 Task: Search for waterfalls in the Columbia River Gorge between Portland, Oregon, and Hood River, Oregon.
Action: Mouse moved to (291, 167)
Screenshot: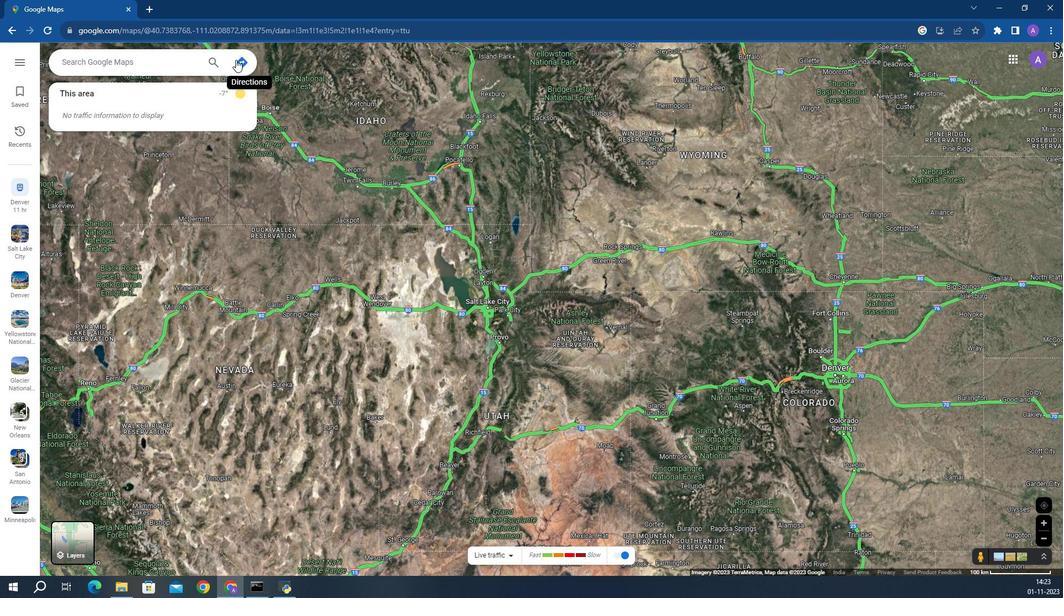 
Action: Mouse pressed left at (291, 167)
Screenshot: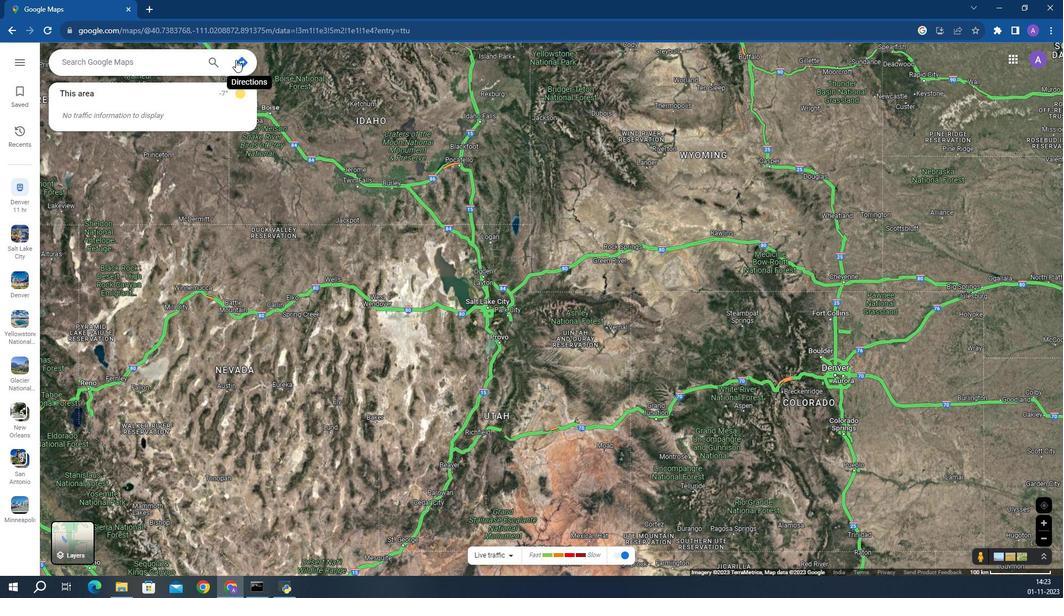
Action: Mouse moved to (255, 188)
Screenshot: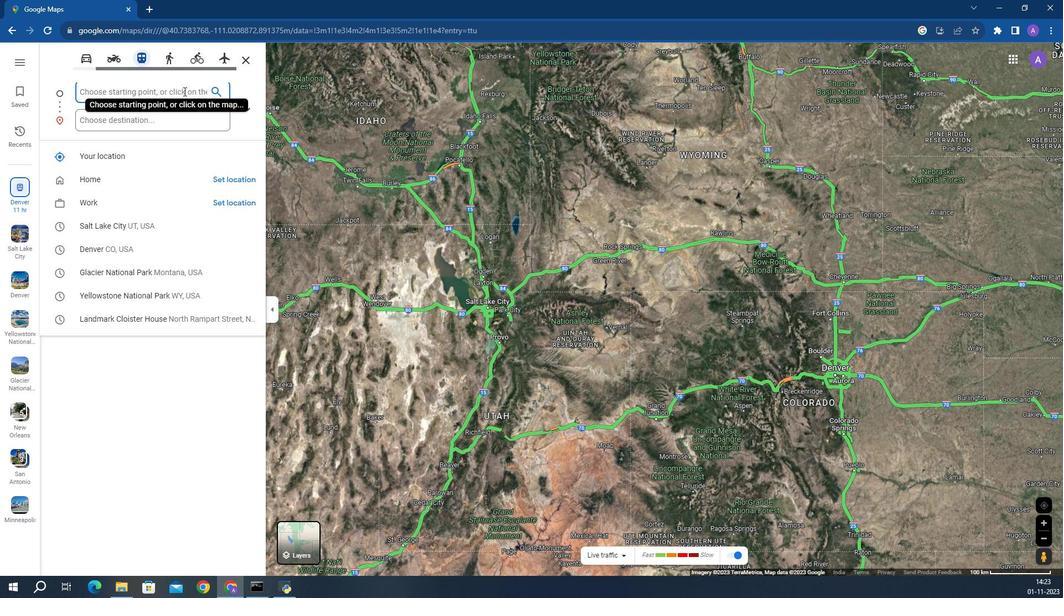 
Action: Mouse pressed left at (255, 188)
Screenshot: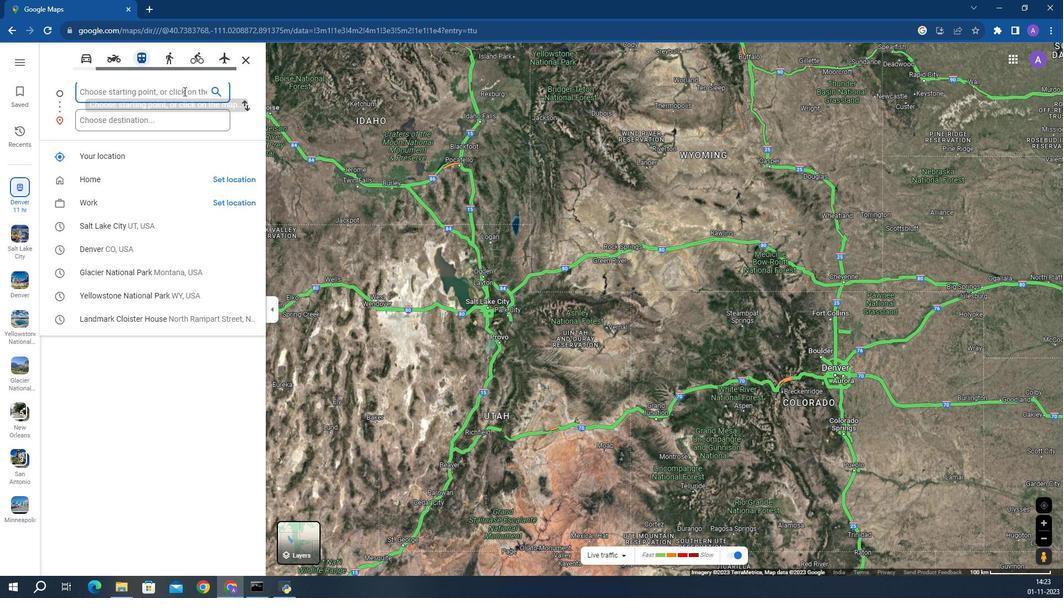 
Action: Key pressed <Key.caps_lock>P<Key.caps_lock>ortland,<Key.space><Key.caps_lock>O<Key.caps_lock>regon
Screenshot: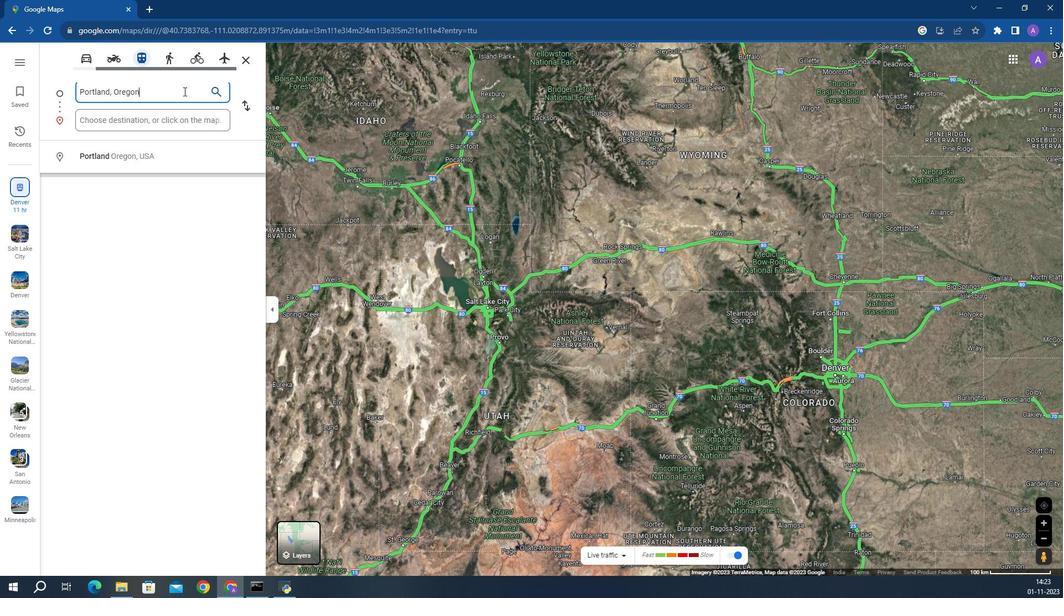 
Action: Mouse moved to (250, 206)
Screenshot: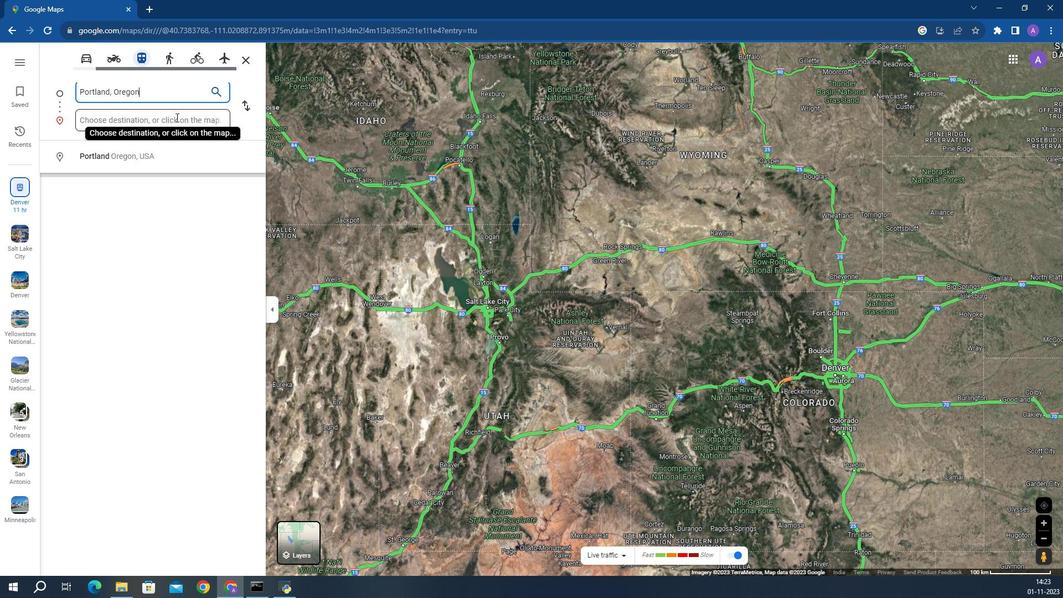 
Action: Mouse pressed left at (250, 206)
Screenshot: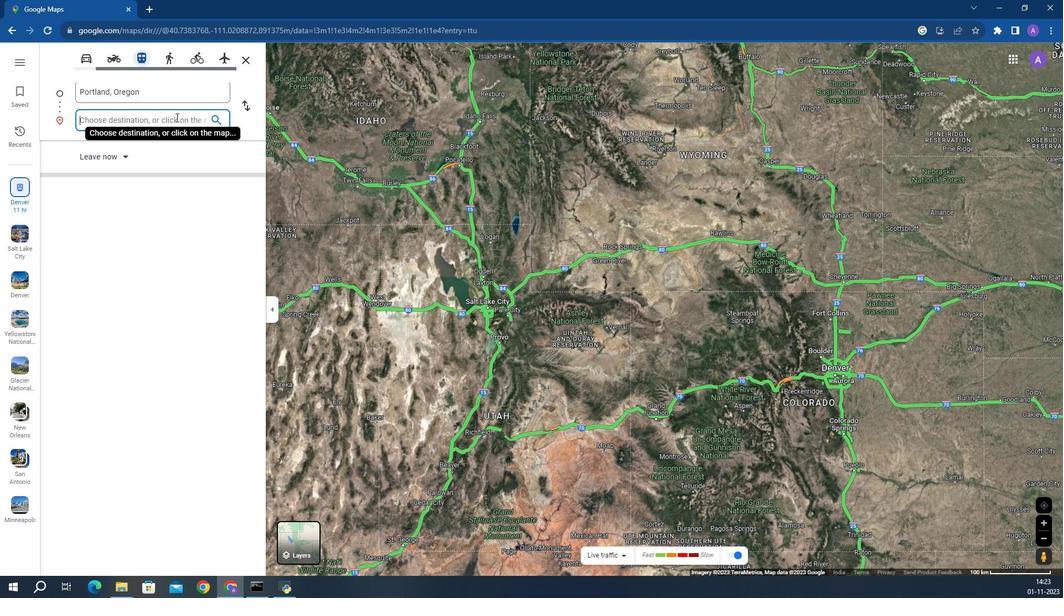
Action: Key pressed <Key.caps_lock>H<Key.caps_lock>ooo<Key.backspace>d<Key.space><Key.caps_lock>R<Key.caps_lock>iver,<Key.space><Key.caps_lock>O<Key.caps_lock>regon<Key.enter>
Screenshot: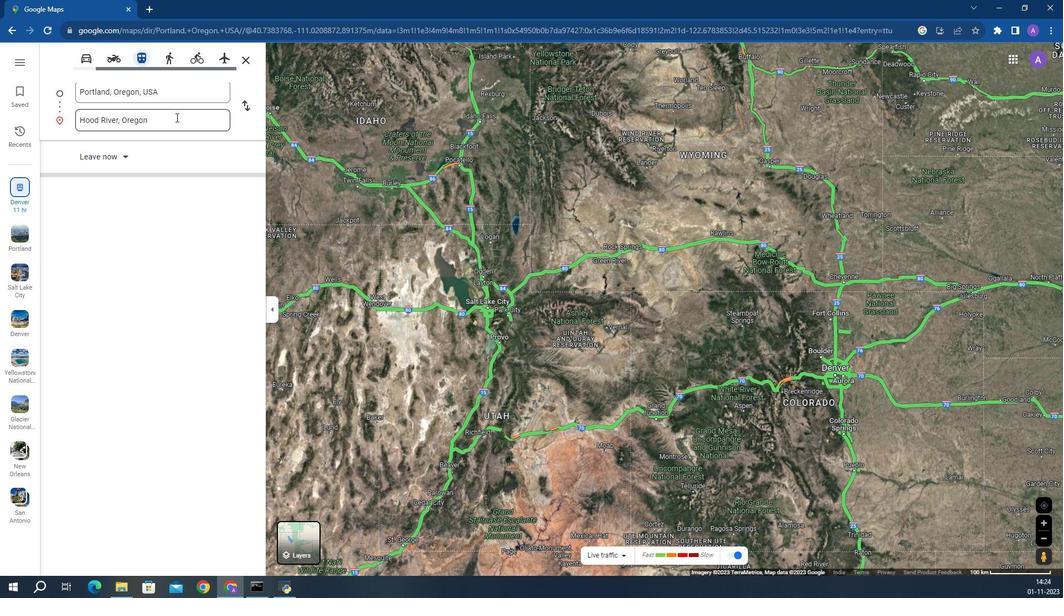 
Action: Mouse moved to (187, 171)
Screenshot: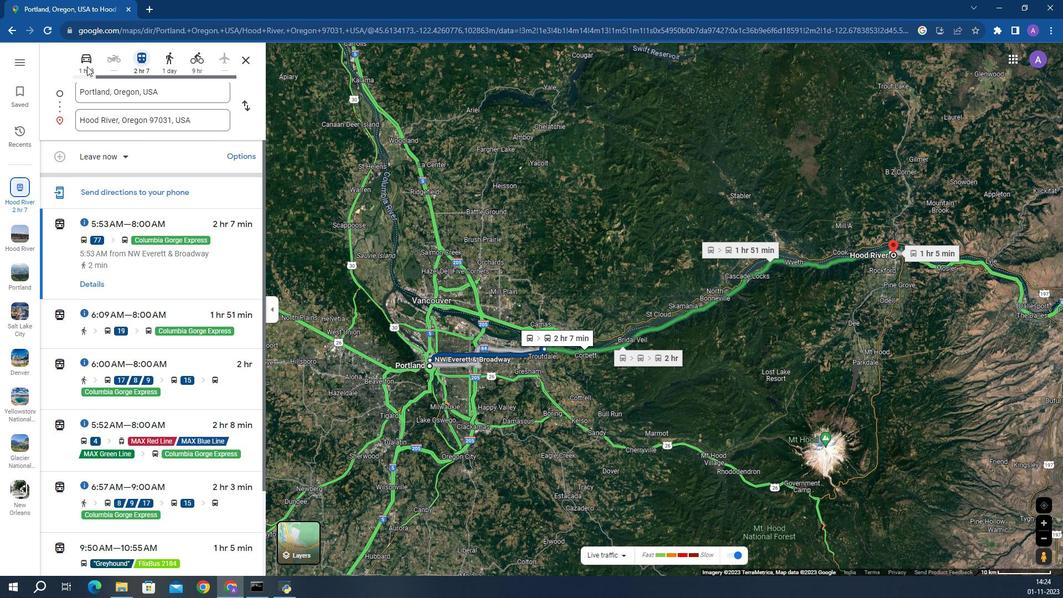 
Action: Mouse pressed left at (187, 171)
Screenshot: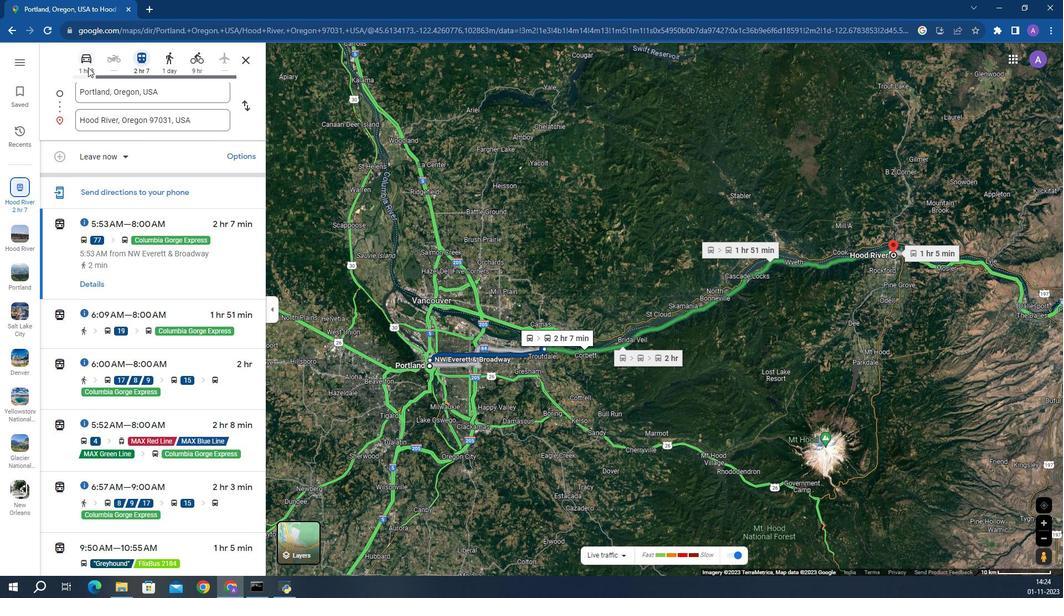 
Action: Mouse moved to (495, 171)
Screenshot: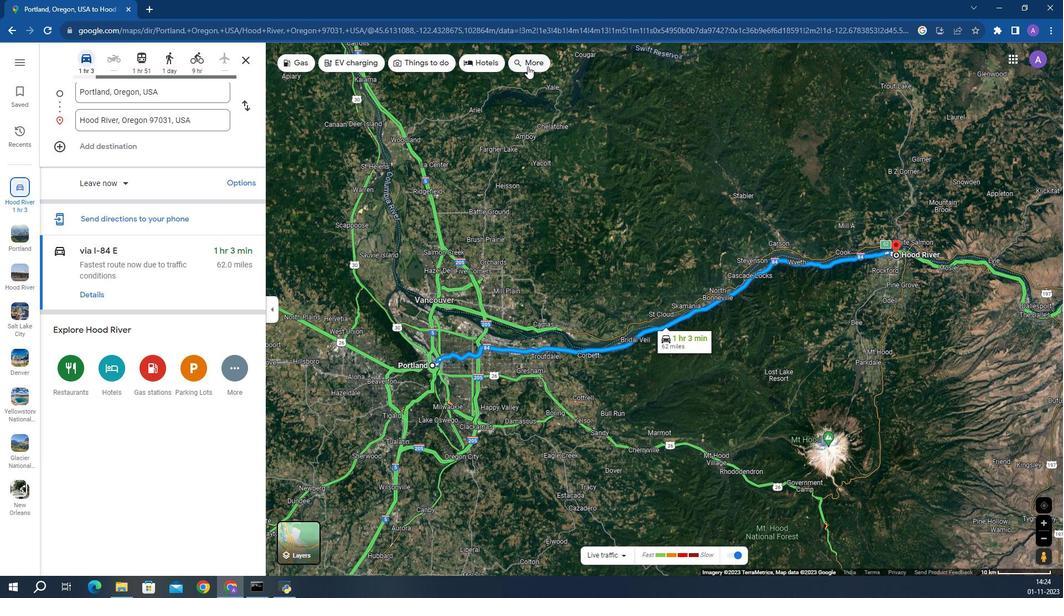 
Action: Mouse pressed left at (495, 171)
Screenshot: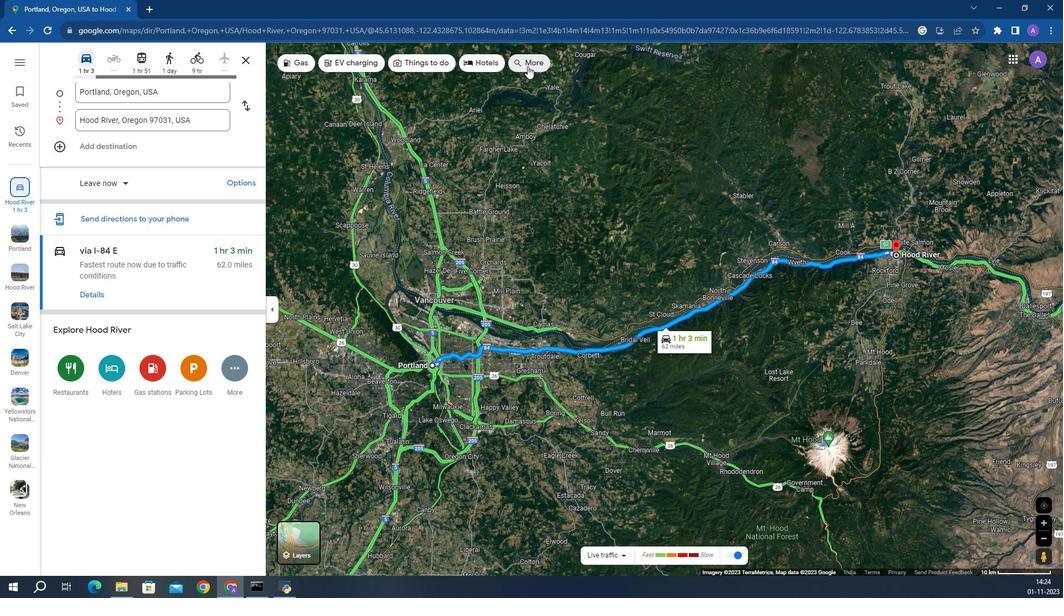 
Action: Mouse moved to (246, 165)
Screenshot: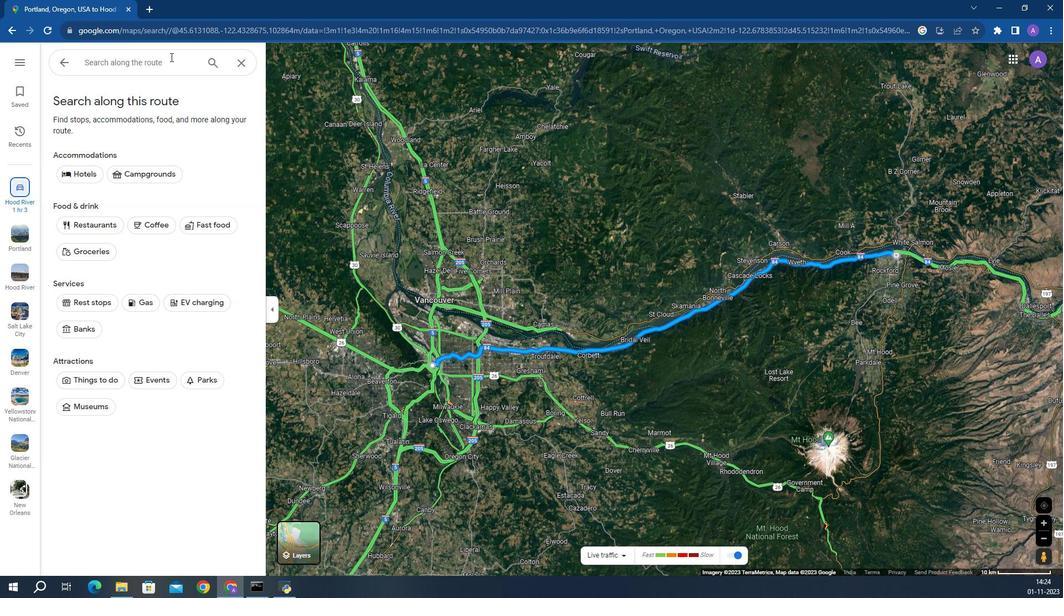 
Action: Mouse pressed left at (246, 165)
Screenshot: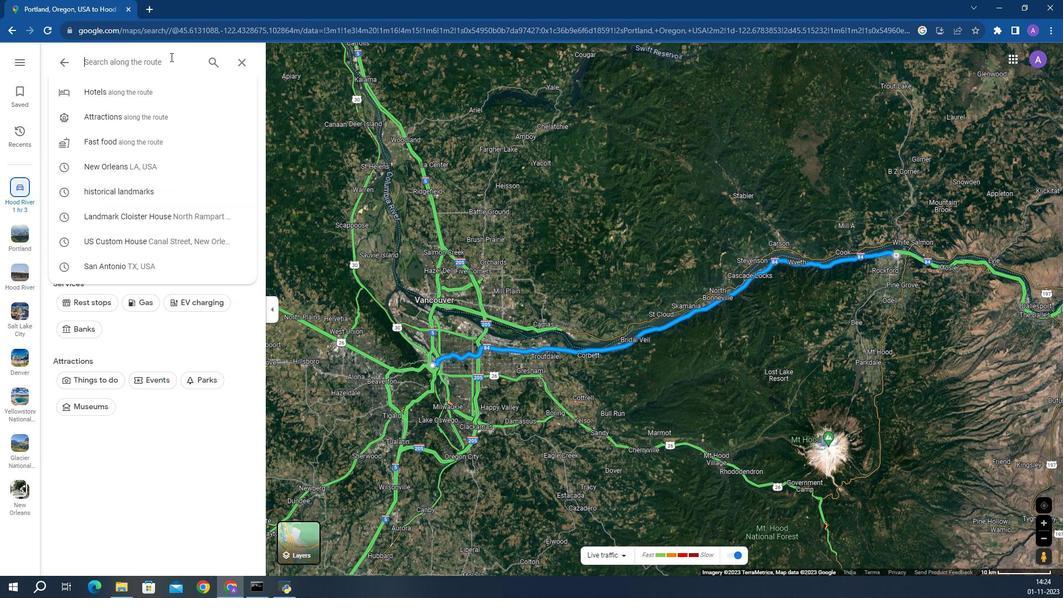 
Action: Mouse moved to (247, 163)
Screenshot: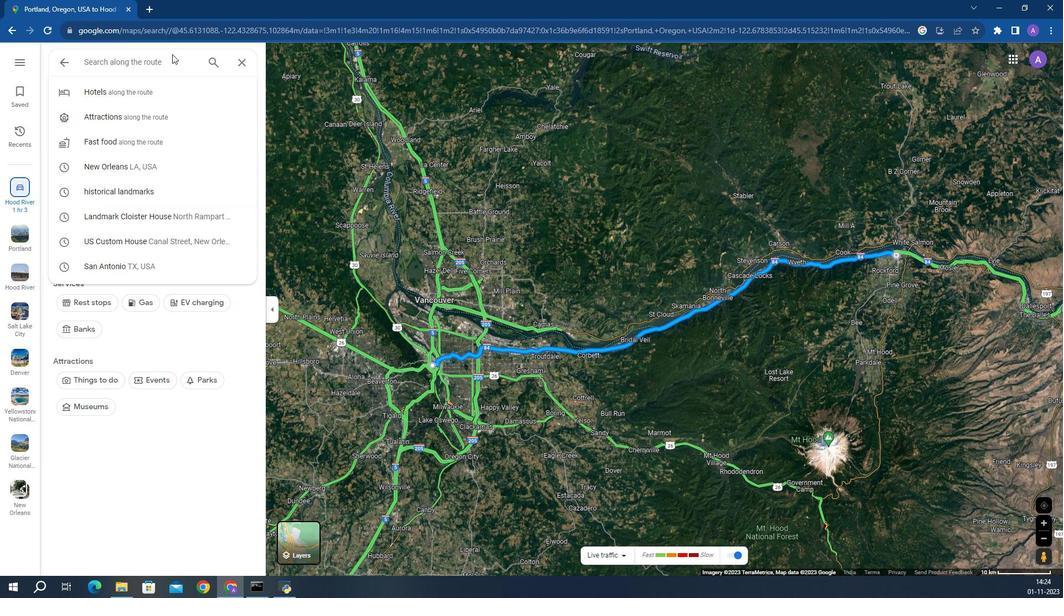 
Action: Key pressed waterfalls<Key.enter>
Screenshot: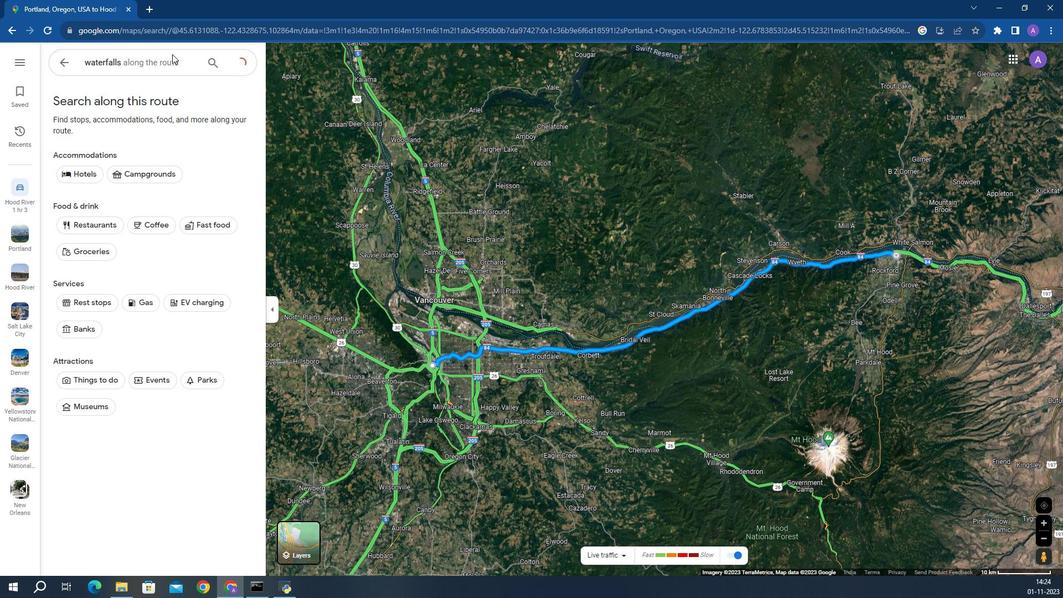 
Action: Mouse moved to (547, 341)
Screenshot: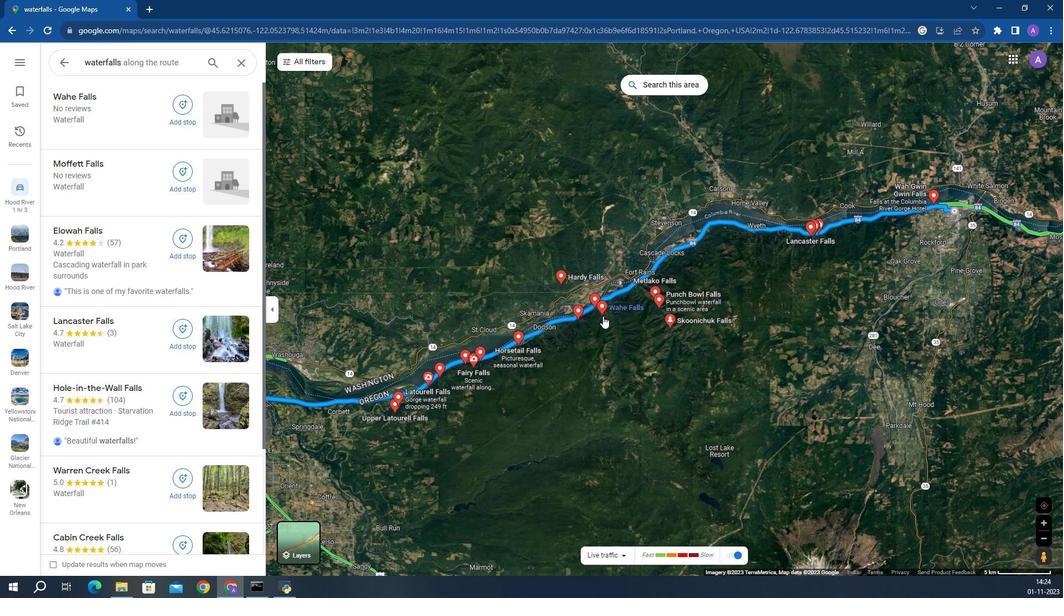 
Action: Mouse pressed left at (547, 341)
Screenshot: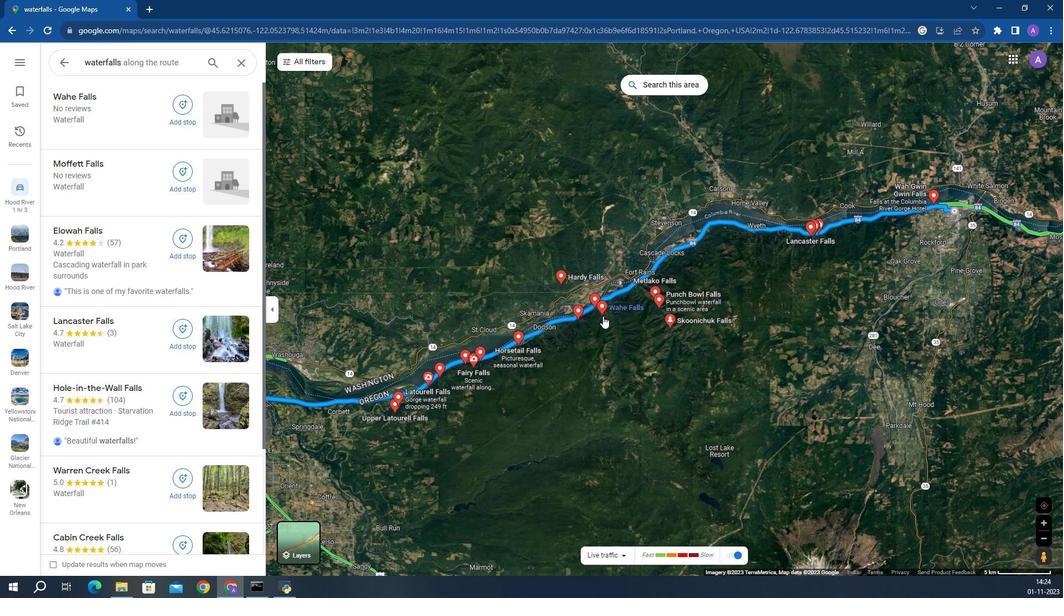 
Action: Mouse moved to (465, 188)
Screenshot: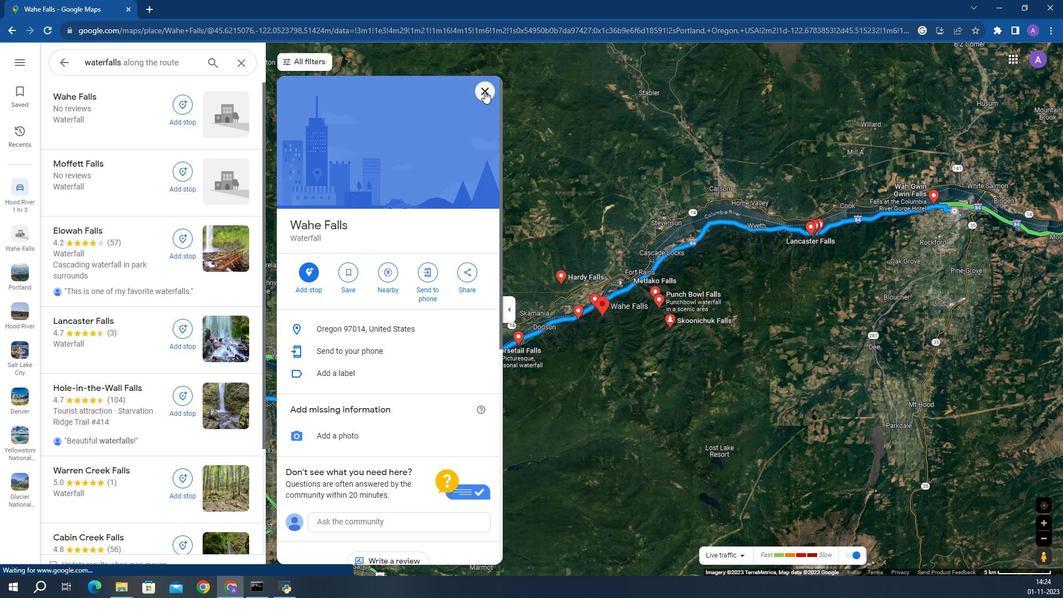 
Action: Mouse pressed left at (465, 188)
Screenshot: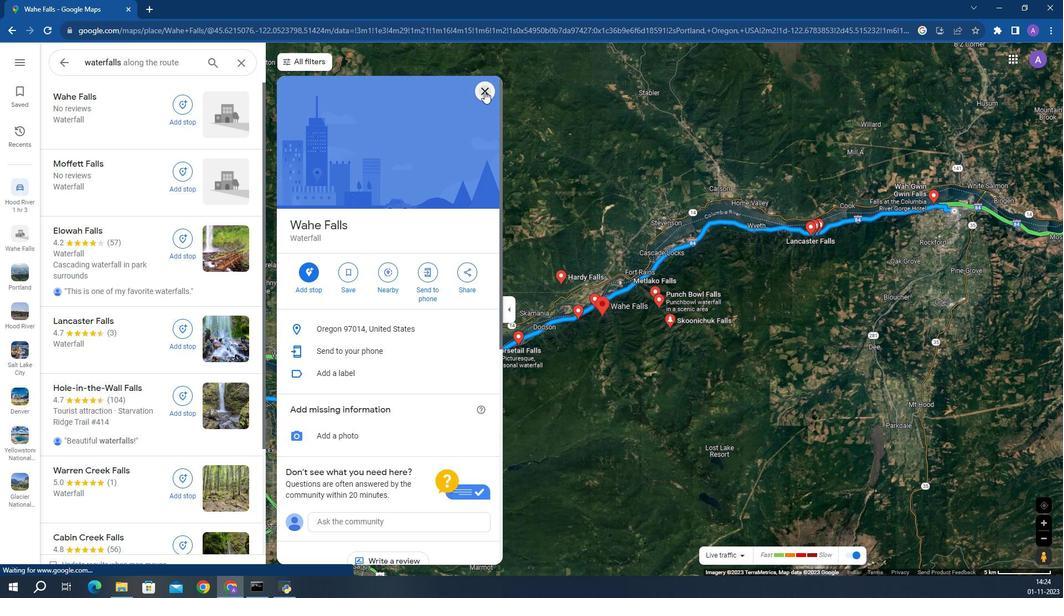 
Action: Mouse moved to (530, 338)
Screenshot: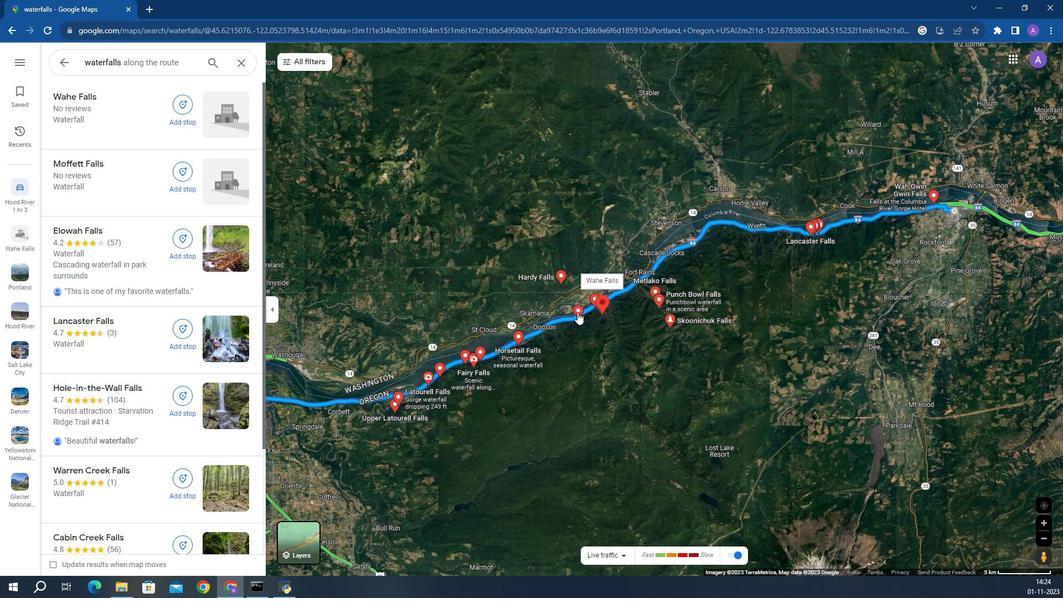 
Action: Mouse pressed left at (530, 338)
Screenshot: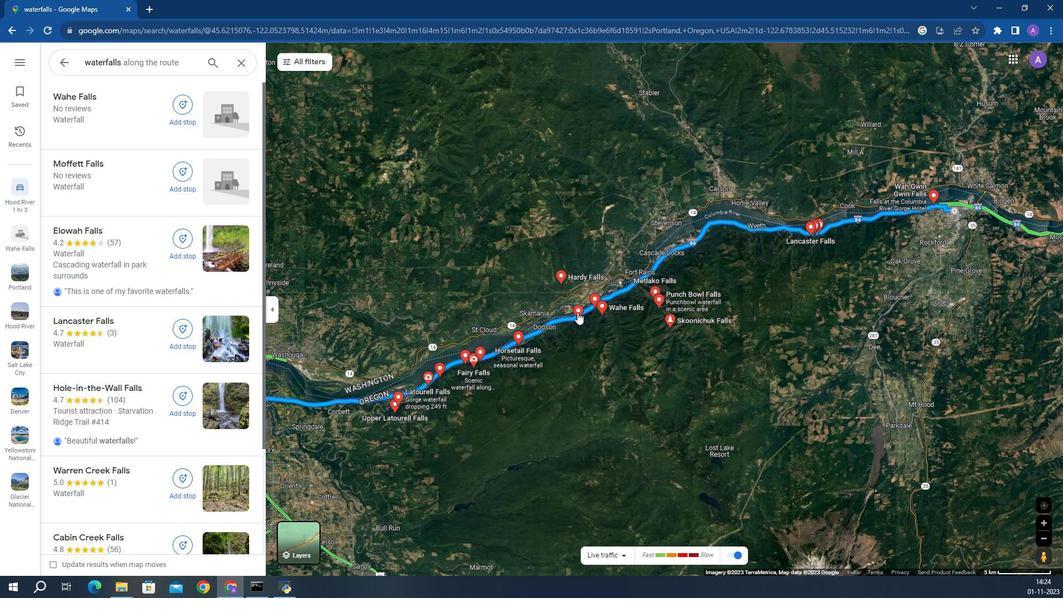 
Action: Mouse moved to (440, 312)
Screenshot: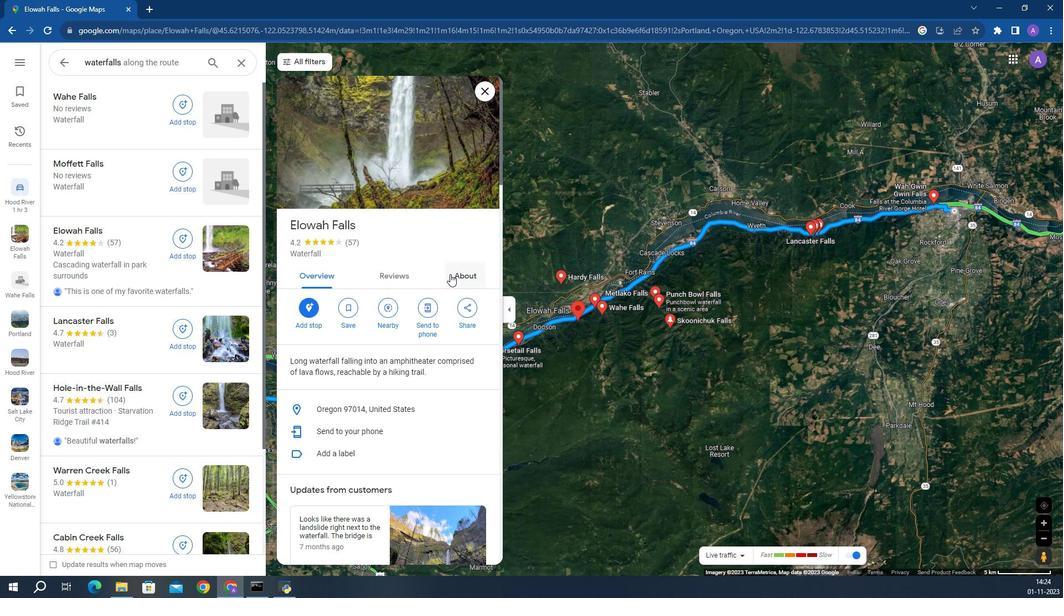 
Action: Mouse scrolled (440, 312) with delta (0, 0)
Screenshot: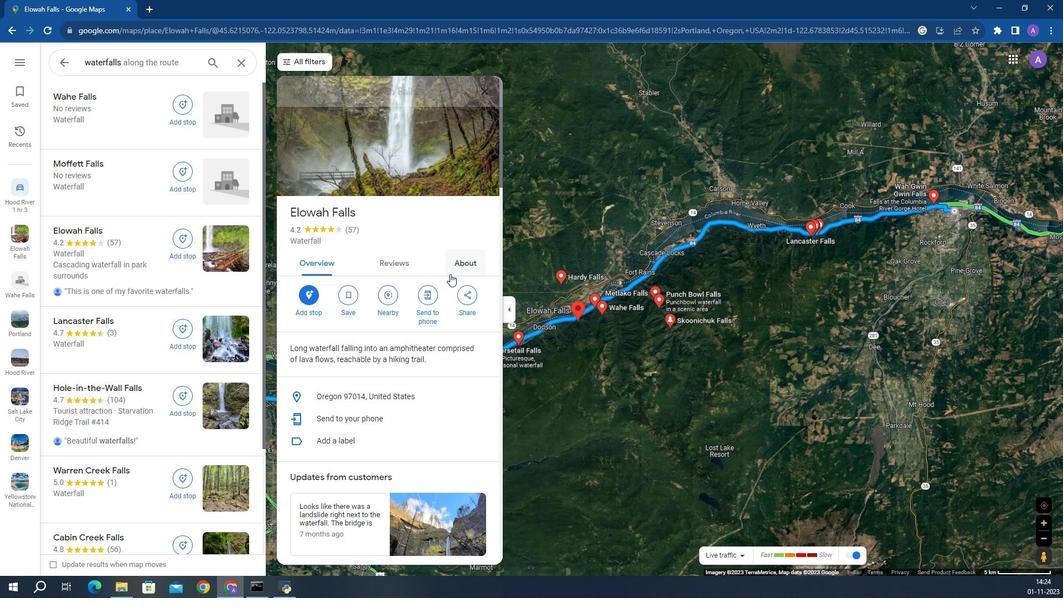 
Action: Mouse scrolled (440, 312) with delta (0, 0)
Screenshot: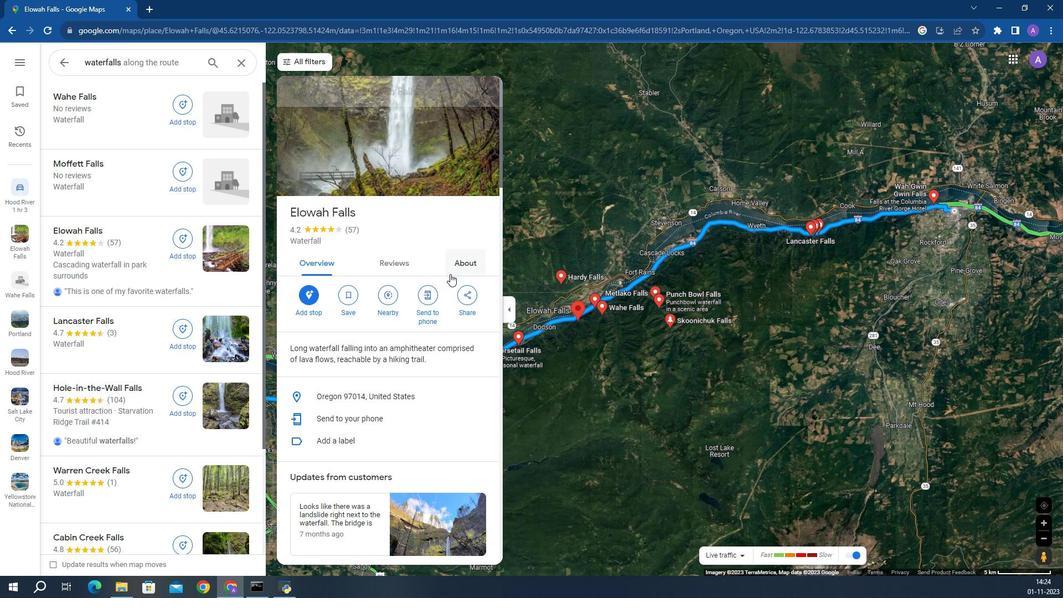 
Action: Mouse scrolled (440, 312) with delta (0, 0)
Screenshot: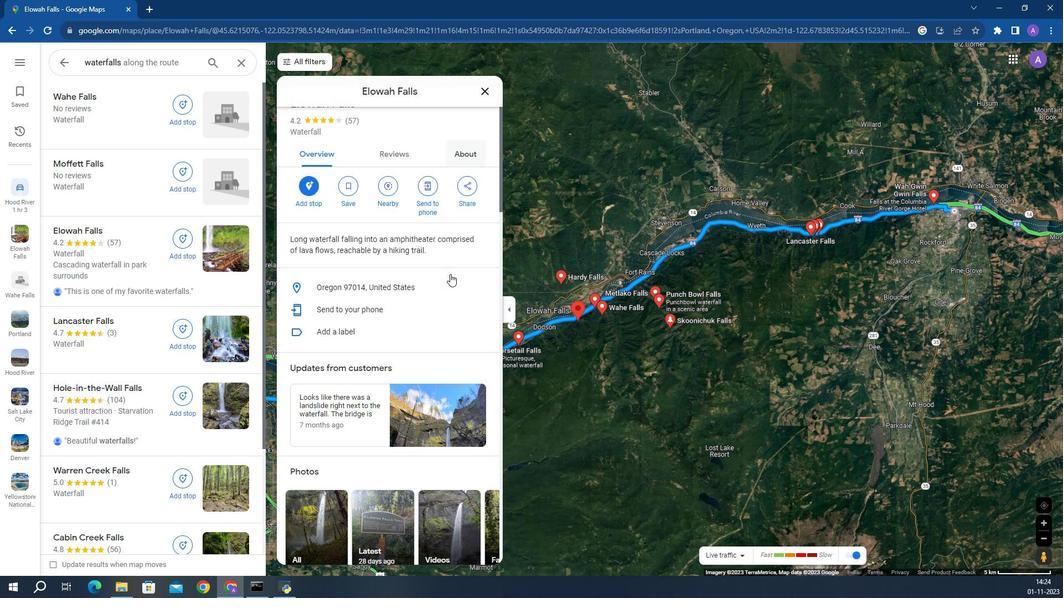 
Action: Mouse scrolled (440, 312) with delta (0, 0)
Screenshot: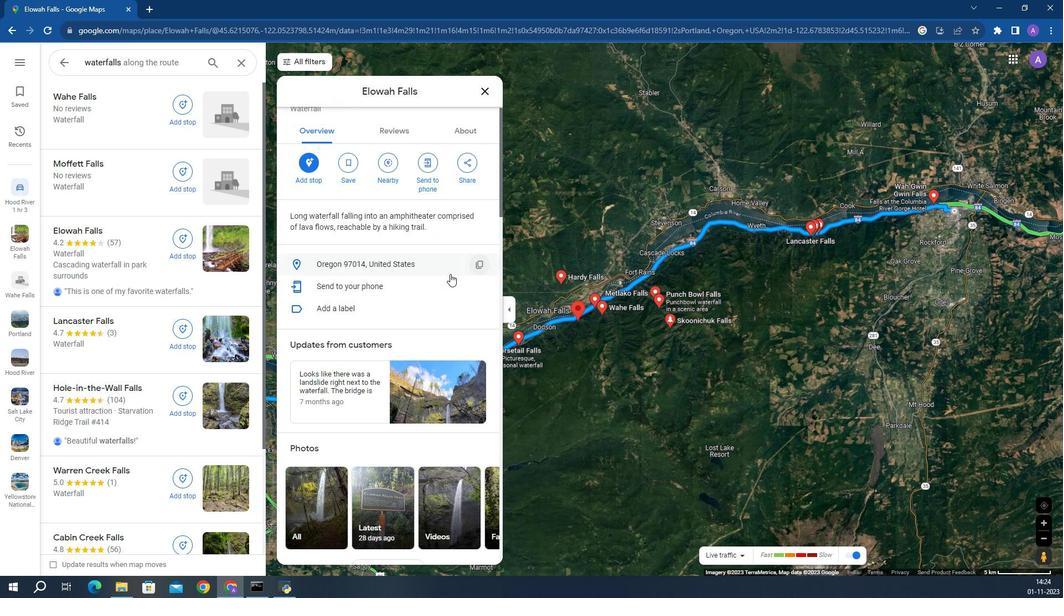 
Action: Mouse scrolled (440, 312) with delta (0, 0)
Screenshot: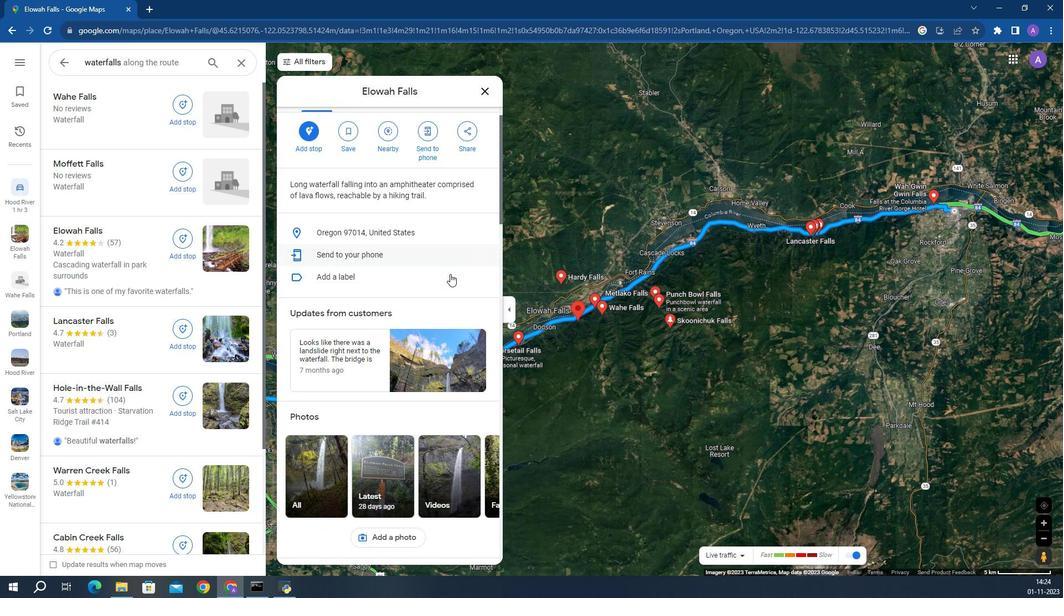 
Action: Mouse scrolled (440, 312) with delta (0, 0)
Screenshot: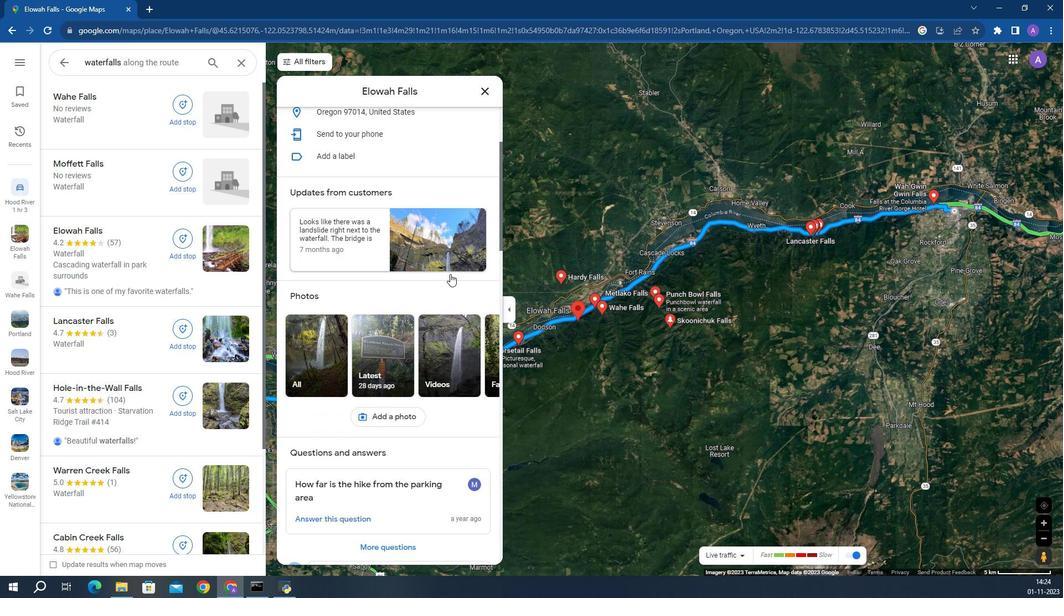 
Action: Mouse scrolled (440, 312) with delta (0, 0)
Screenshot: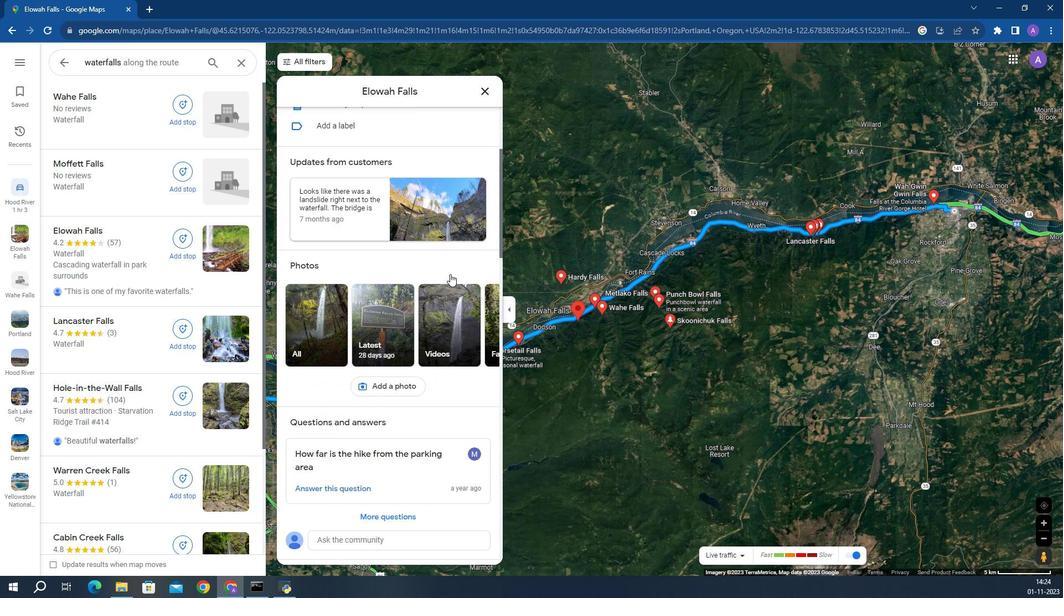
Action: Mouse scrolled (440, 312) with delta (0, 0)
Screenshot: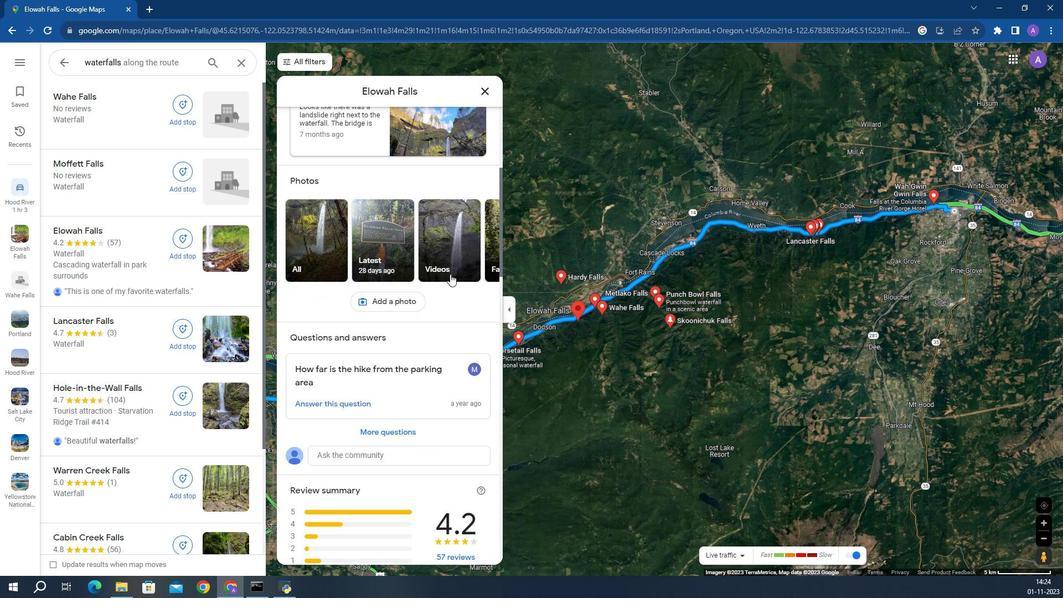 
Action: Mouse scrolled (440, 312) with delta (0, 0)
Screenshot: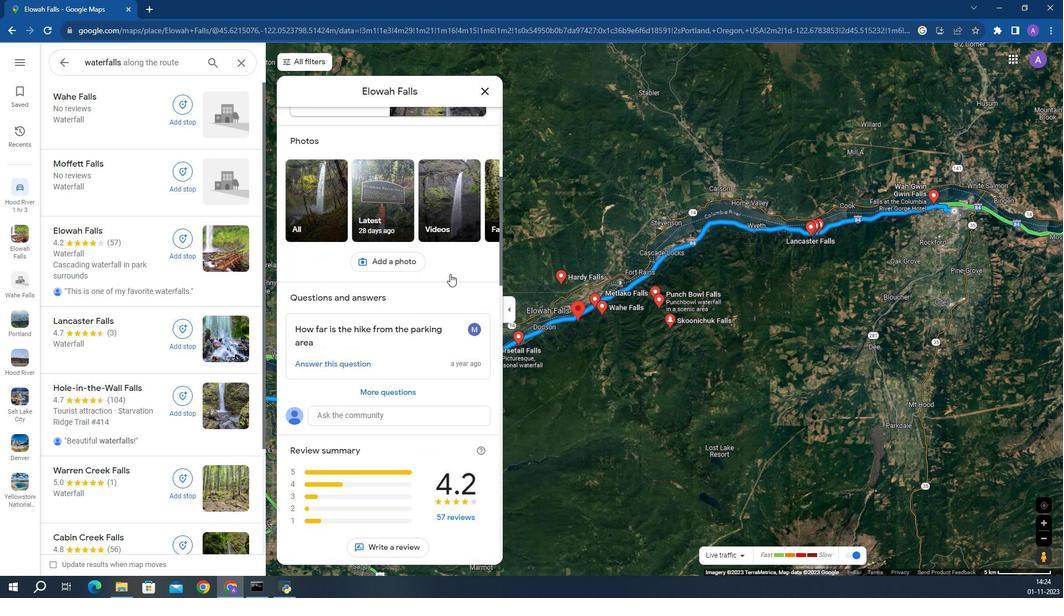 
Action: Mouse scrolled (440, 312) with delta (0, 0)
Screenshot: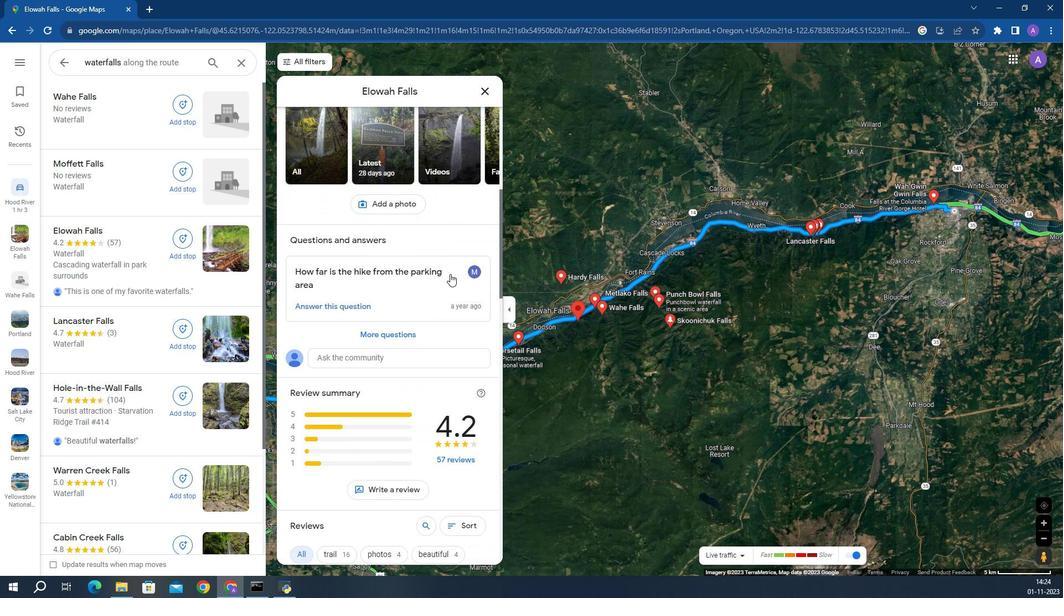 
Action: Mouse scrolled (440, 312) with delta (0, 0)
Screenshot: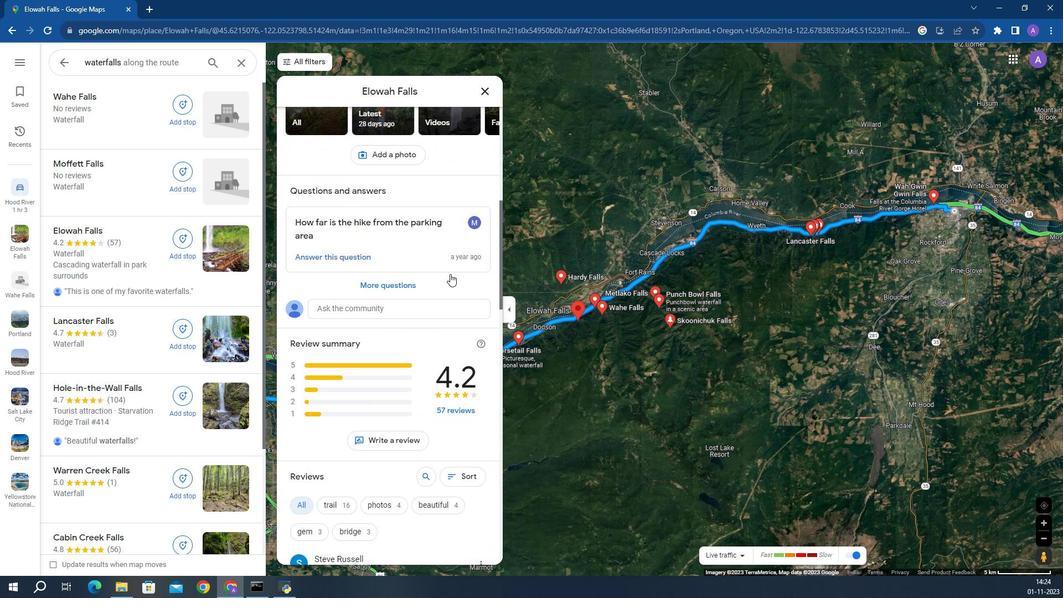 
Action: Mouse scrolled (440, 312) with delta (0, 0)
Screenshot: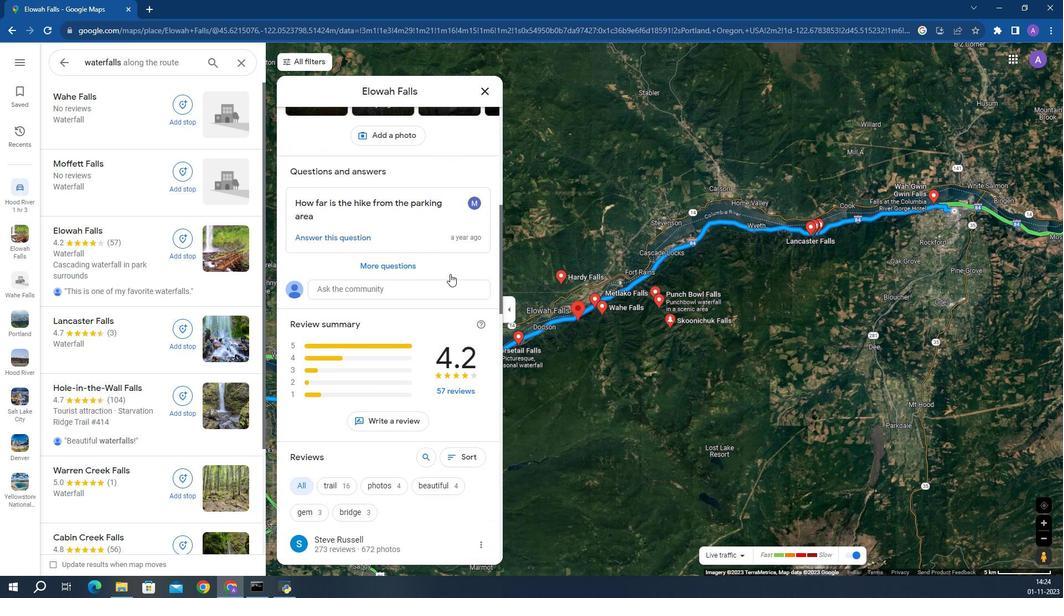 
Action: Mouse scrolled (440, 312) with delta (0, 0)
Screenshot: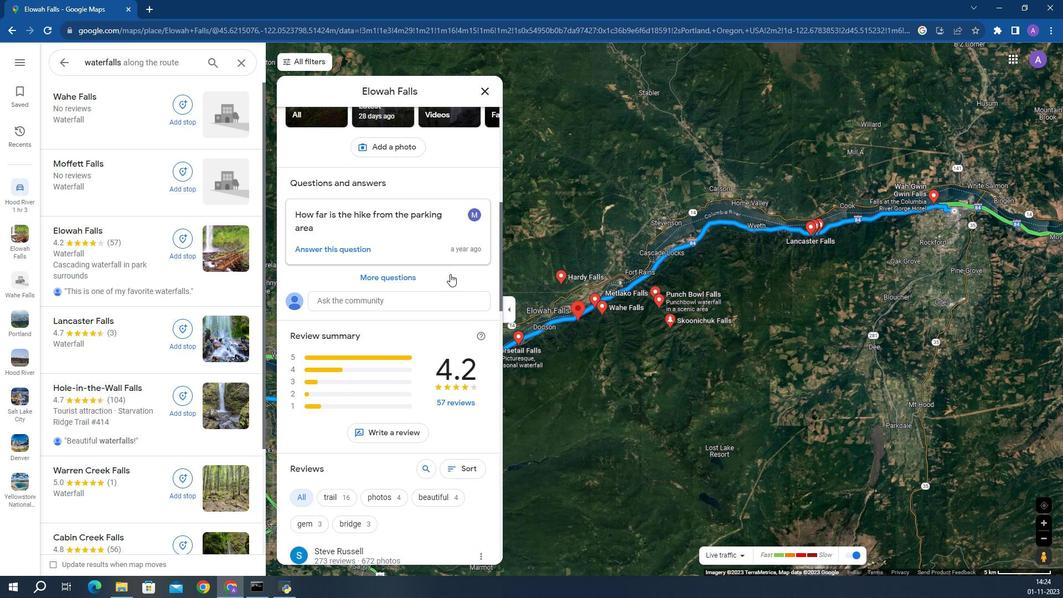 
Action: Mouse scrolled (440, 312) with delta (0, 0)
Screenshot: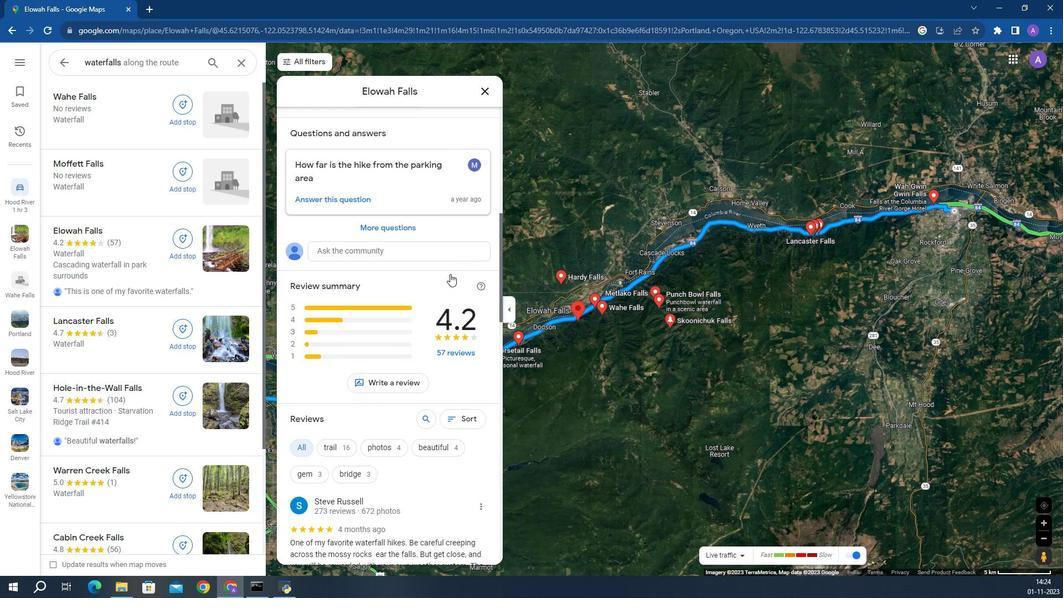 
Action: Mouse scrolled (440, 312) with delta (0, 0)
Screenshot: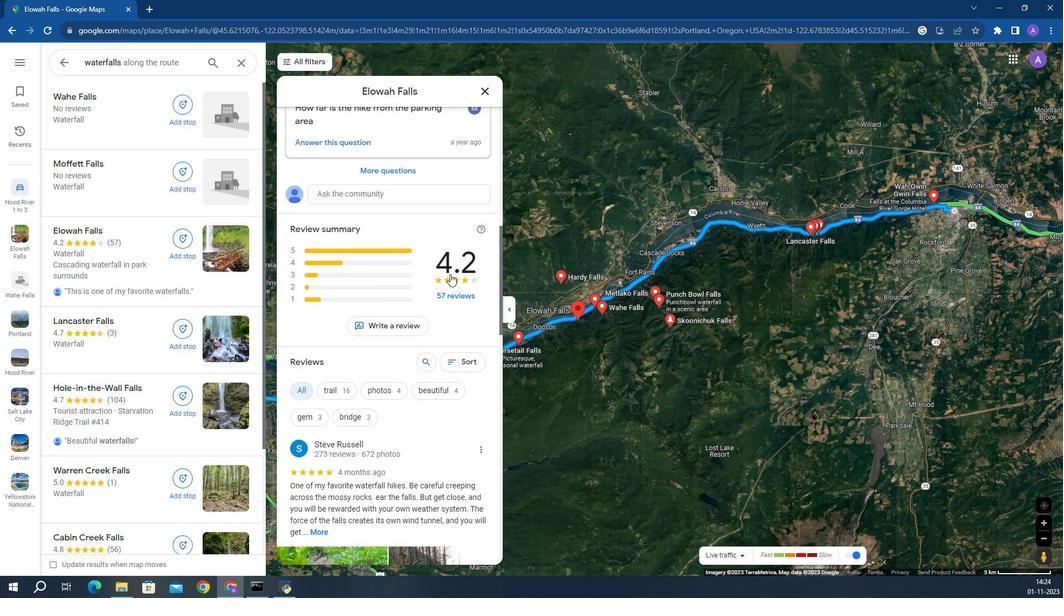 
Action: Mouse scrolled (440, 312) with delta (0, 0)
Screenshot: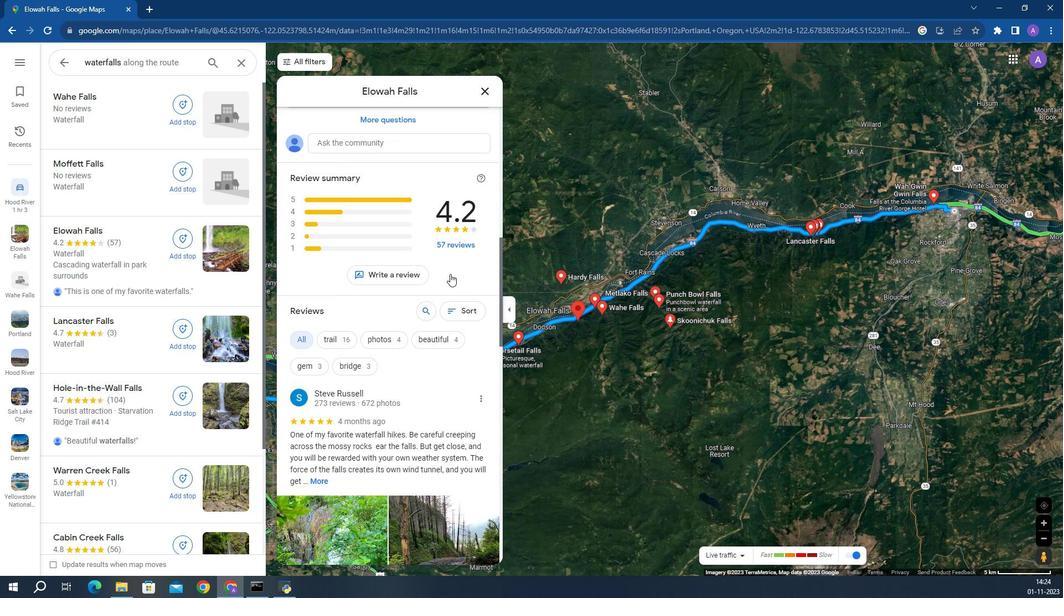 
Action: Mouse moved to (440, 312)
Screenshot: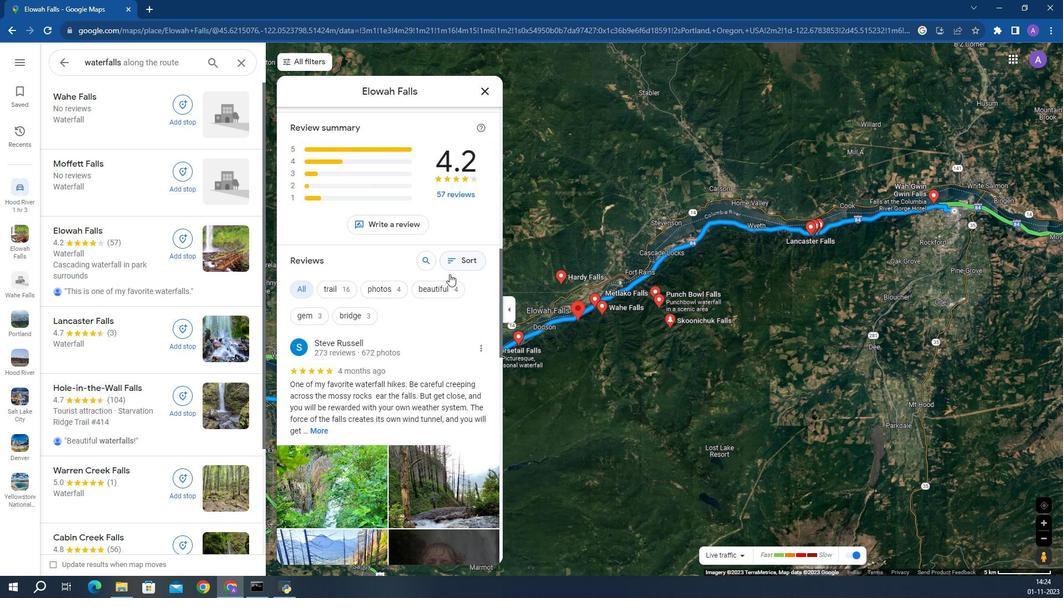 
Action: Mouse scrolled (440, 312) with delta (0, 0)
Screenshot: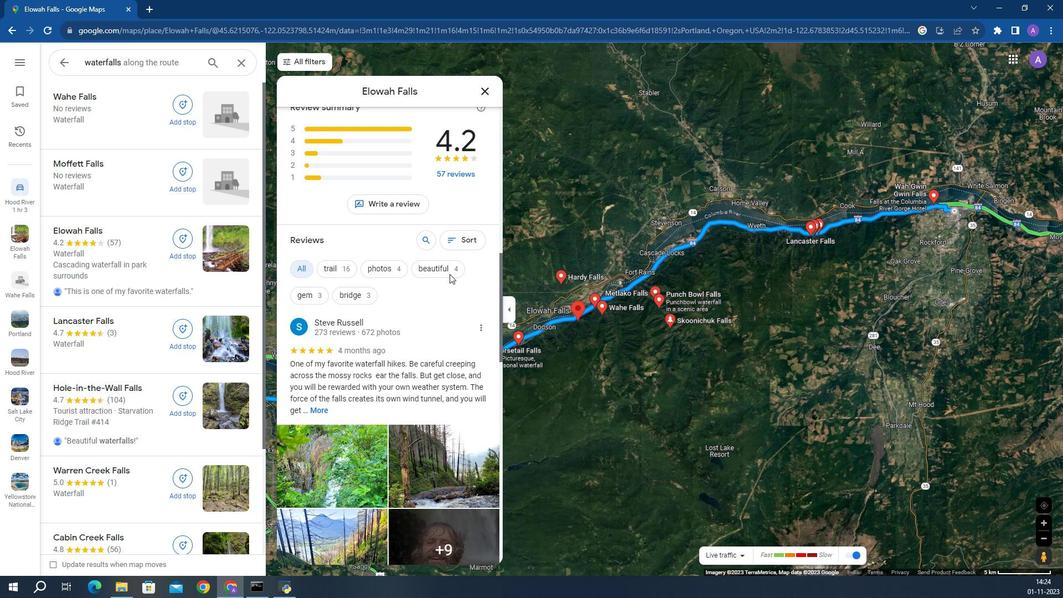 
Action: Mouse scrolled (440, 312) with delta (0, 0)
Screenshot: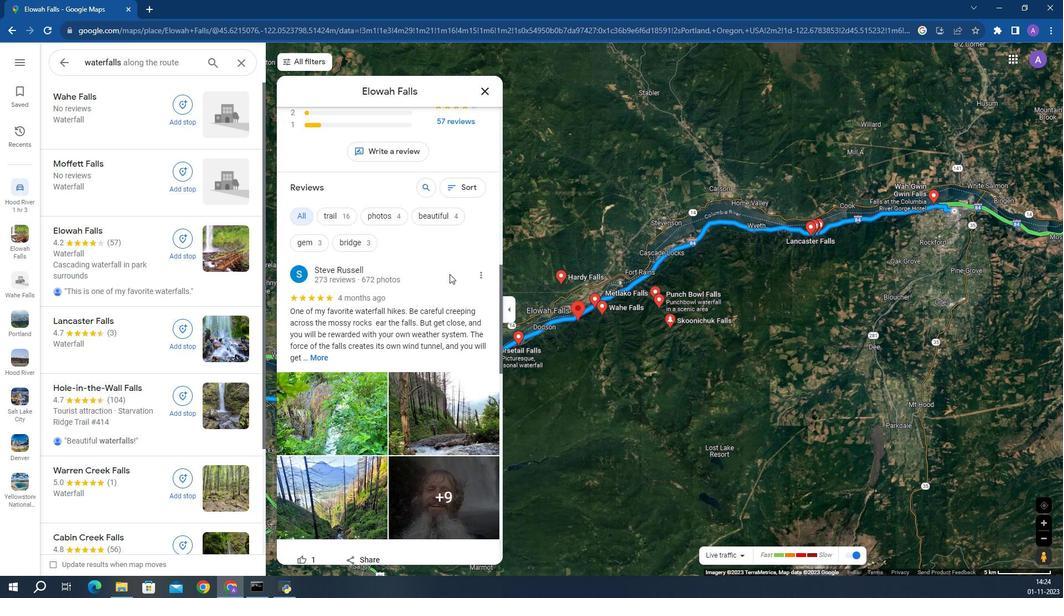 
Action: Mouse scrolled (440, 312) with delta (0, 0)
Screenshot: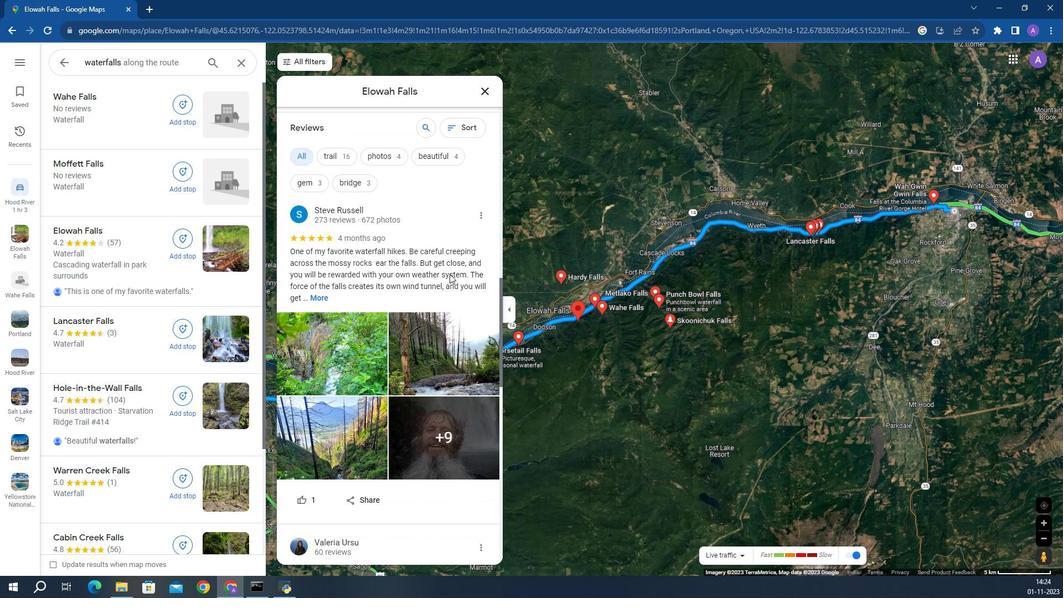 
Action: Mouse scrolled (440, 312) with delta (0, 0)
Screenshot: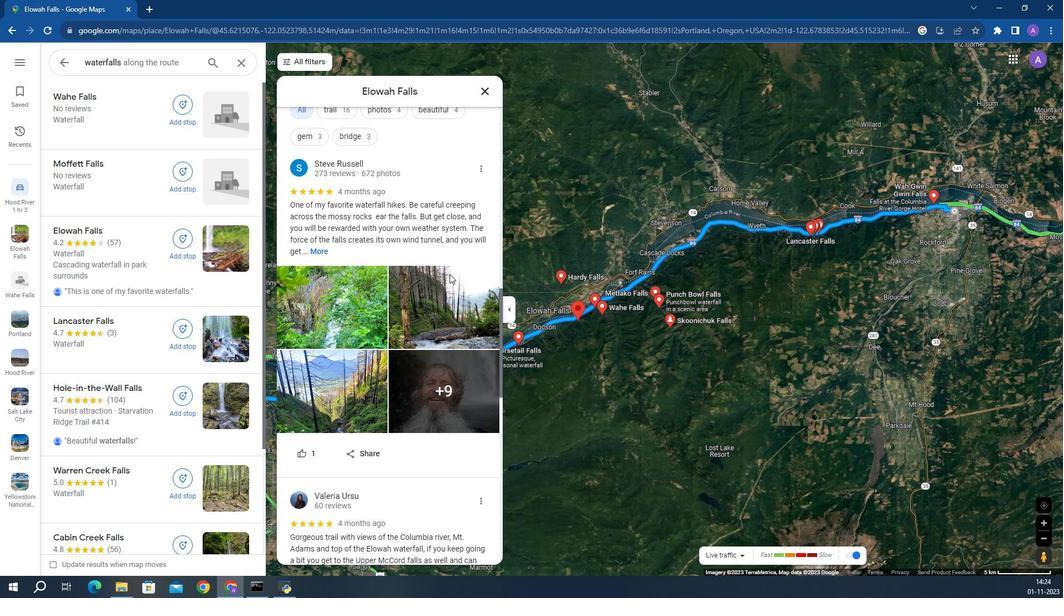 
Action: Mouse scrolled (440, 312) with delta (0, 0)
Screenshot: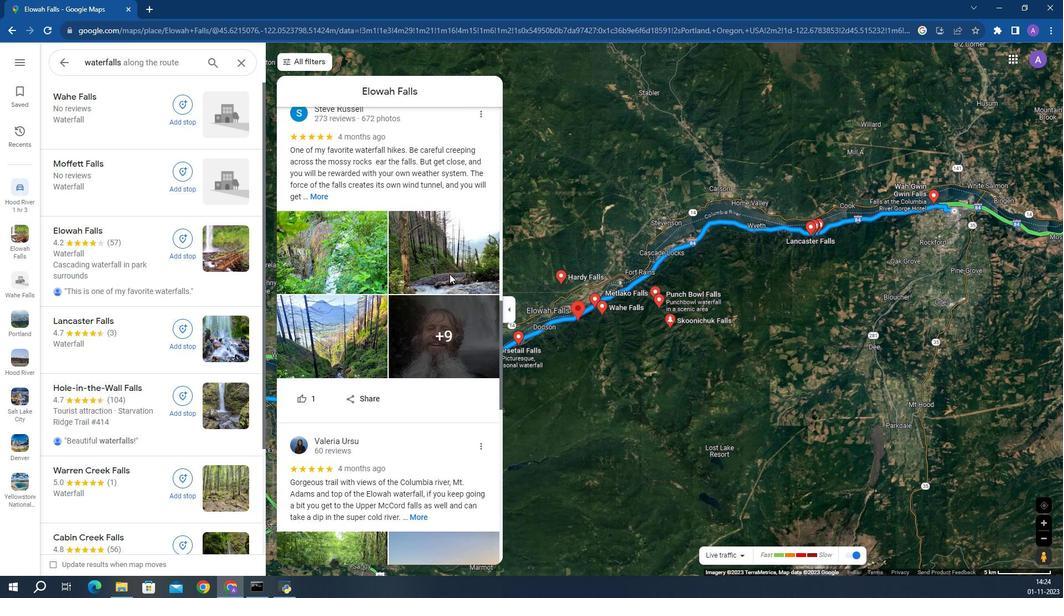 
Action: Mouse scrolled (440, 312) with delta (0, 0)
Screenshot: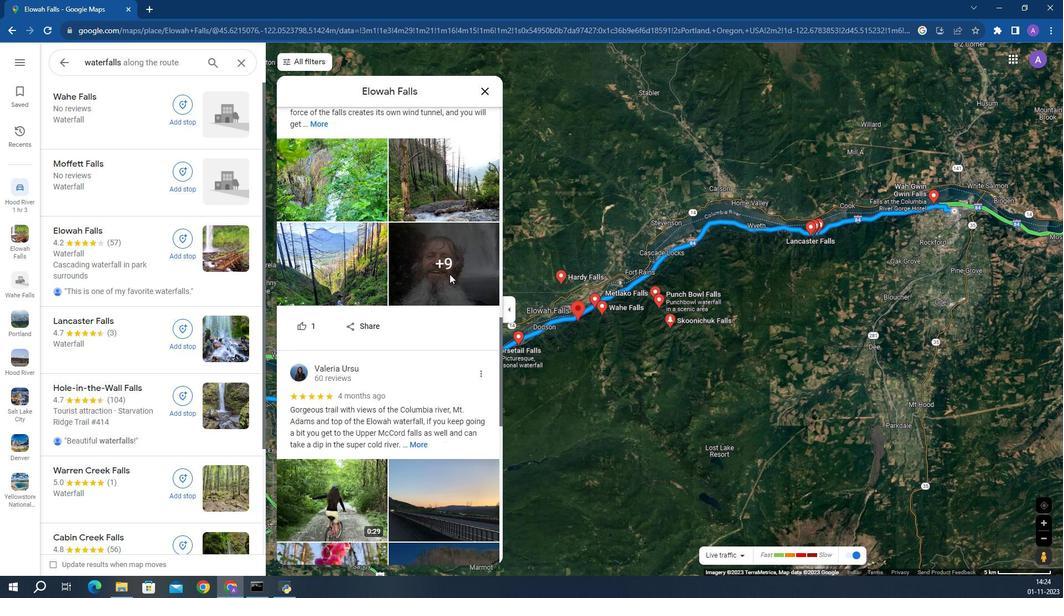 
Action: Mouse scrolled (440, 312) with delta (0, 0)
Screenshot: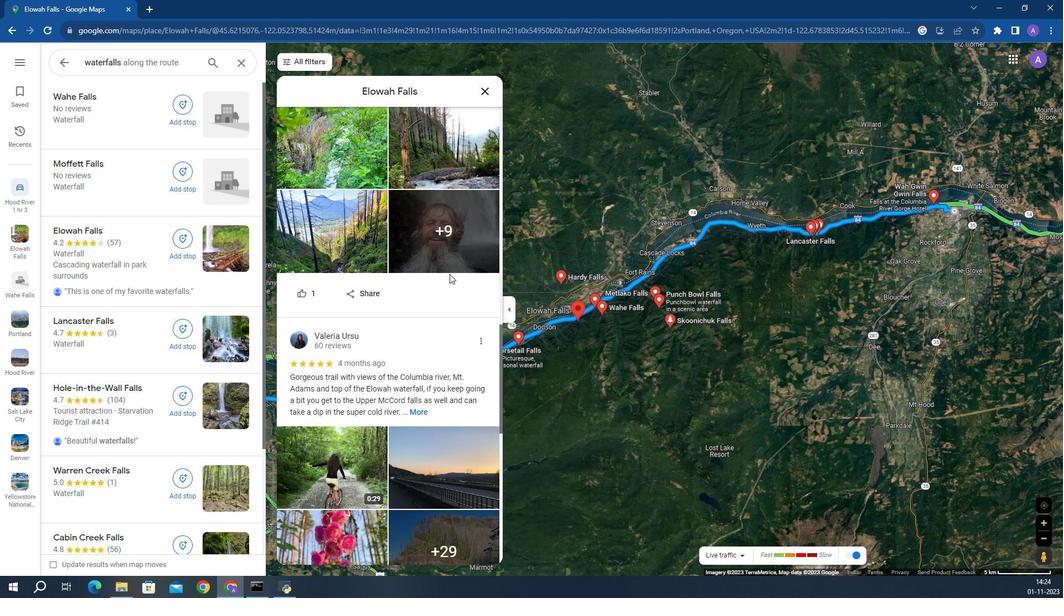 
Action: Mouse scrolled (440, 312) with delta (0, 0)
Screenshot: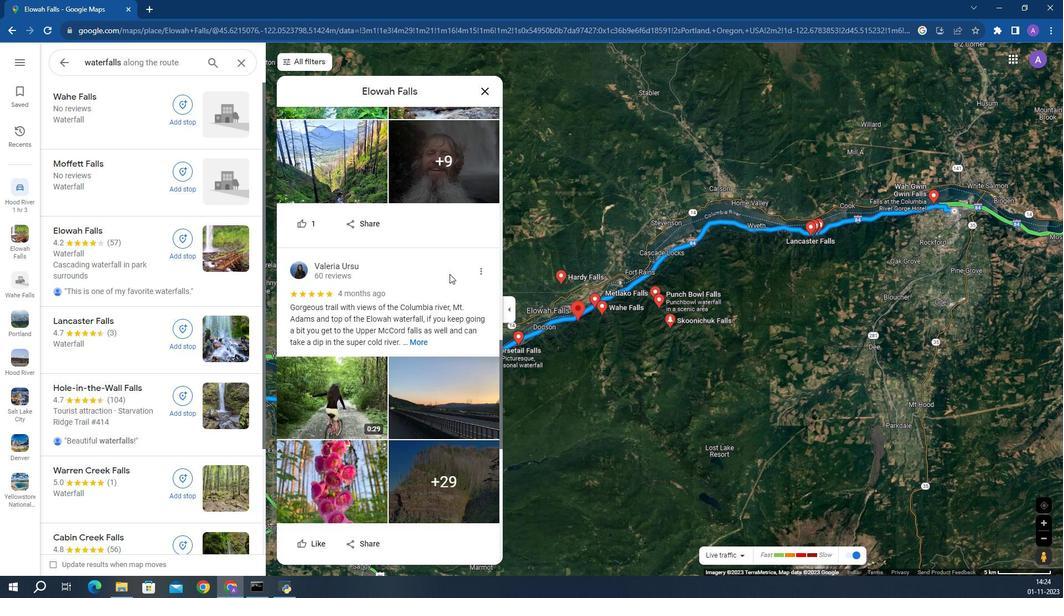 
Action: Mouse scrolled (440, 312) with delta (0, 0)
Screenshot: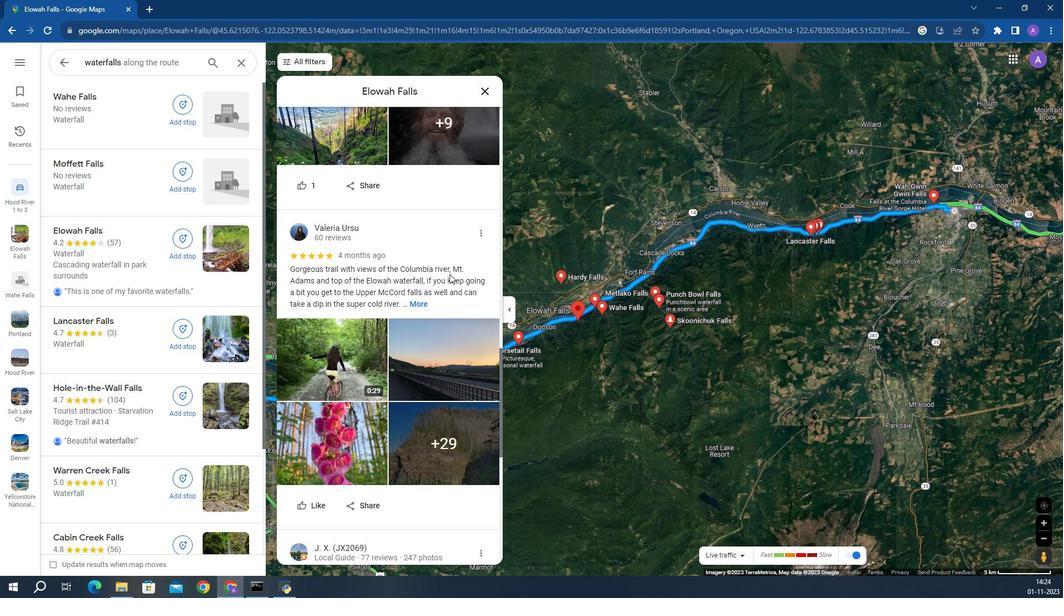 
Action: Mouse scrolled (440, 312) with delta (0, 0)
Screenshot: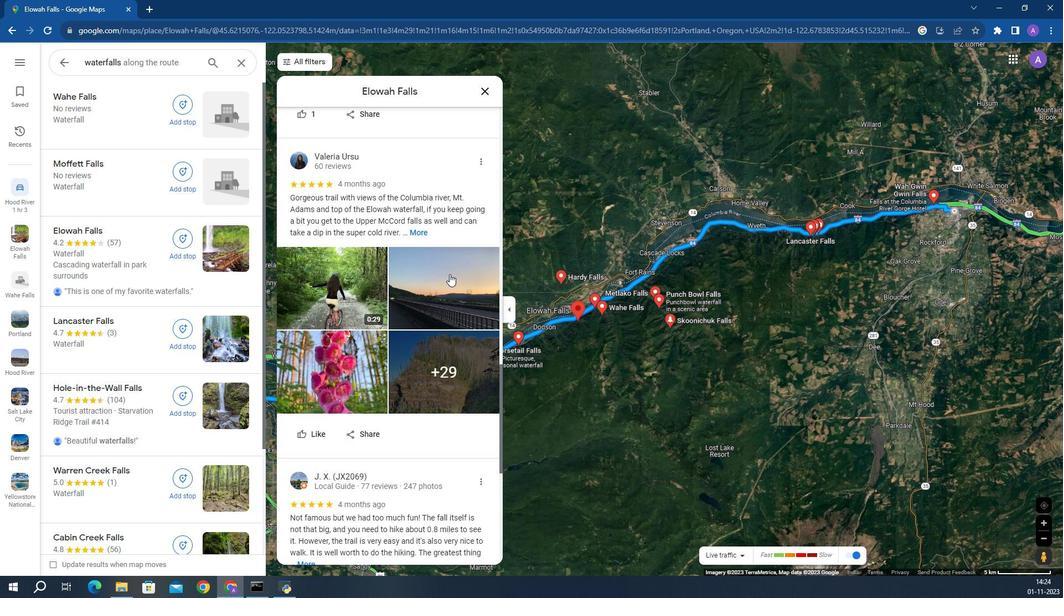 
Action: Mouse scrolled (440, 312) with delta (0, 0)
Screenshot: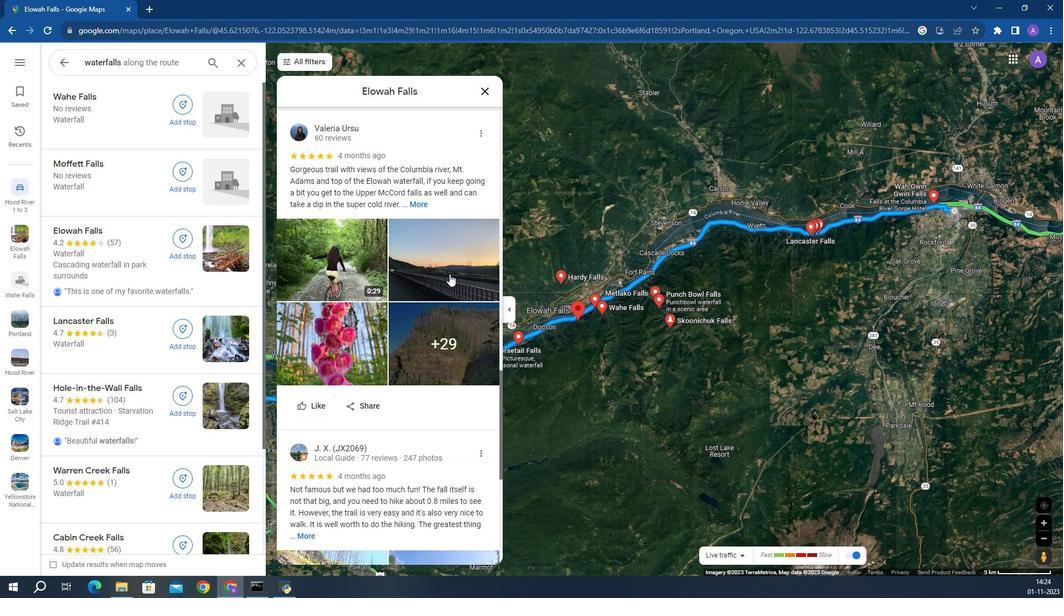 
Action: Mouse scrolled (440, 312) with delta (0, 0)
Screenshot: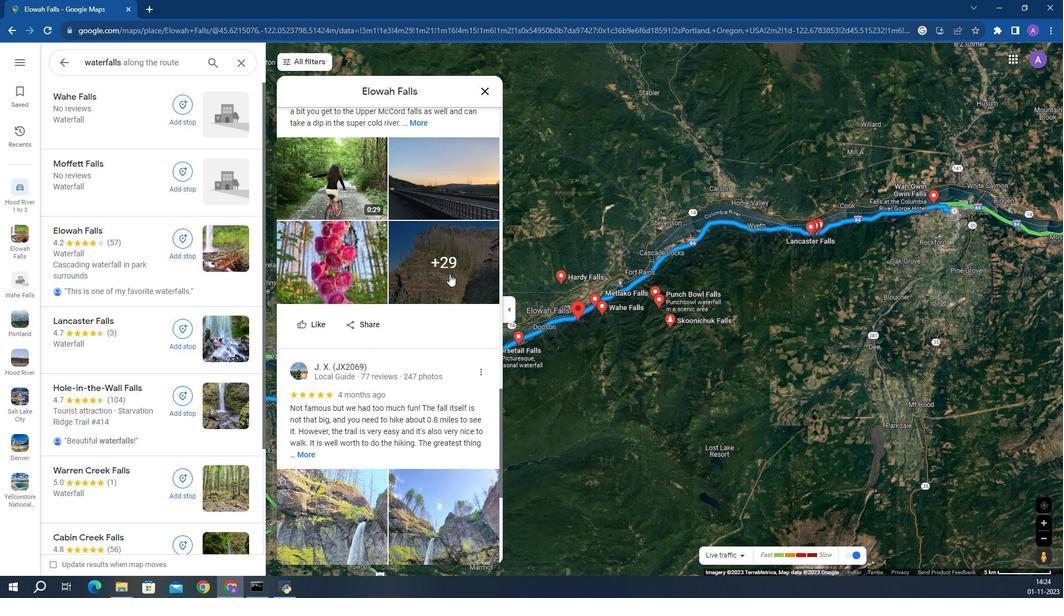
Action: Mouse scrolled (440, 312) with delta (0, 0)
Screenshot: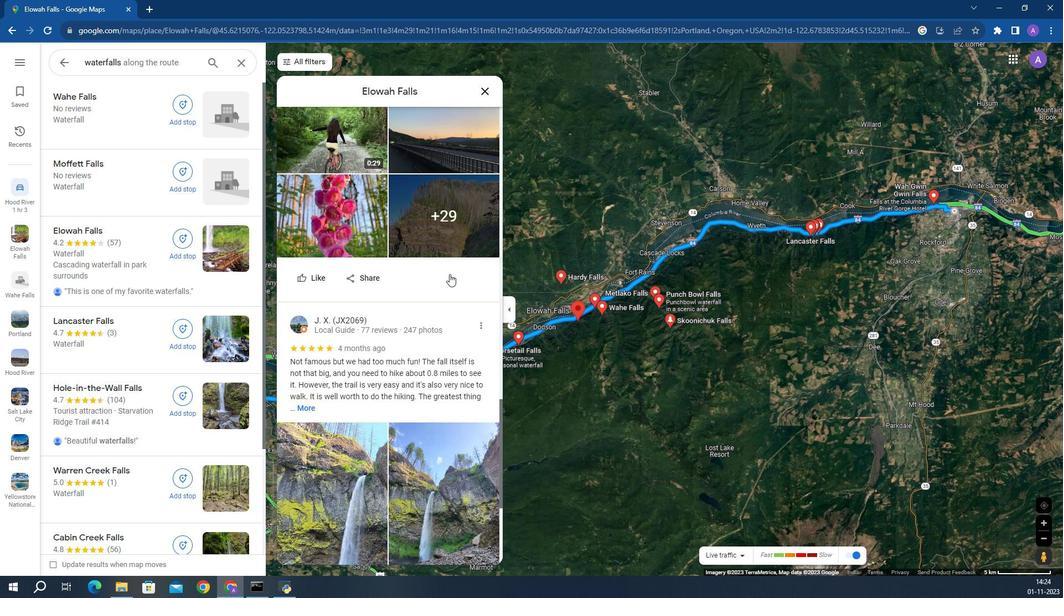 
Action: Mouse moved to (463, 192)
Screenshot: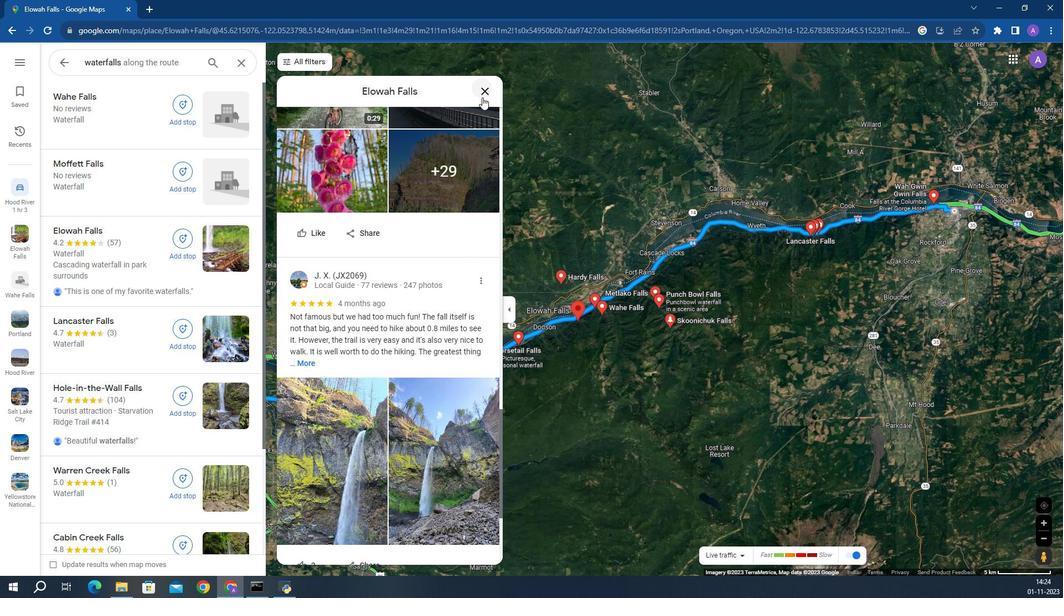 
Action: Mouse pressed left at (463, 192)
Screenshot: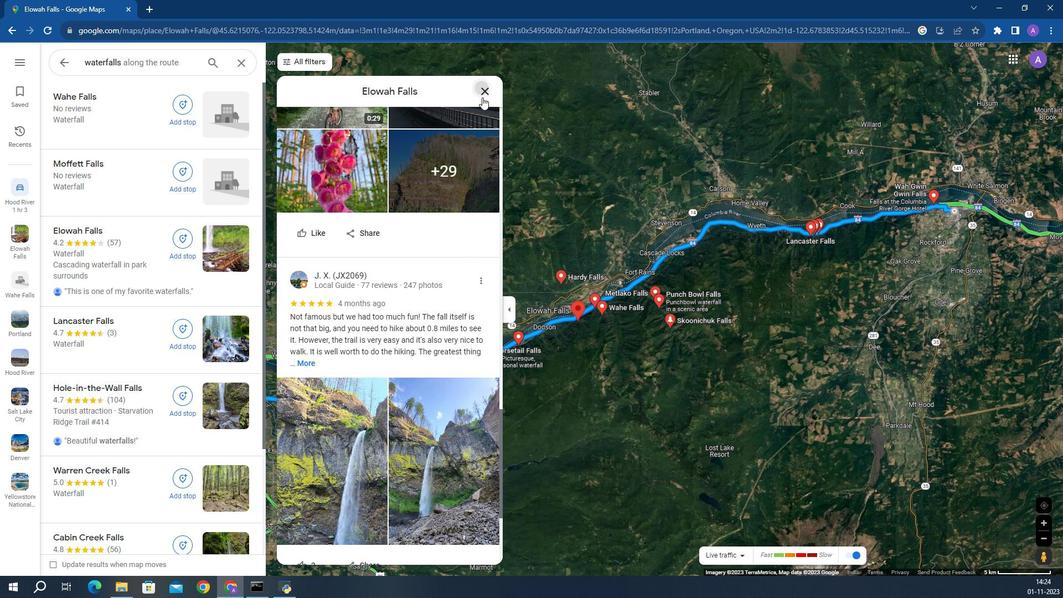
Action: Mouse moved to (691, 281)
Screenshot: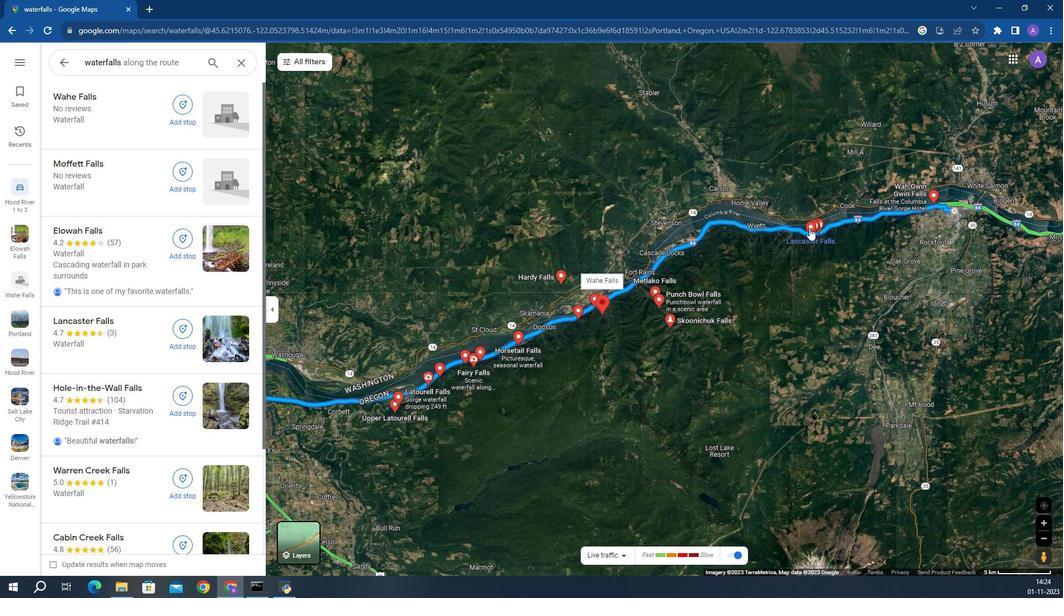 
Action: Mouse pressed left at (691, 281)
Screenshot: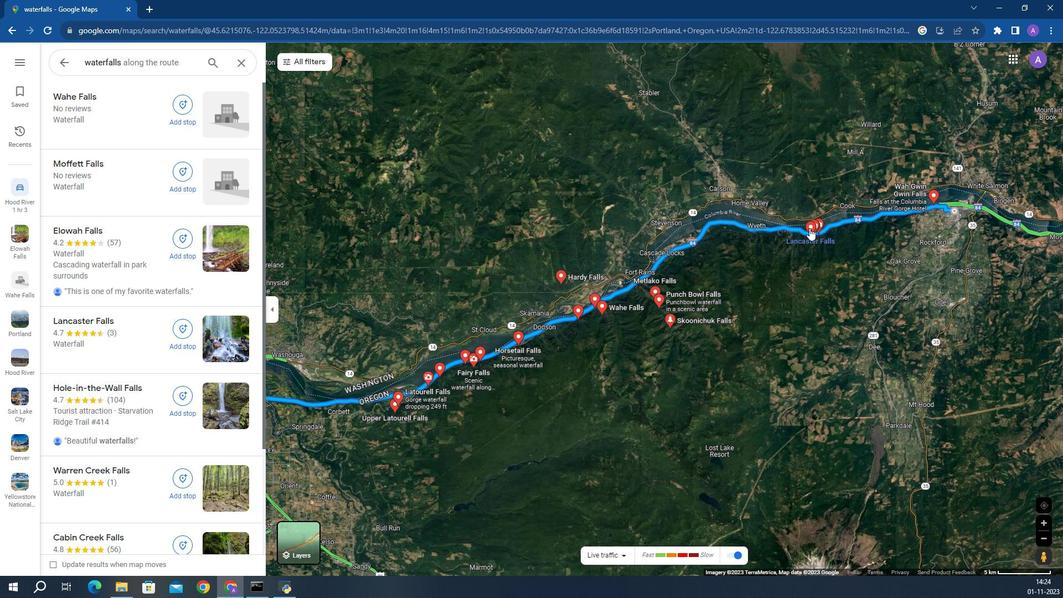 
Action: Mouse moved to (428, 340)
Screenshot: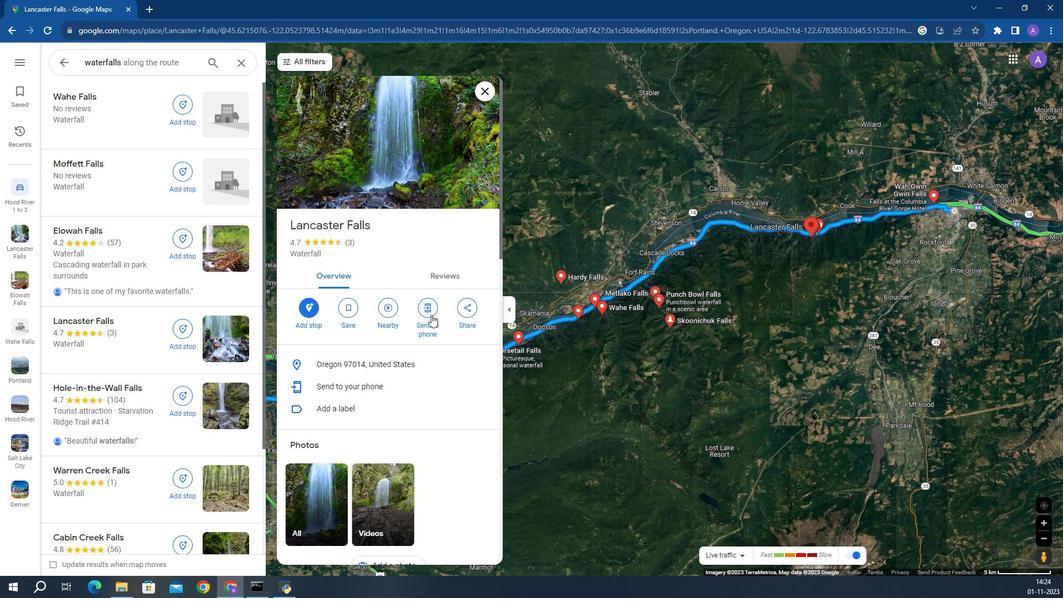 
Action: Mouse scrolled (428, 340) with delta (0, 0)
Screenshot: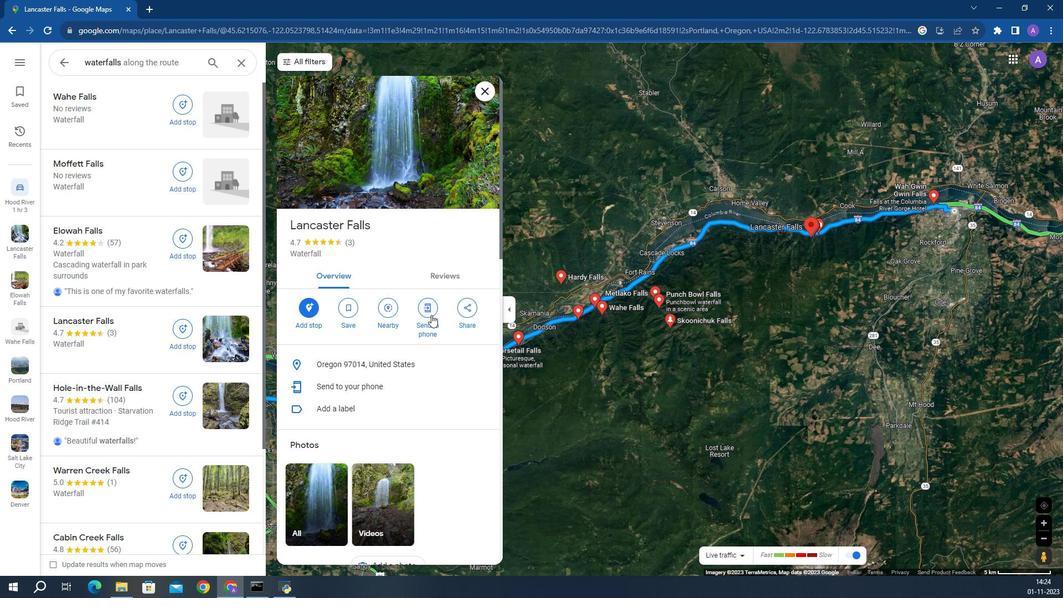 
Action: Mouse scrolled (428, 340) with delta (0, 0)
Screenshot: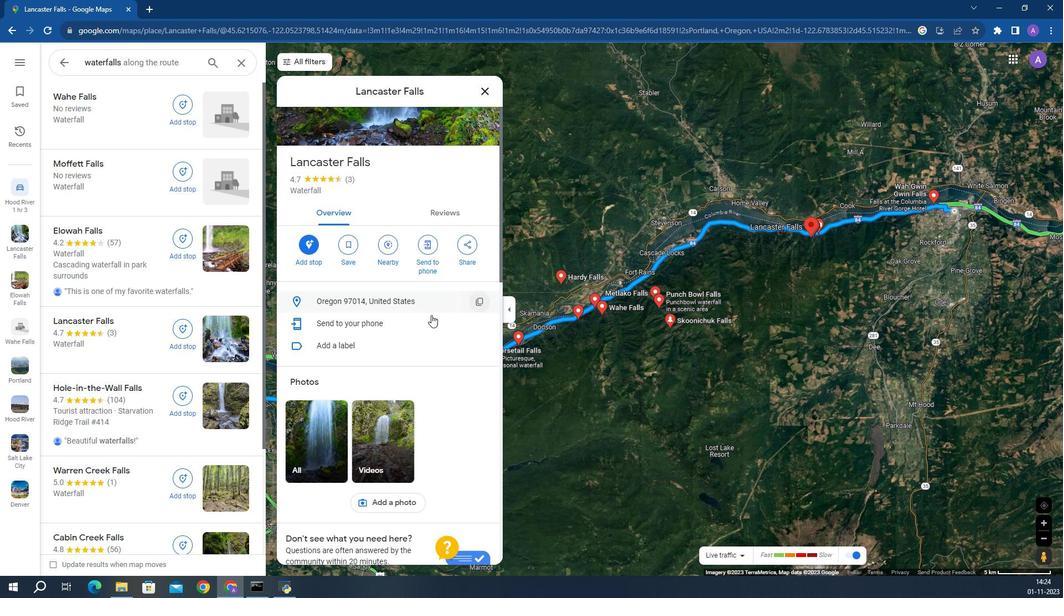 
Action: Mouse scrolled (428, 340) with delta (0, 0)
Screenshot: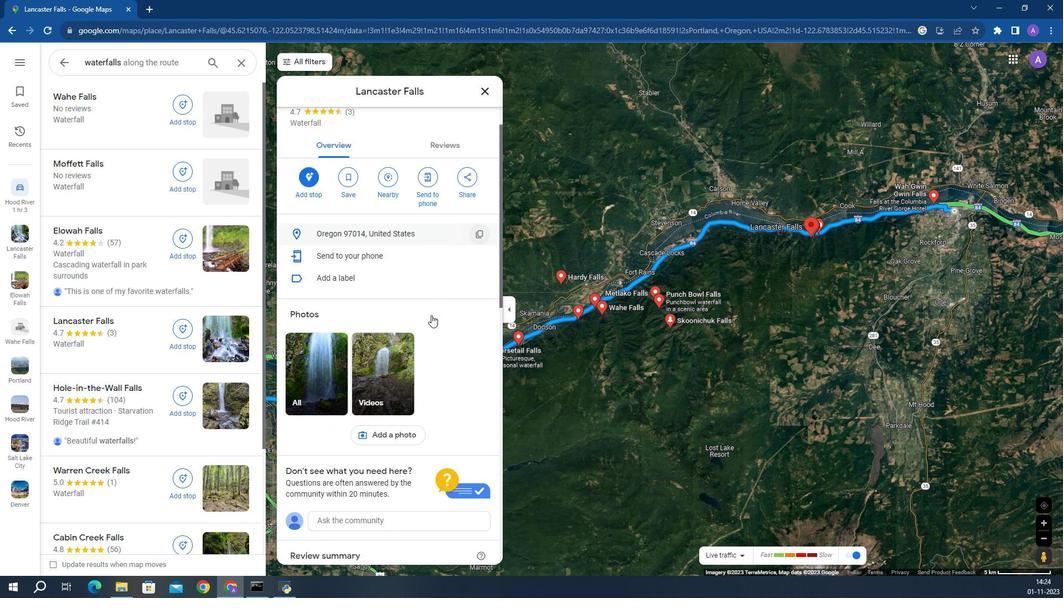 
Action: Mouse scrolled (428, 340) with delta (0, 0)
Screenshot: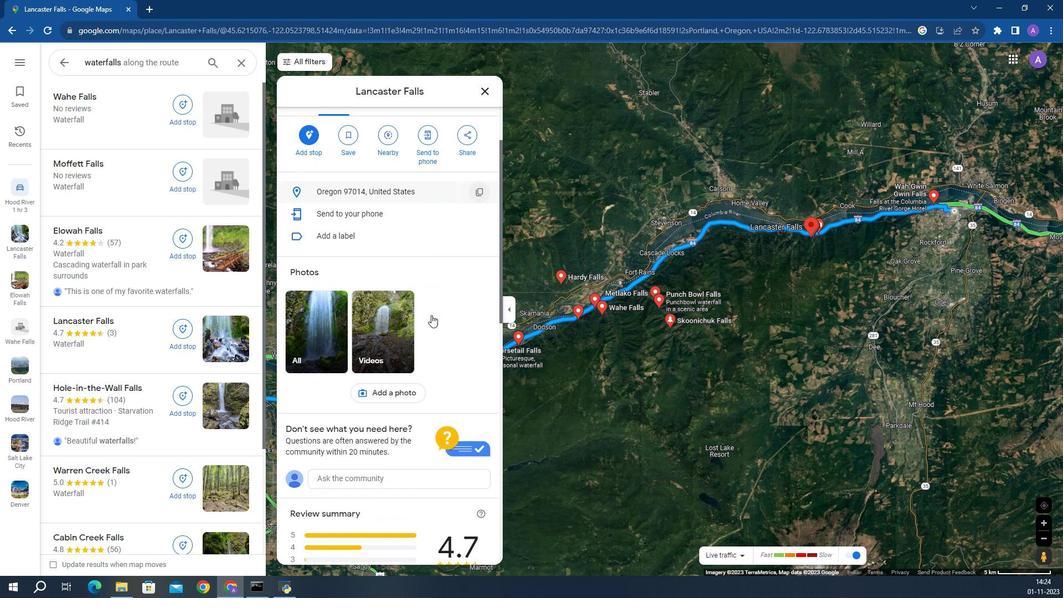 
Action: Mouse scrolled (428, 340) with delta (0, 0)
Screenshot: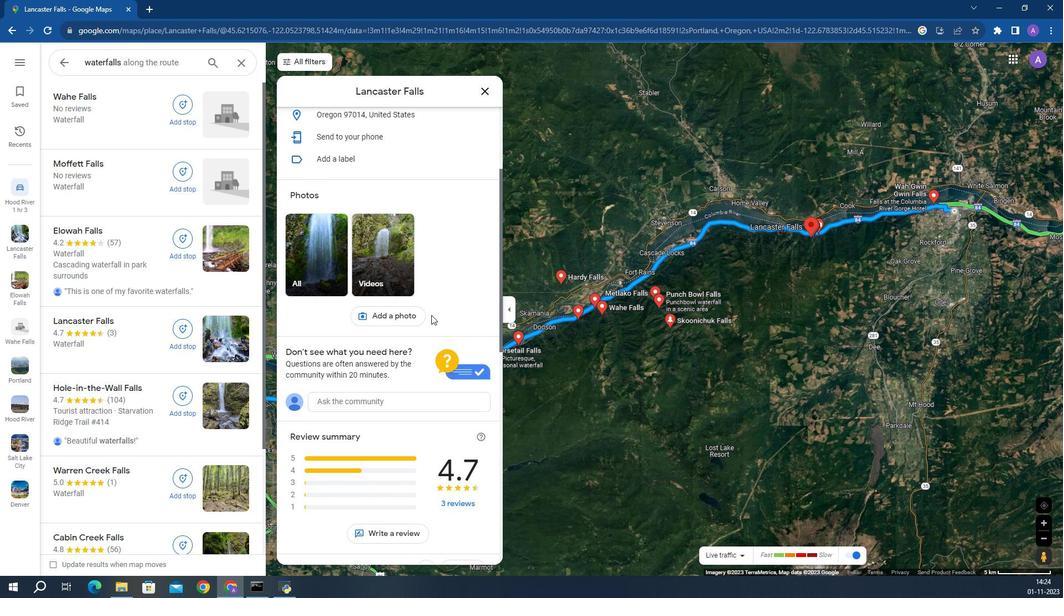 
Action: Mouse scrolled (428, 340) with delta (0, 0)
Screenshot: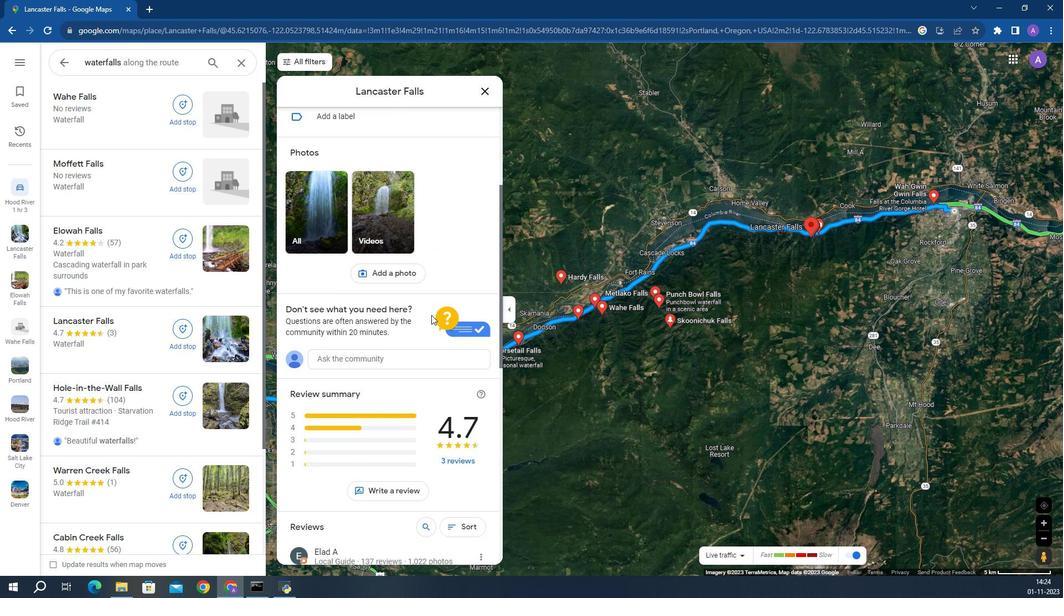 
Action: Mouse scrolled (428, 340) with delta (0, 0)
Screenshot: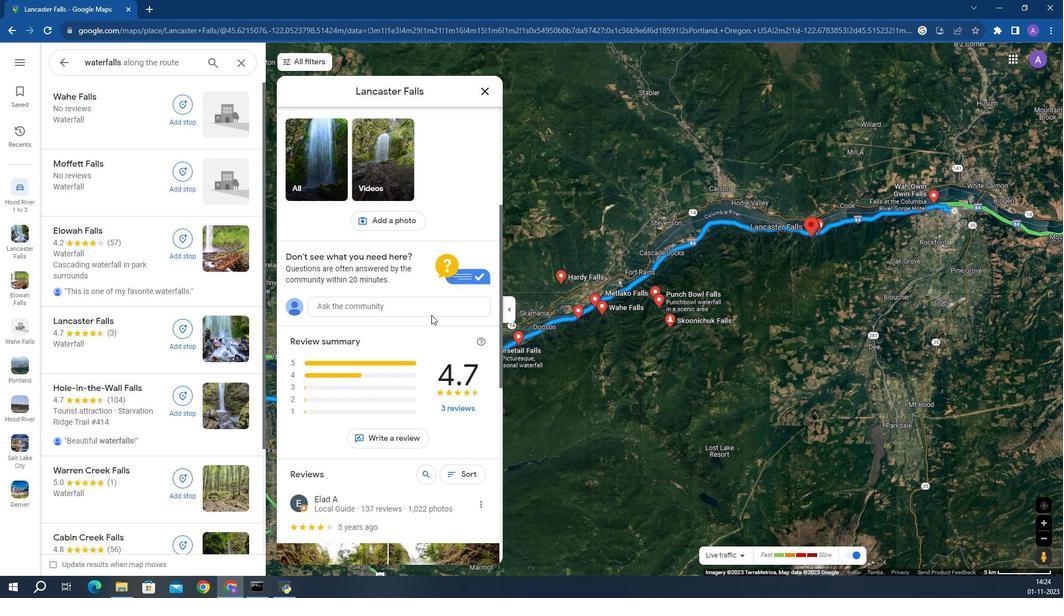 
Action: Mouse scrolled (428, 340) with delta (0, 0)
Screenshot: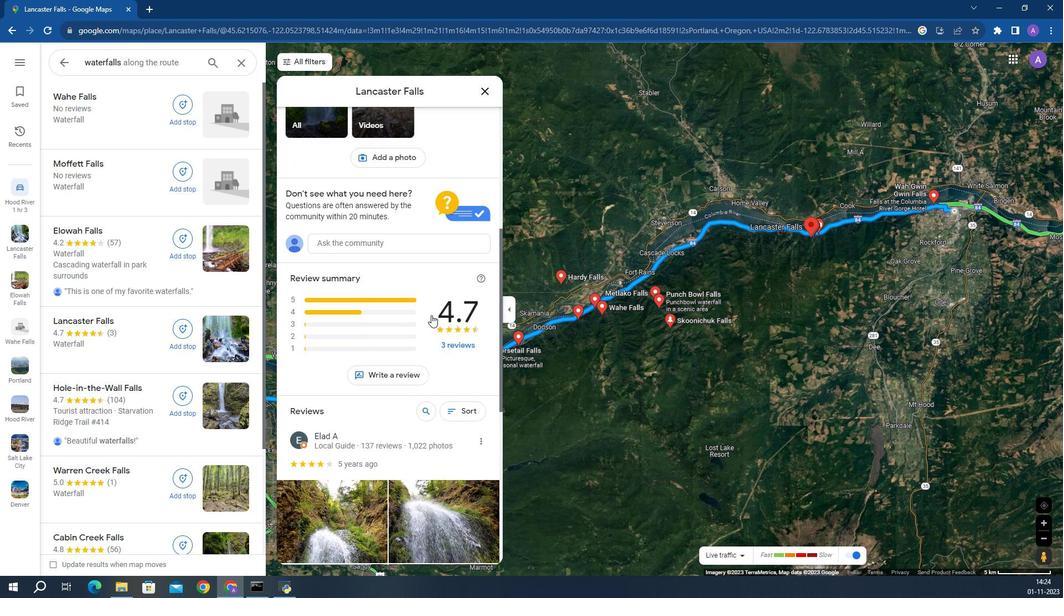 
Action: Mouse scrolled (428, 340) with delta (0, 0)
Screenshot: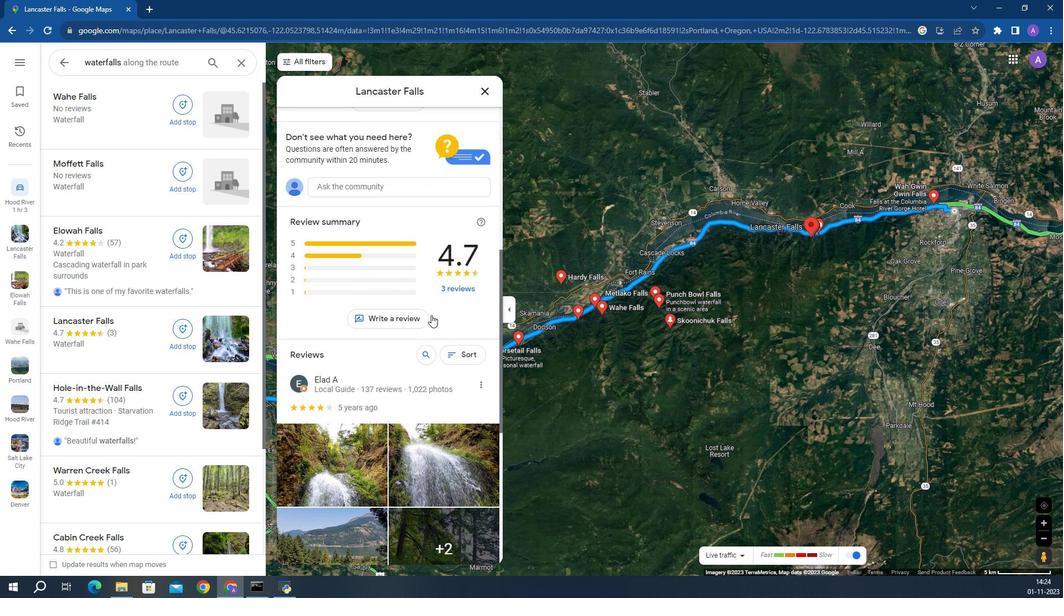 
Action: Mouse scrolled (428, 340) with delta (0, 0)
Screenshot: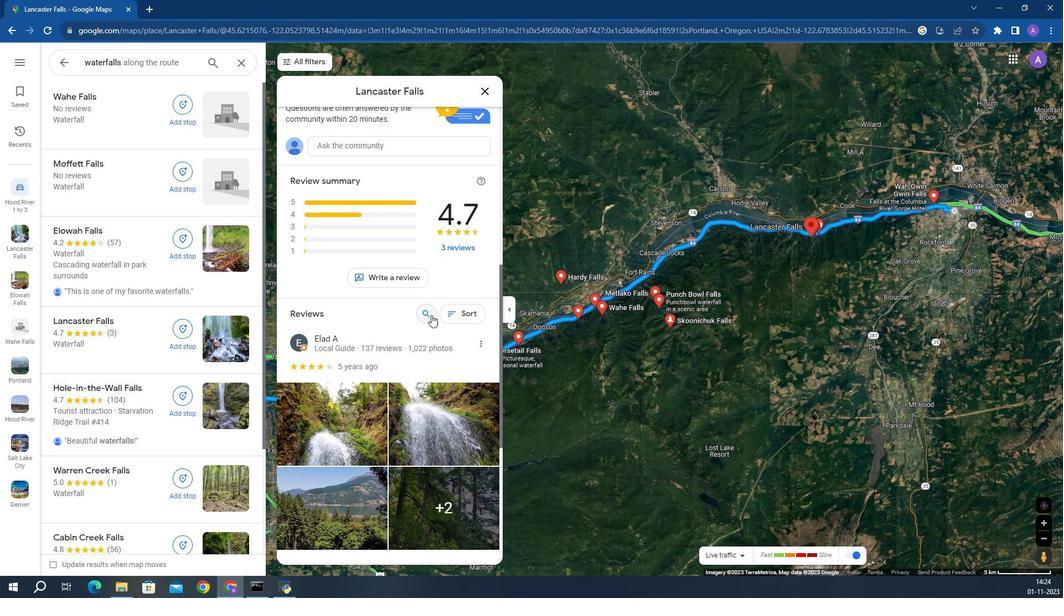 
Action: Mouse scrolled (428, 340) with delta (0, 0)
Screenshot: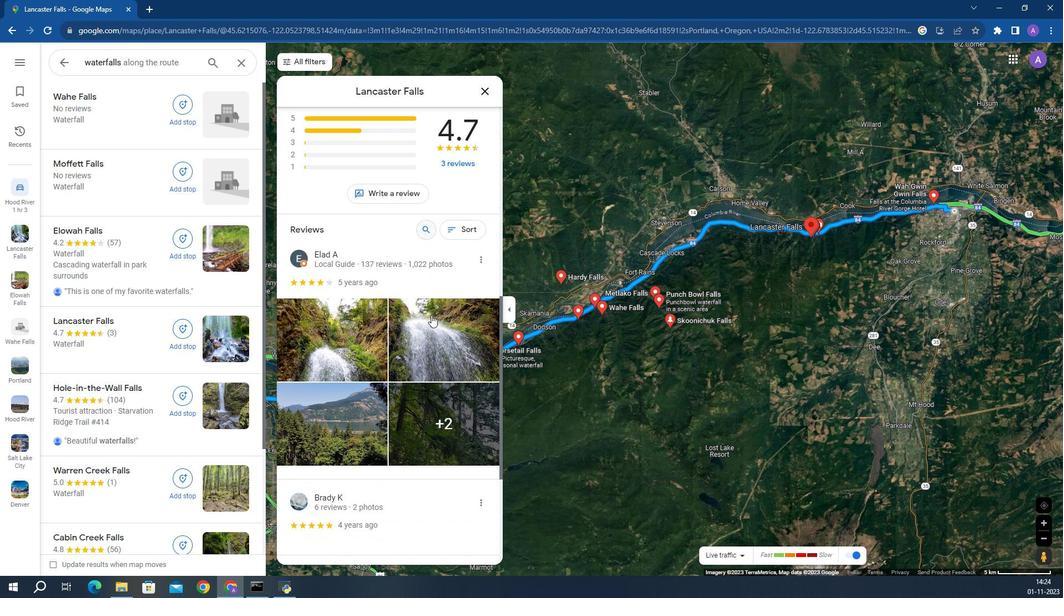 
Action: Mouse scrolled (428, 340) with delta (0, 0)
Screenshot: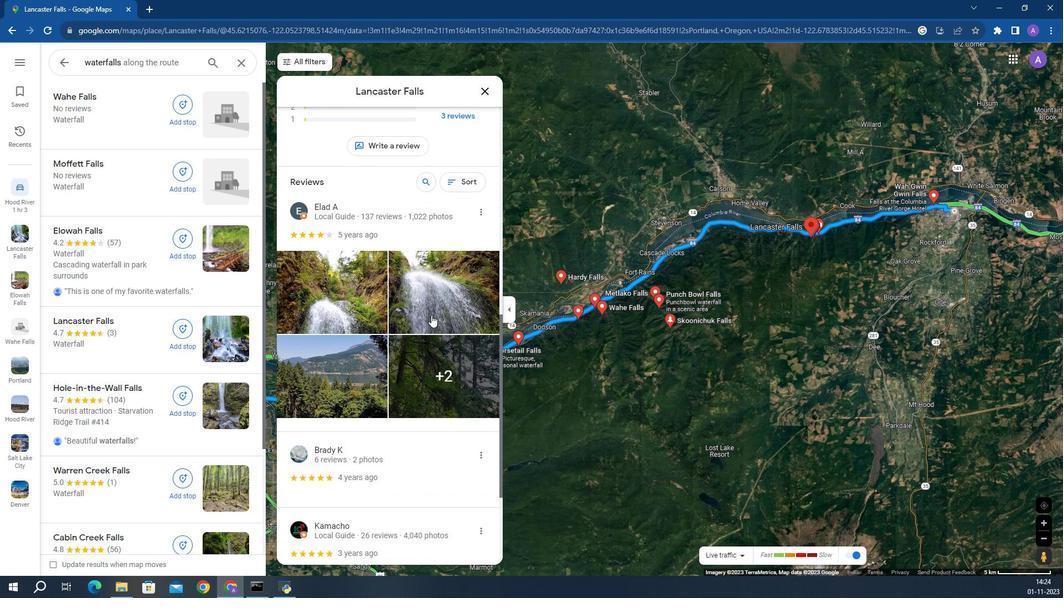 
Action: Mouse scrolled (428, 340) with delta (0, 0)
Screenshot: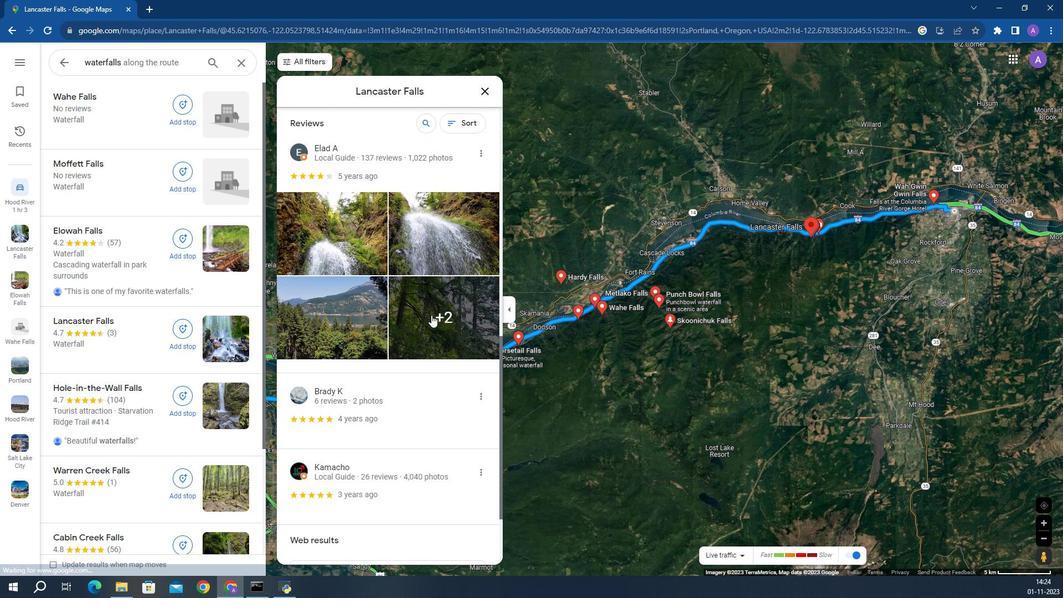 
Action: Mouse scrolled (428, 340) with delta (0, 0)
Screenshot: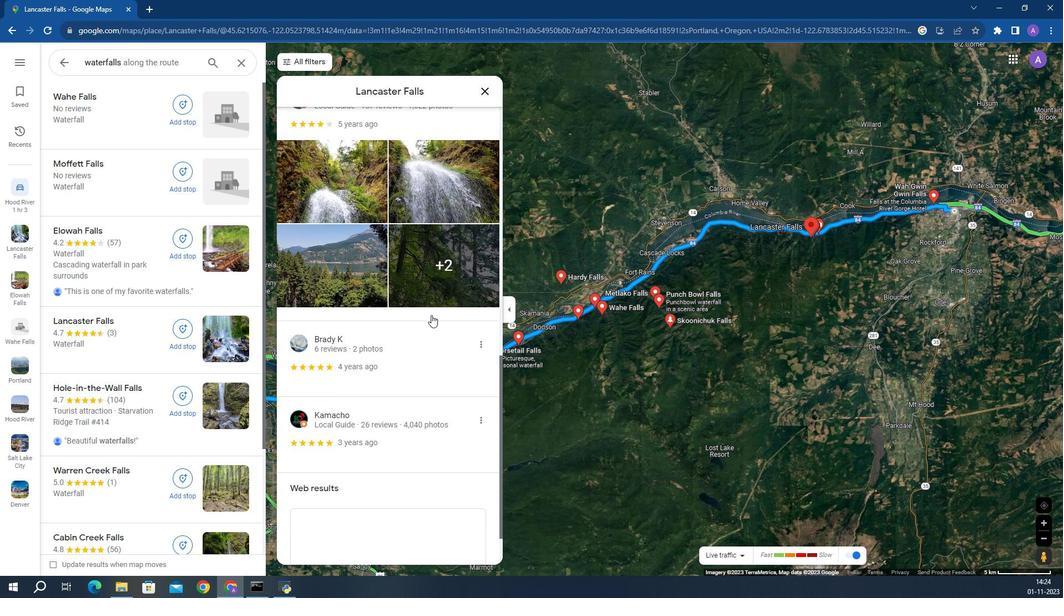 
Action: Mouse scrolled (428, 340) with delta (0, 0)
Screenshot: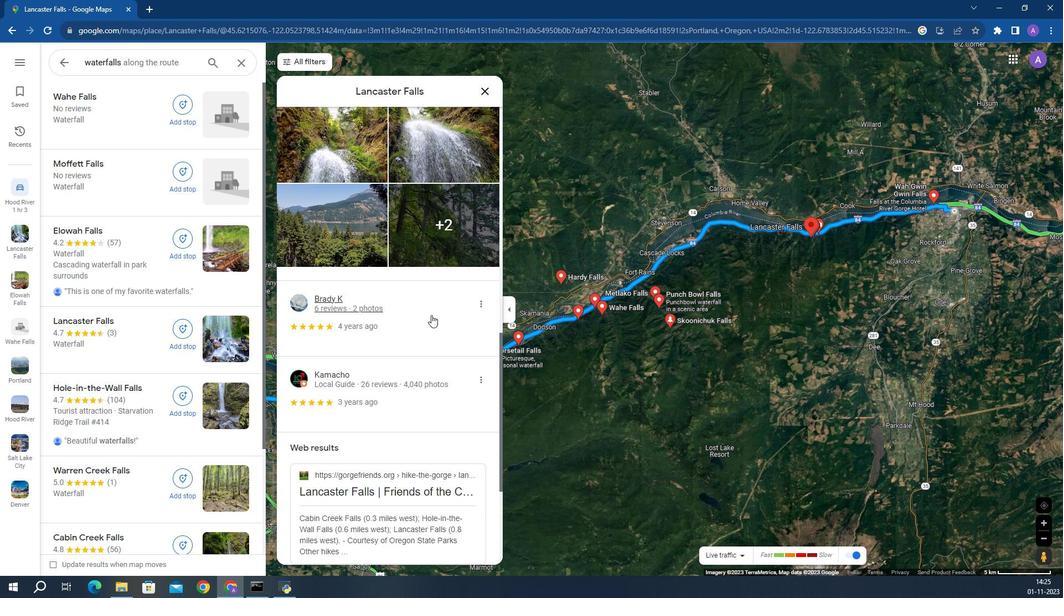 
Action: Mouse scrolled (428, 340) with delta (0, 0)
Screenshot: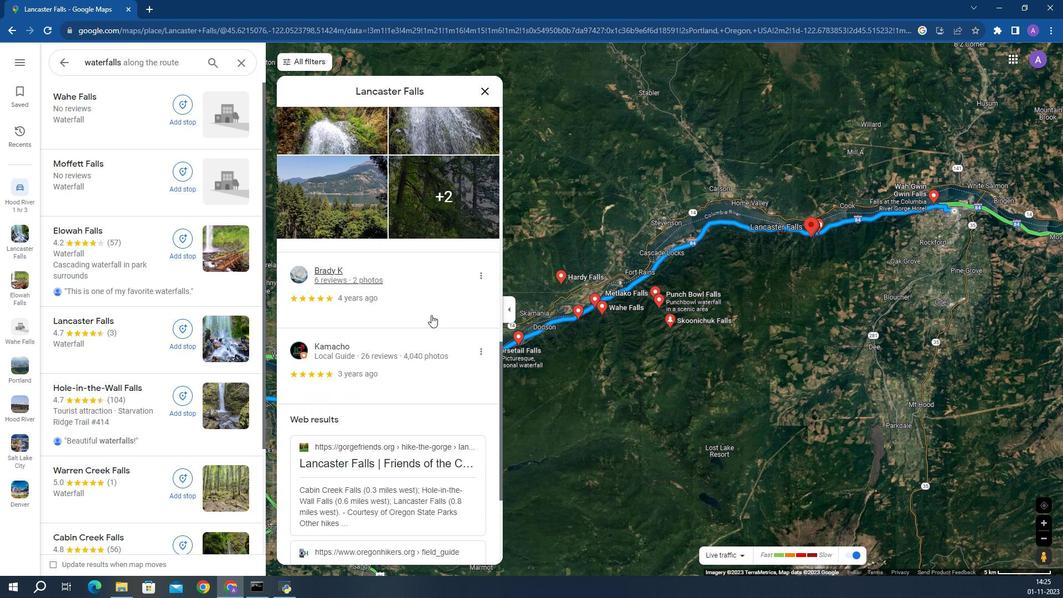 
Action: Mouse scrolled (428, 340) with delta (0, 0)
Screenshot: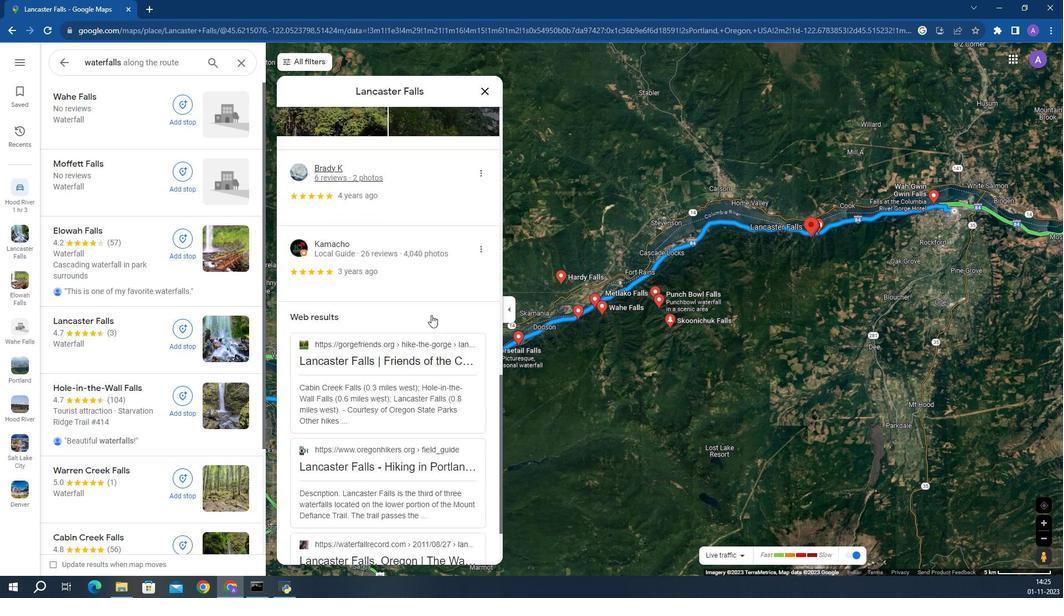 
Action: Mouse scrolled (428, 340) with delta (0, 0)
Screenshot: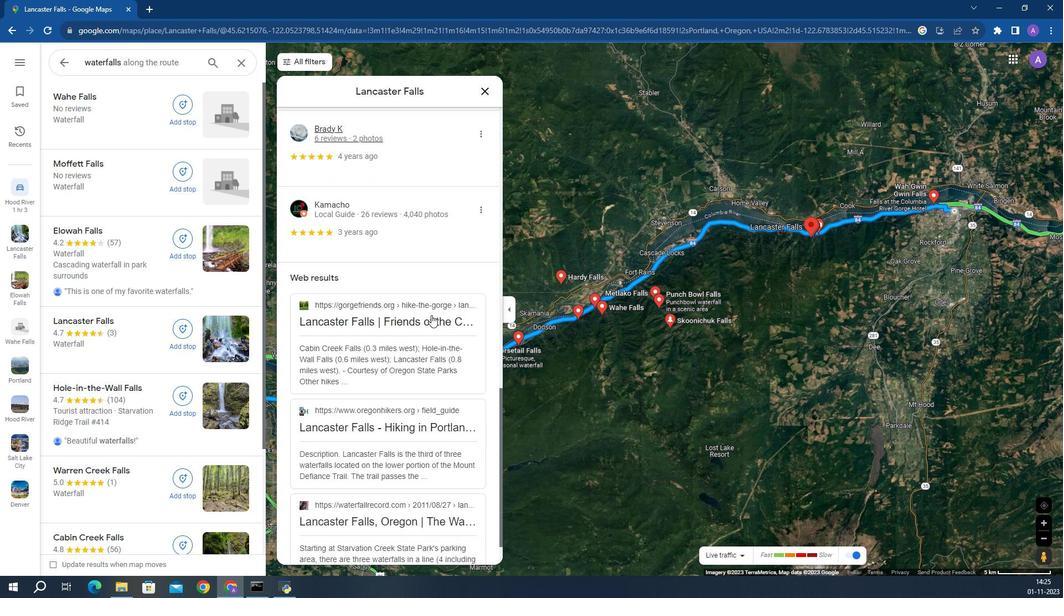 
Action: Mouse scrolled (428, 340) with delta (0, 0)
Screenshot: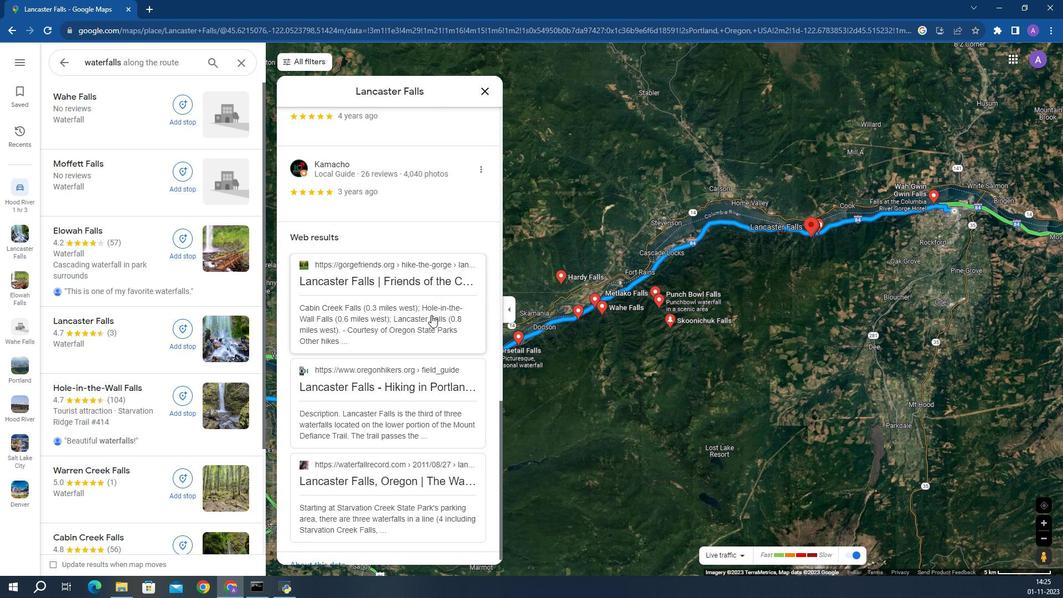 
Action: Mouse scrolled (428, 340) with delta (0, 0)
Screenshot: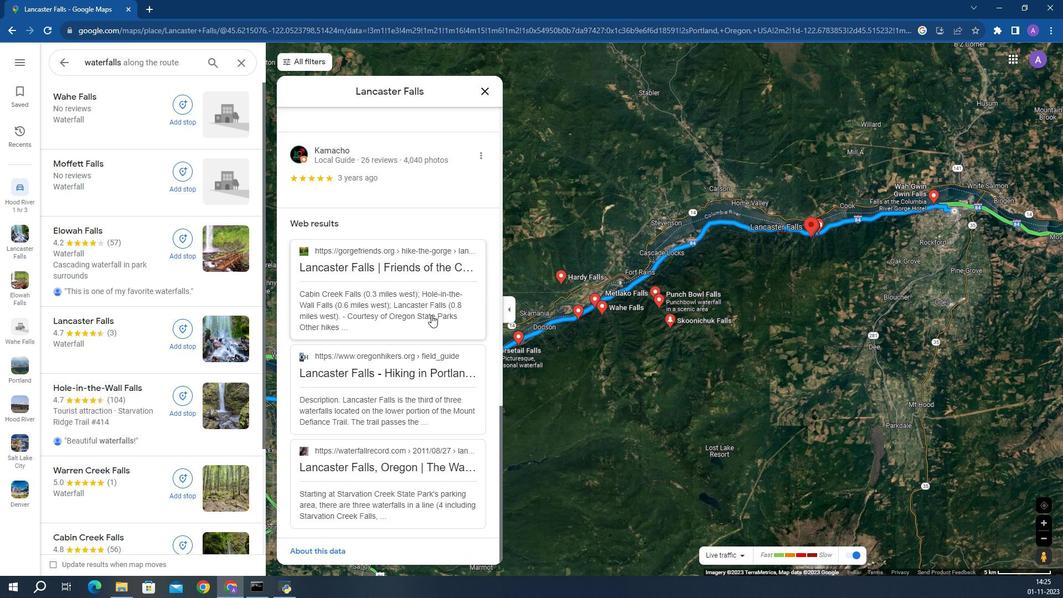 
Action: Mouse scrolled (428, 340) with delta (0, 0)
Screenshot: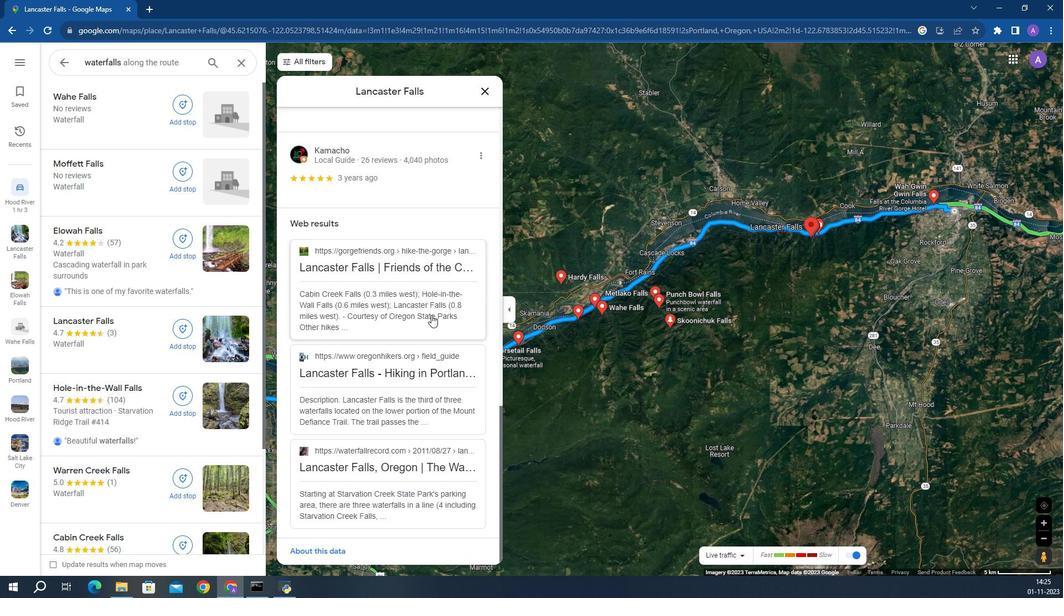
Action: Mouse scrolled (428, 340) with delta (0, 0)
Screenshot: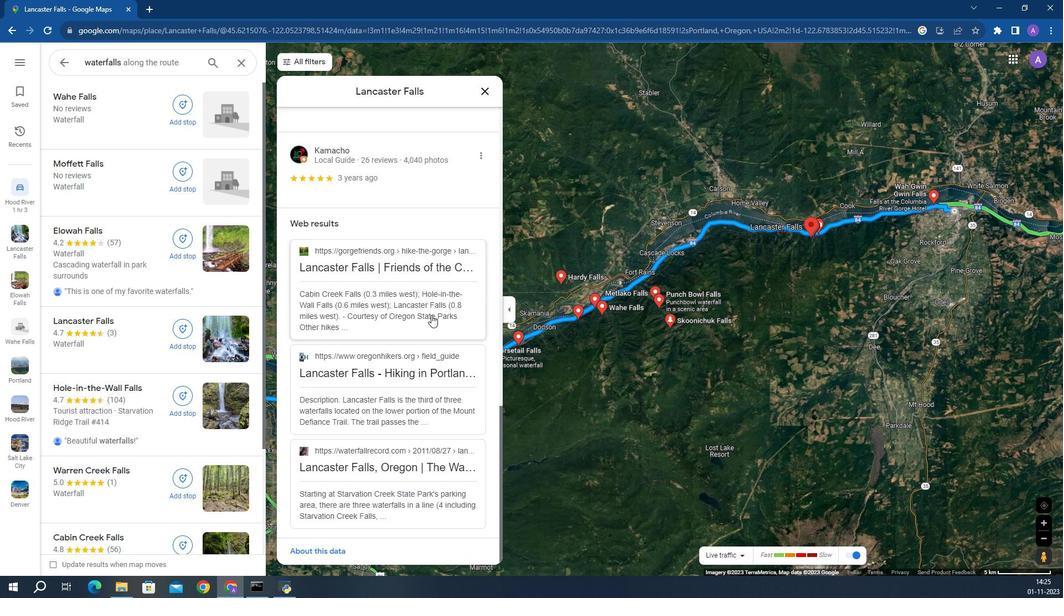 
Action: Mouse moved to (465, 193)
Screenshot: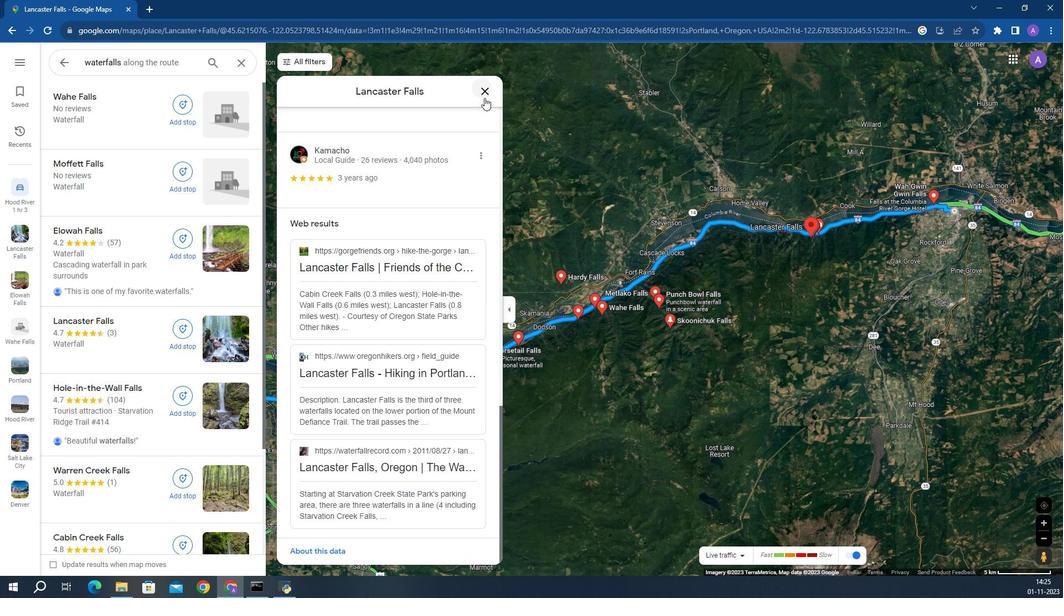 
Action: Mouse pressed left at (465, 193)
Screenshot: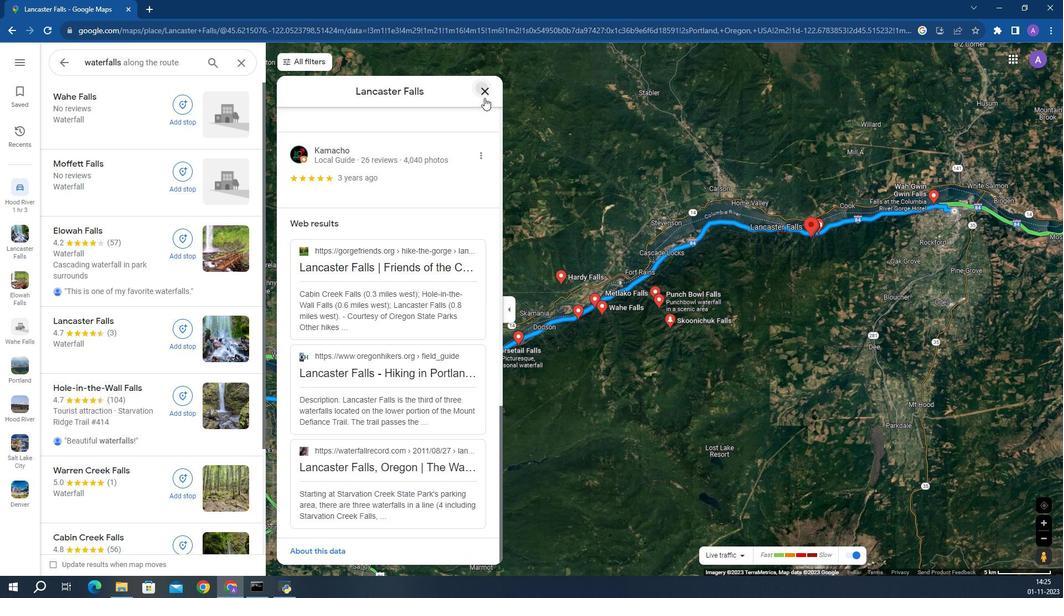 
Action: Mouse moved to (424, 393)
Screenshot: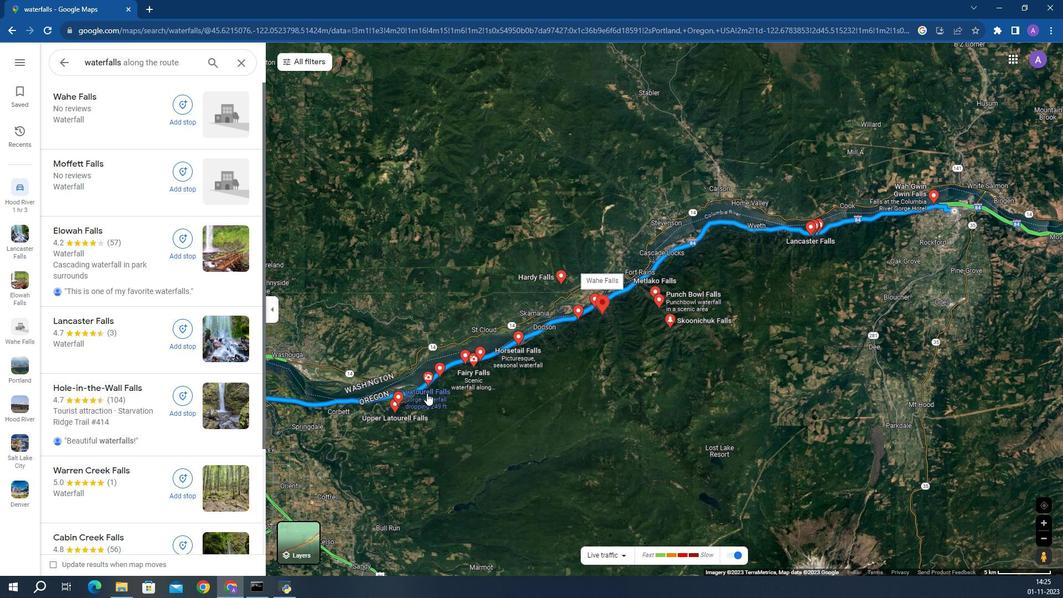 
Action: Mouse pressed left at (424, 393)
Screenshot: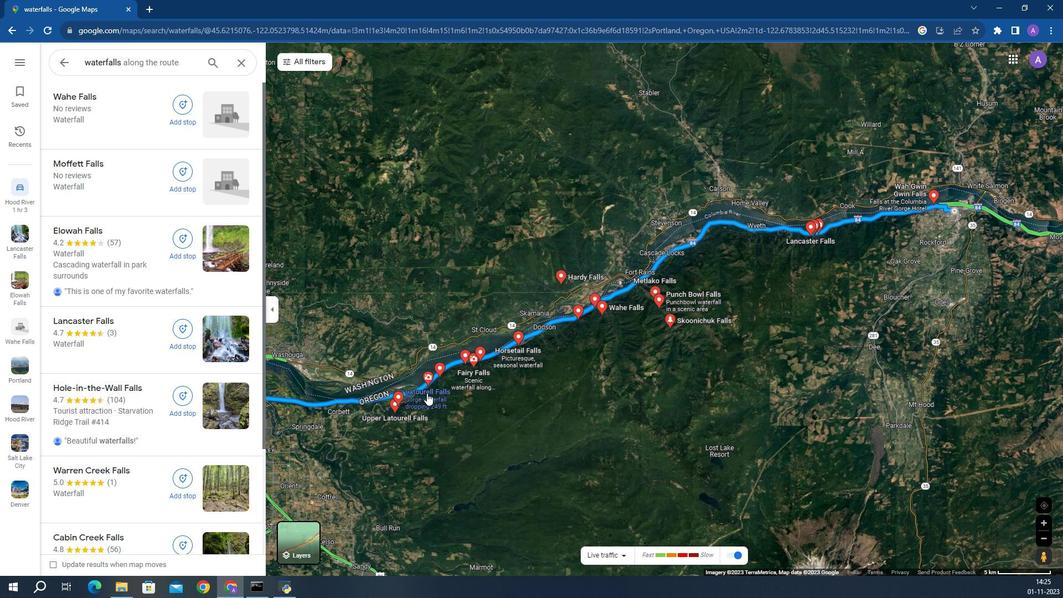 
Action: Mouse moved to (414, 312)
Screenshot: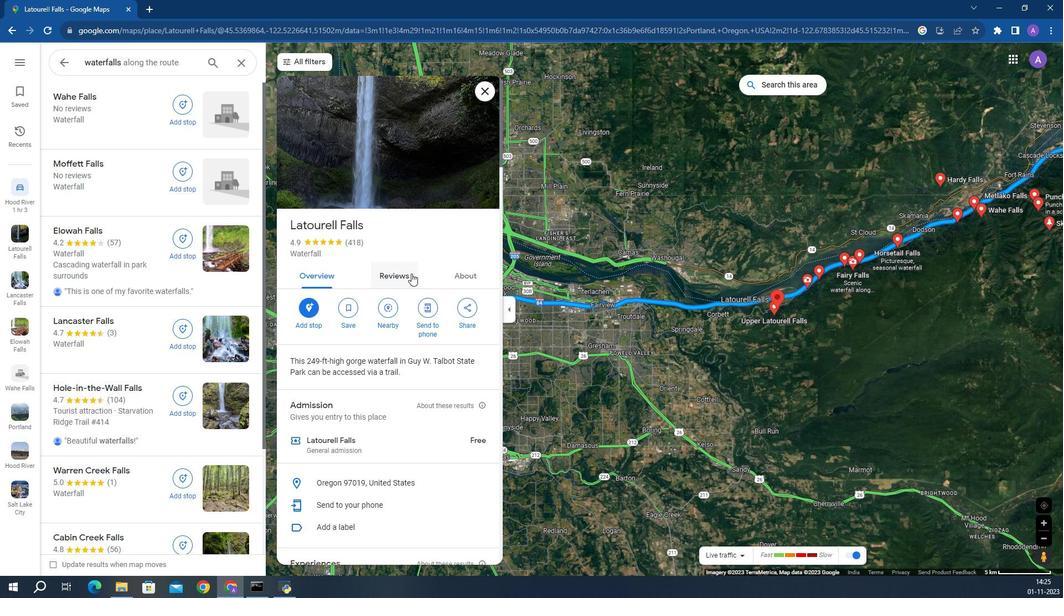 
Action: Mouse scrolled (414, 311) with delta (0, 0)
Screenshot: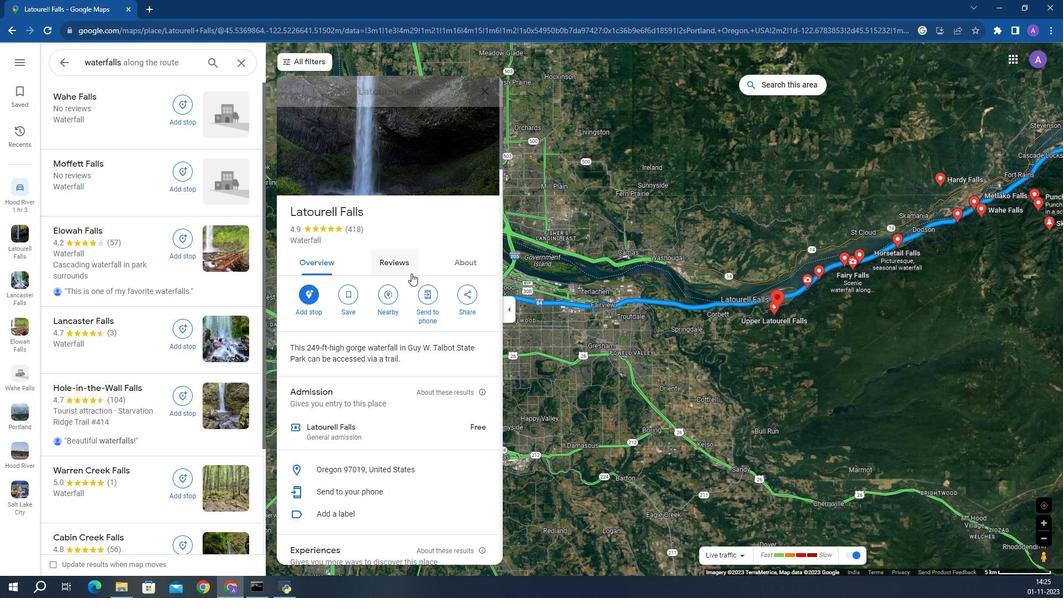 
Action: Mouse scrolled (414, 311) with delta (0, 0)
Screenshot: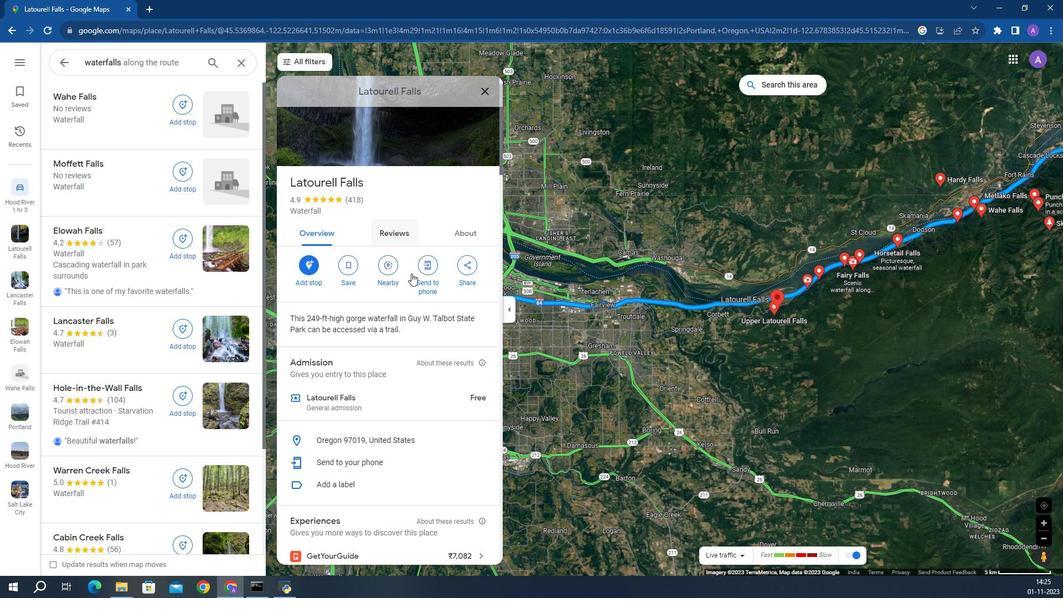 
Action: Mouse scrolled (414, 311) with delta (0, 0)
Screenshot: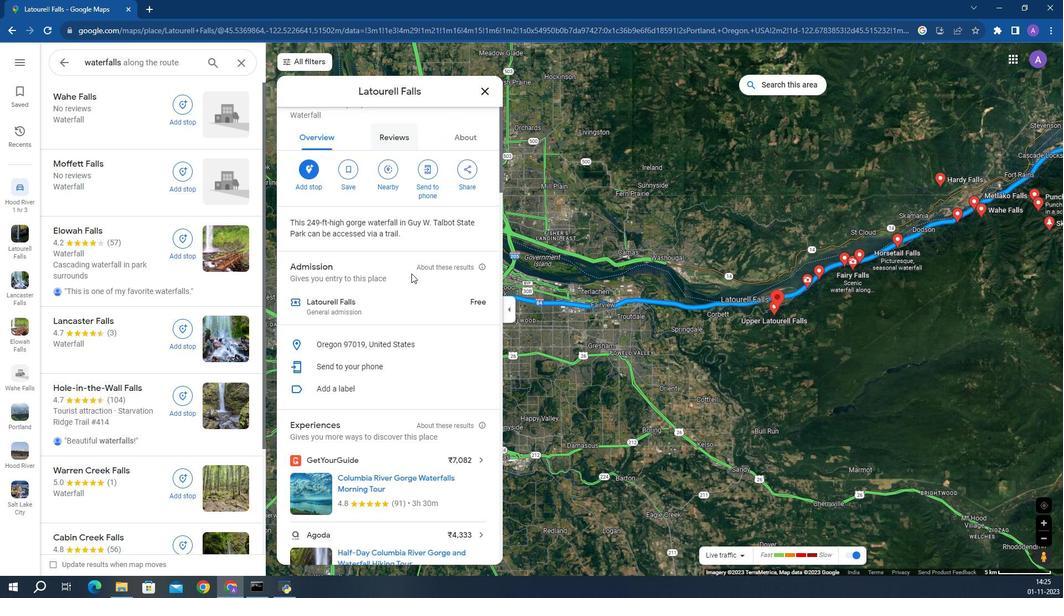 
Action: Mouse scrolled (414, 311) with delta (0, 0)
Screenshot: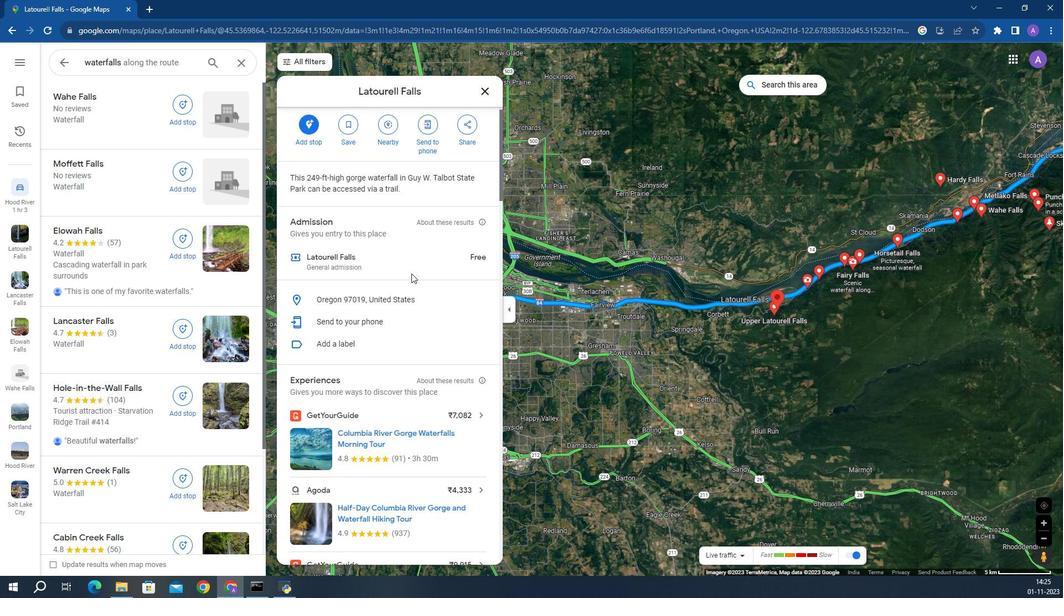 
Action: Mouse scrolled (414, 311) with delta (0, 0)
Screenshot: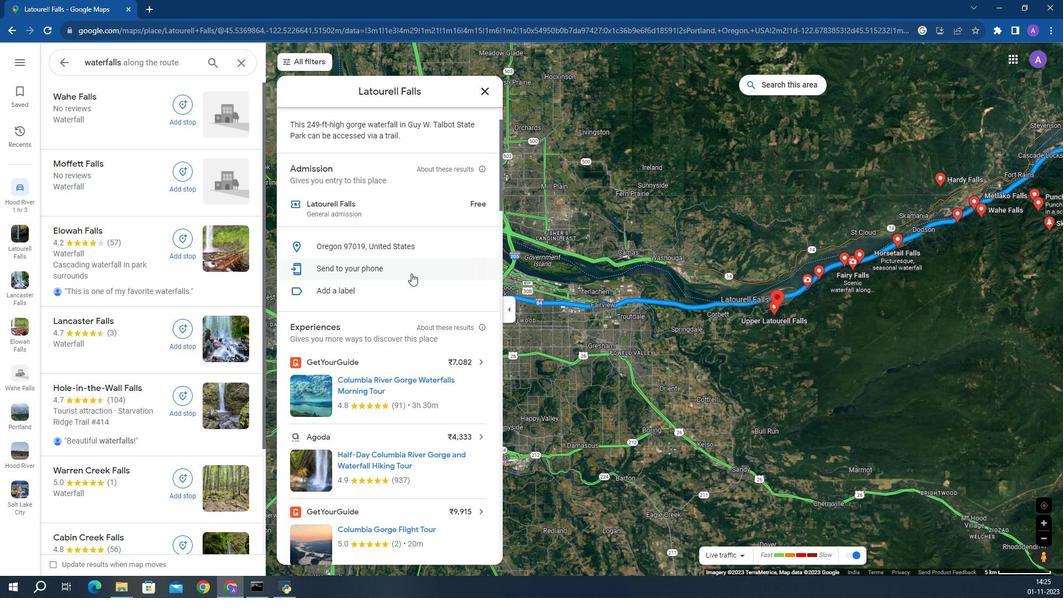 
Action: Mouse scrolled (414, 311) with delta (0, 0)
Screenshot: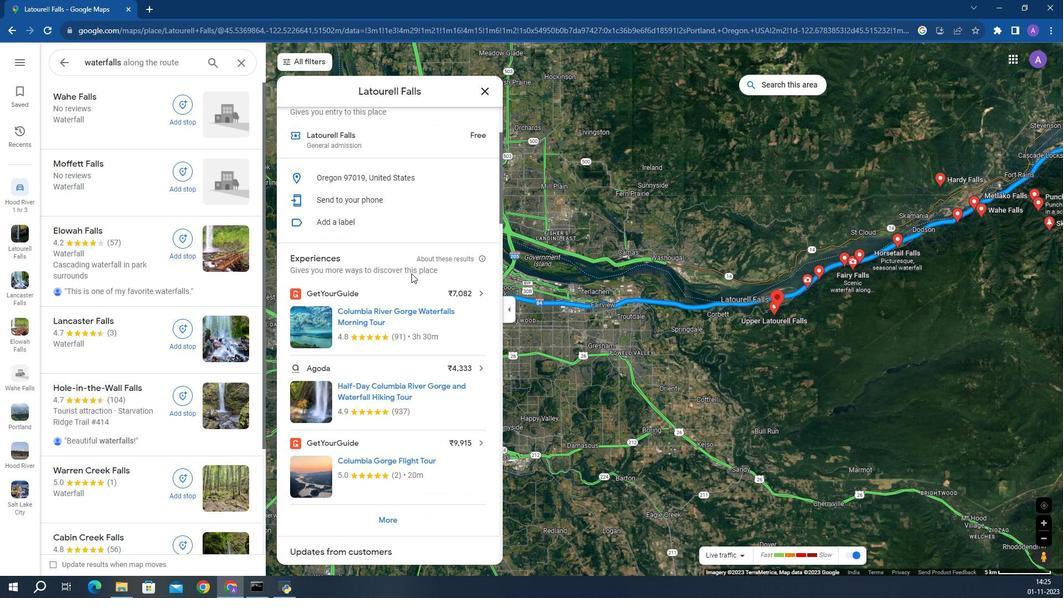 
Action: Mouse scrolled (414, 311) with delta (0, 0)
Screenshot: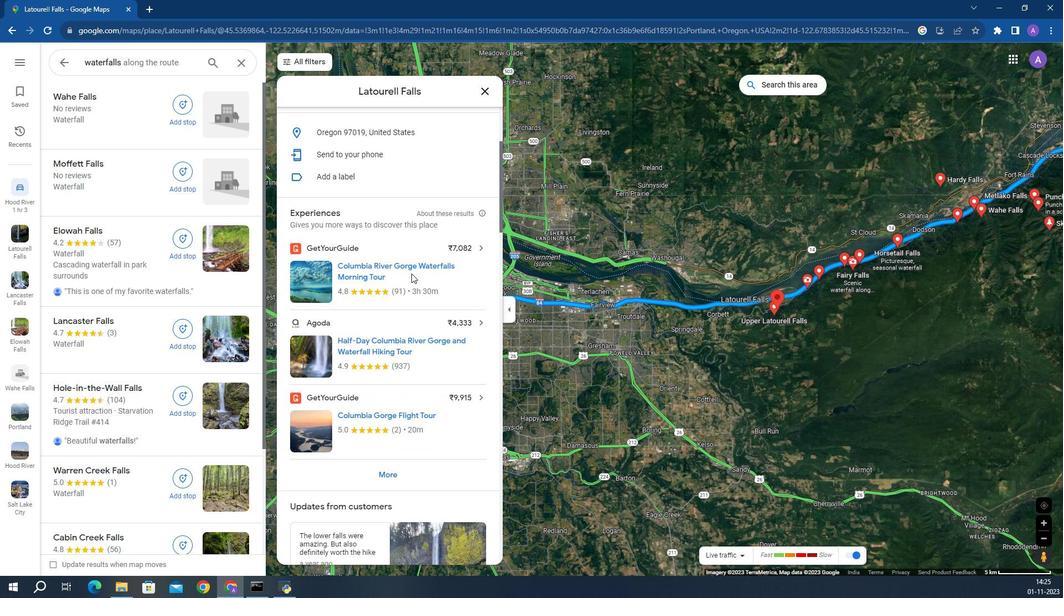 
Action: Mouse scrolled (414, 311) with delta (0, 0)
Screenshot: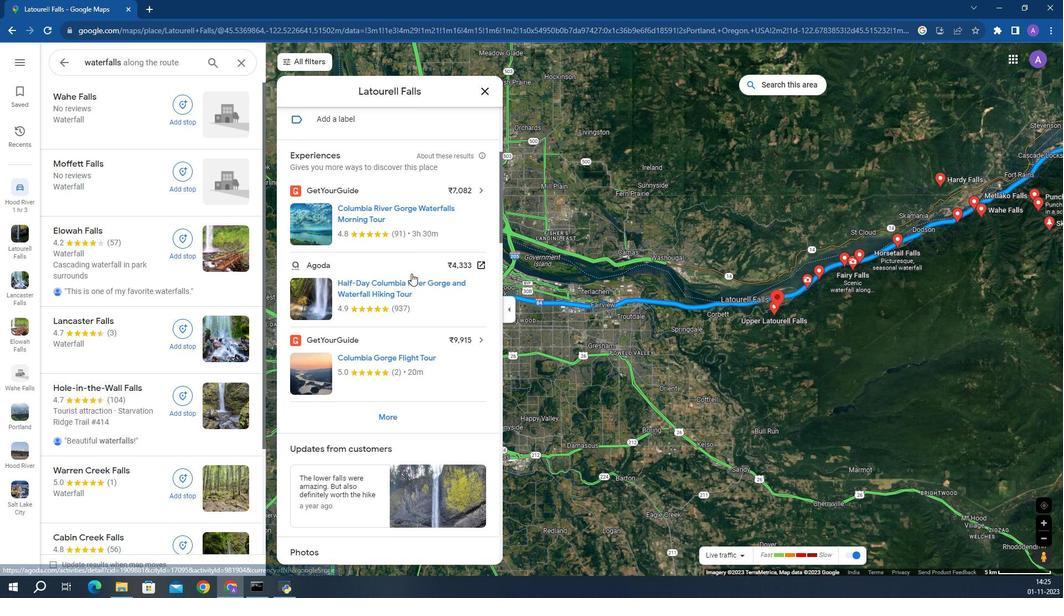 
Action: Mouse scrolled (414, 311) with delta (0, 0)
Screenshot: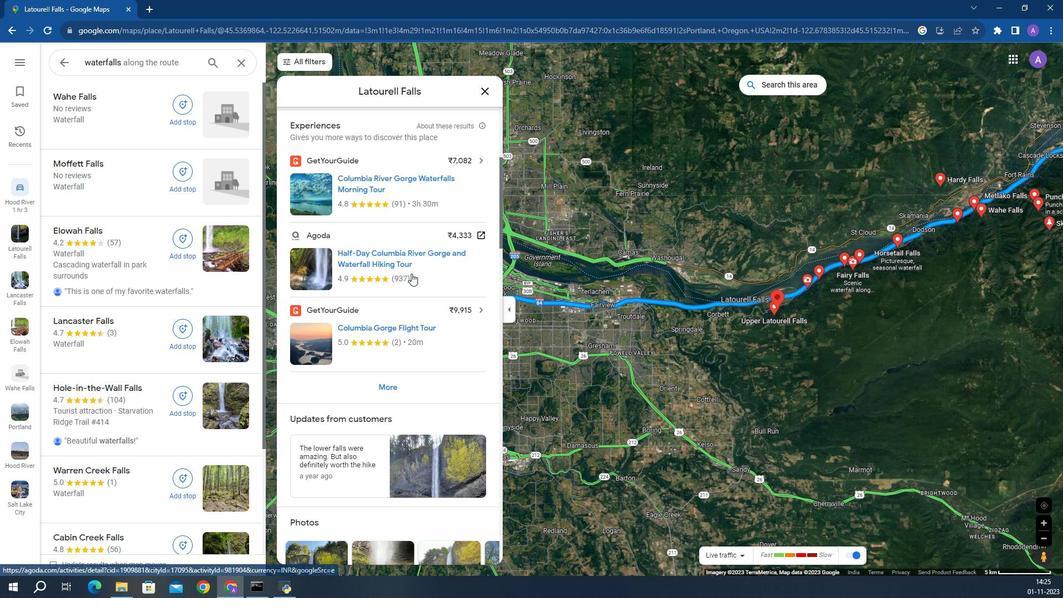 
Action: Mouse scrolled (414, 311) with delta (0, 0)
Screenshot: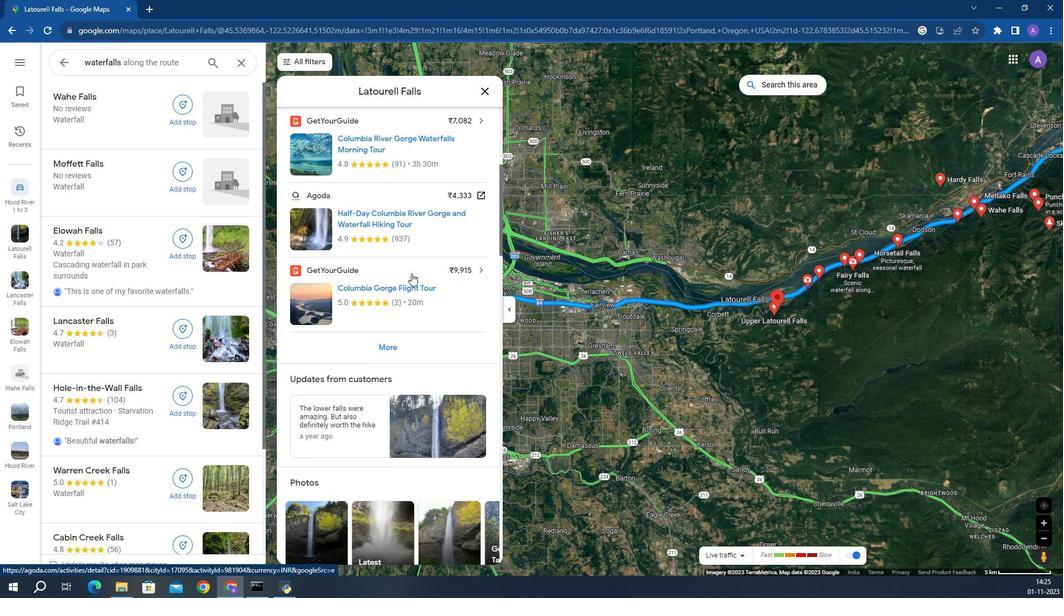 
Action: Mouse scrolled (414, 311) with delta (0, 0)
Screenshot: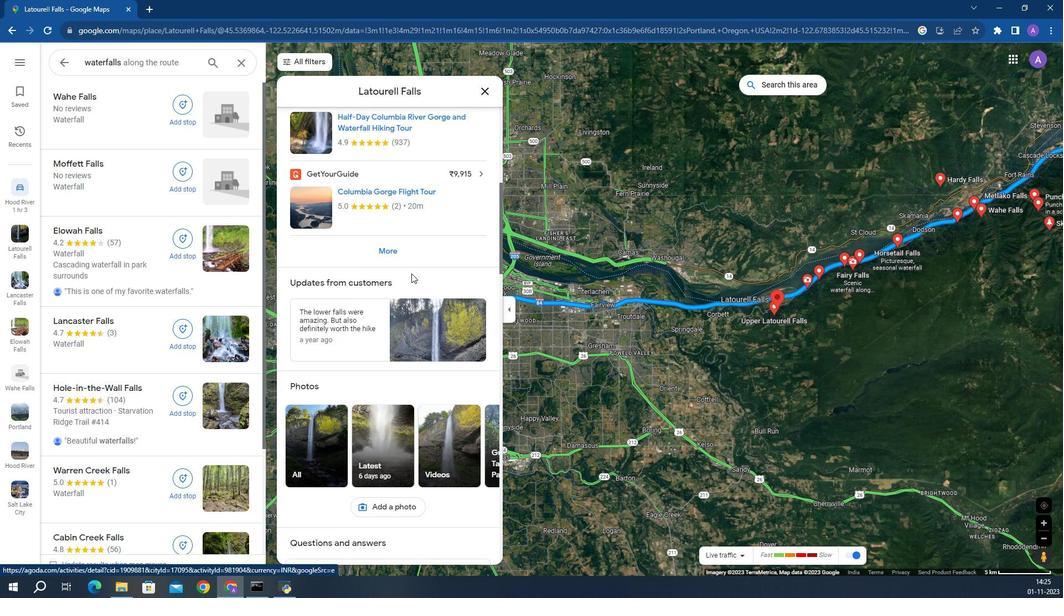 
Action: Mouse scrolled (414, 311) with delta (0, 0)
Screenshot: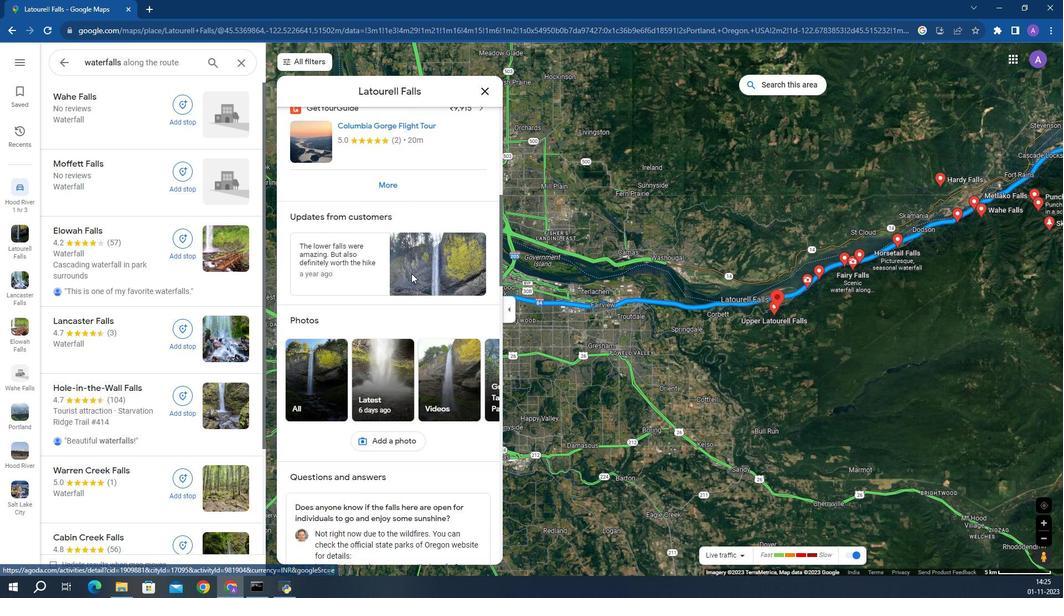 
Action: Mouse scrolled (414, 311) with delta (0, 0)
Screenshot: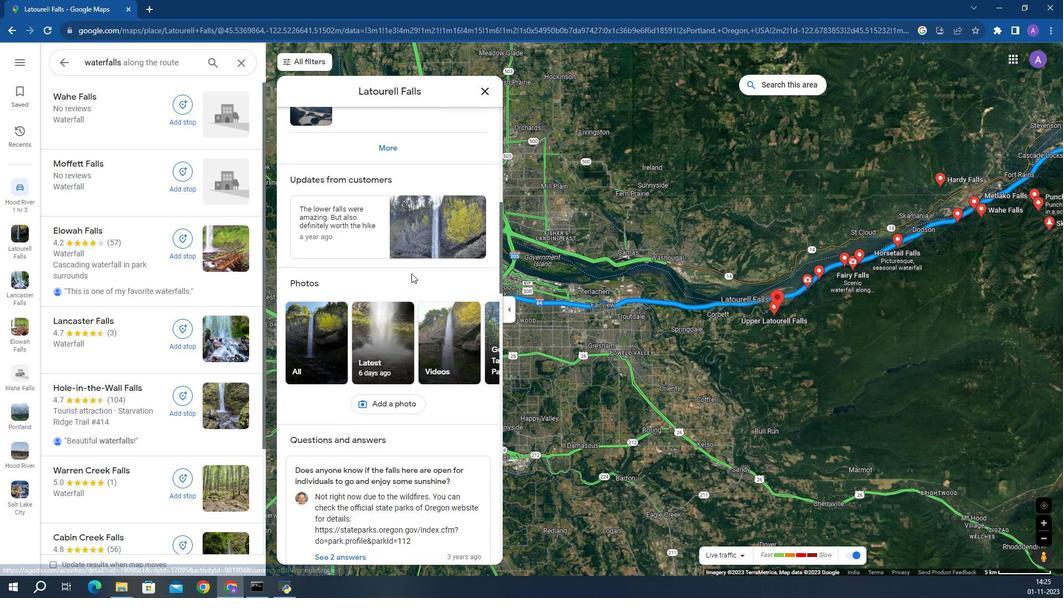 
Action: Mouse scrolled (414, 311) with delta (0, 0)
Screenshot: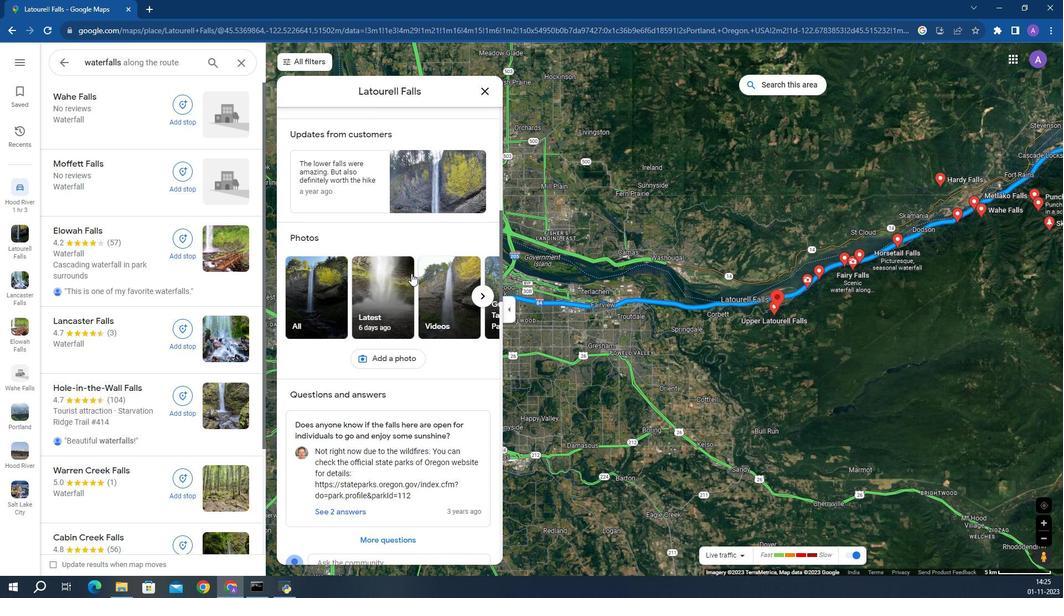 
Action: Mouse scrolled (414, 311) with delta (0, 0)
Screenshot: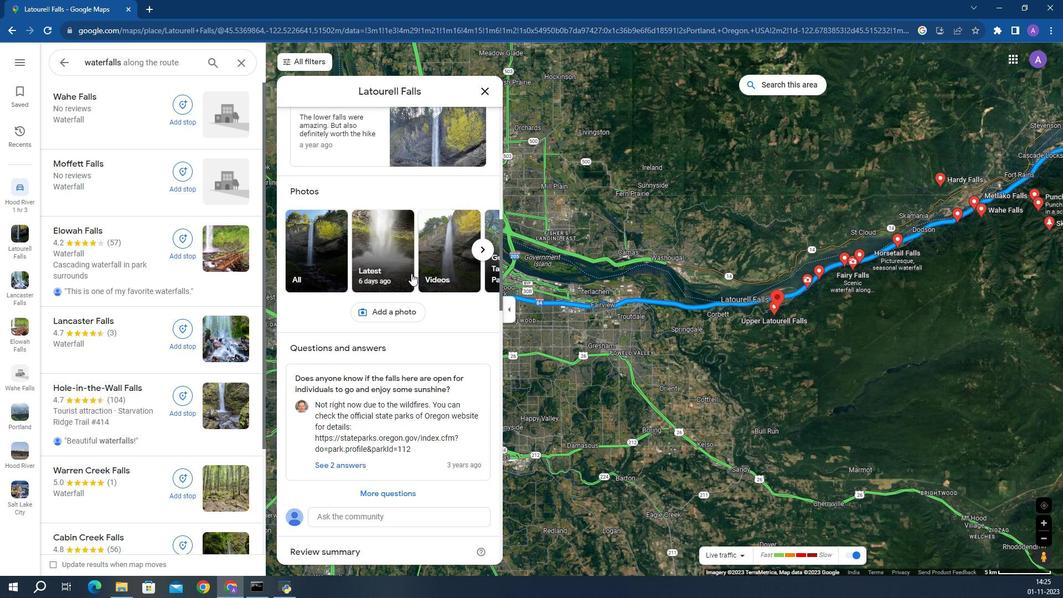 
Action: Mouse scrolled (414, 311) with delta (0, 0)
Screenshot: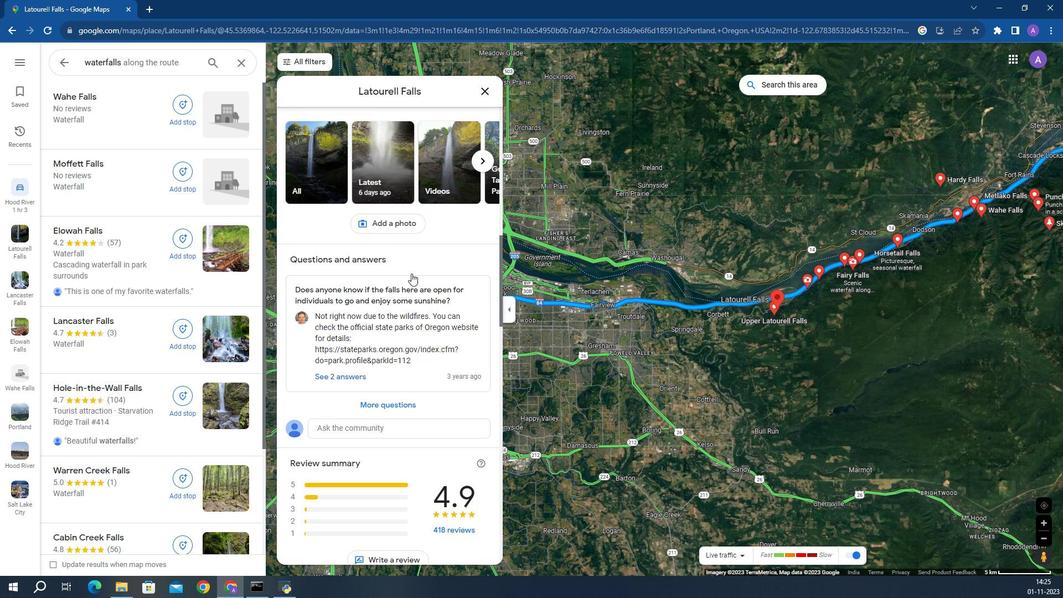 
Action: Mouse scrolled (414, 311) with delta (0, 0)
Screenshot: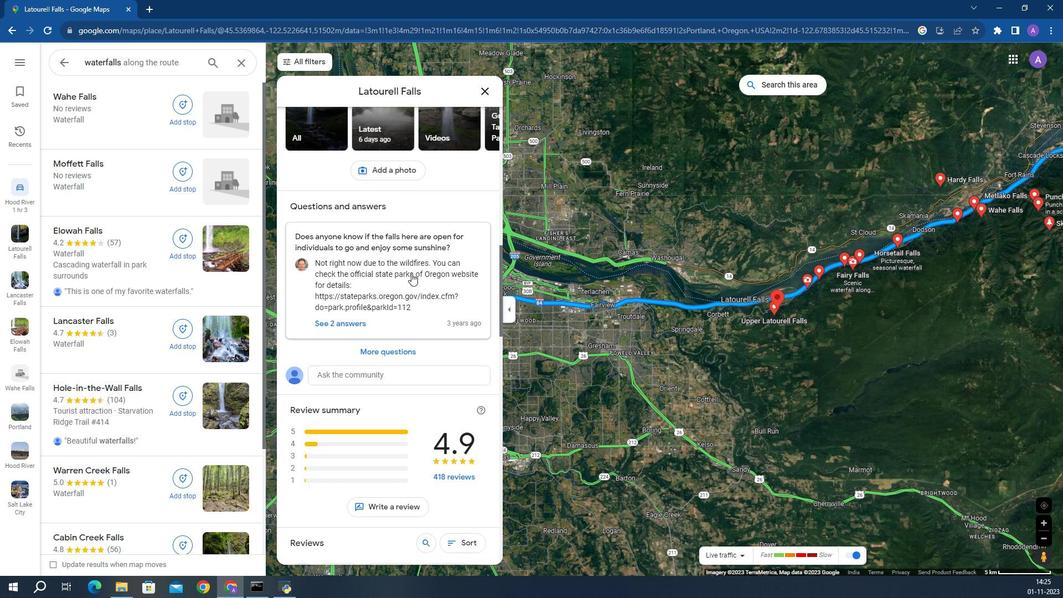
Action: Mouse scrolled (414, 311) with delta (0, 0)
Screenshot: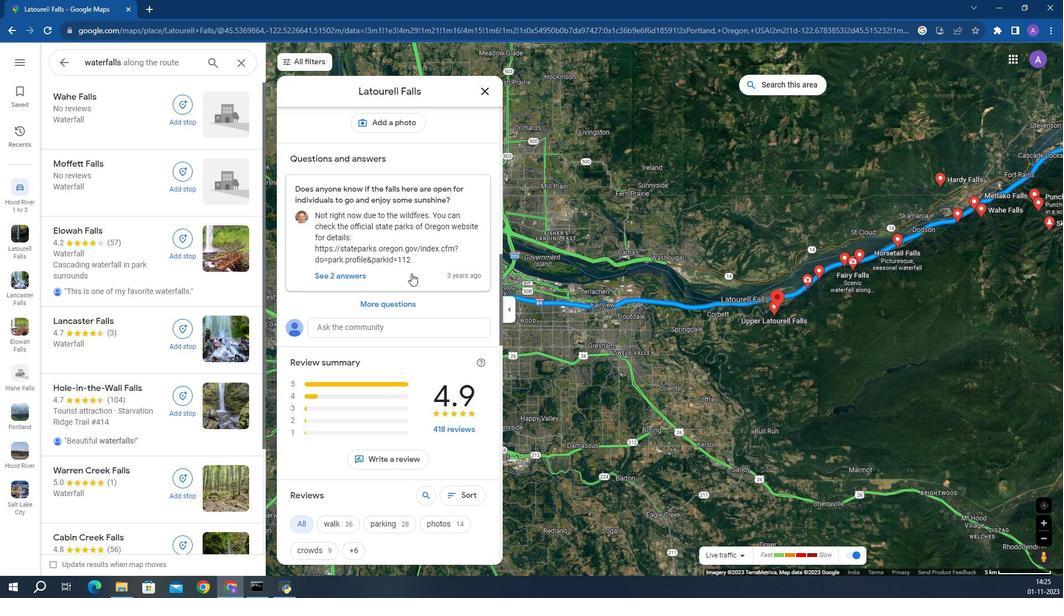 
Action: Mouse scrolled (414, 311) with delta (0, 0)
Screenshot: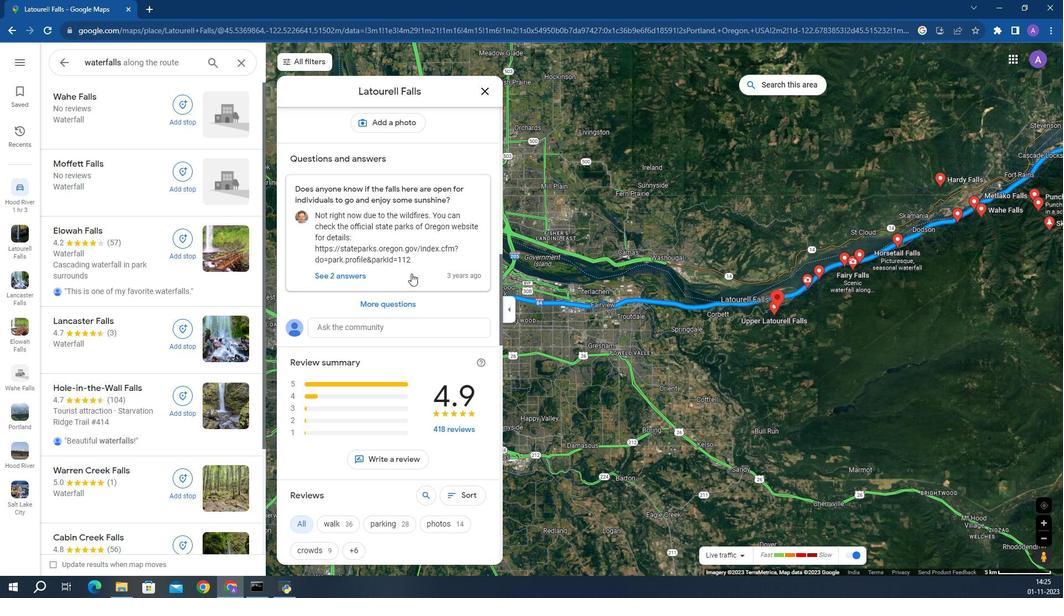 
Action: Mouse scrolled (414, 311) with delta (0, 0)
Screenshot: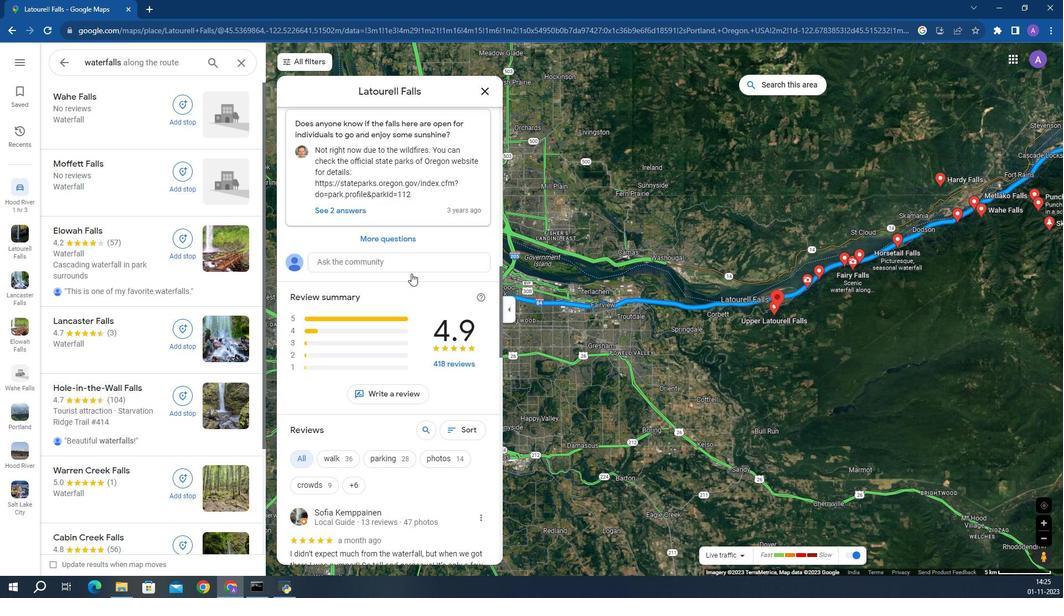 
Action: Mouse scrolled (414, 311) with delta (0, 0)
Screenshot: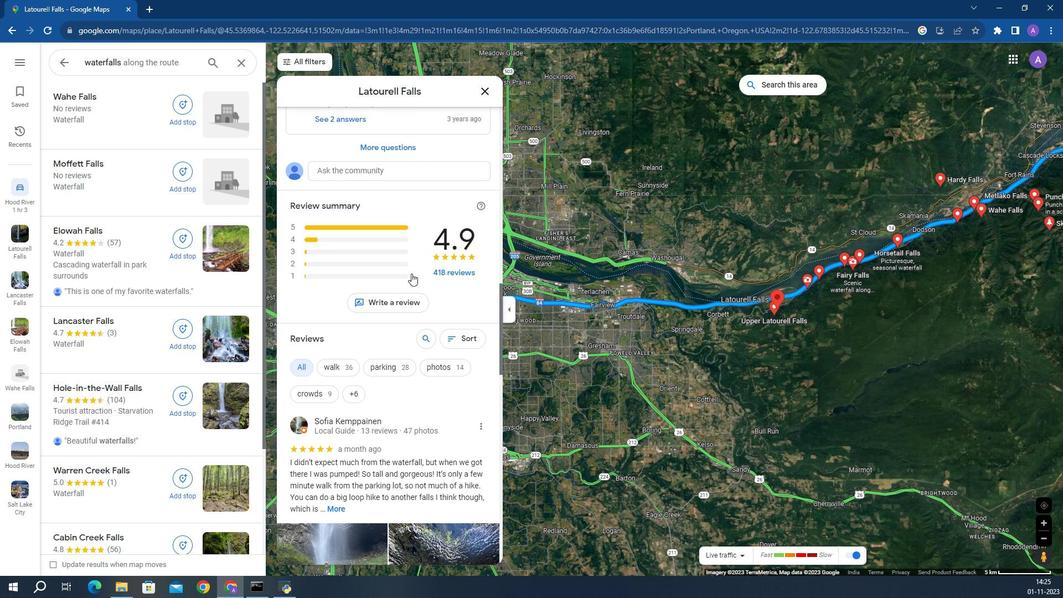 
Action: Mouse scrolled (414, 311) with delta (0, 0)
Screenshot: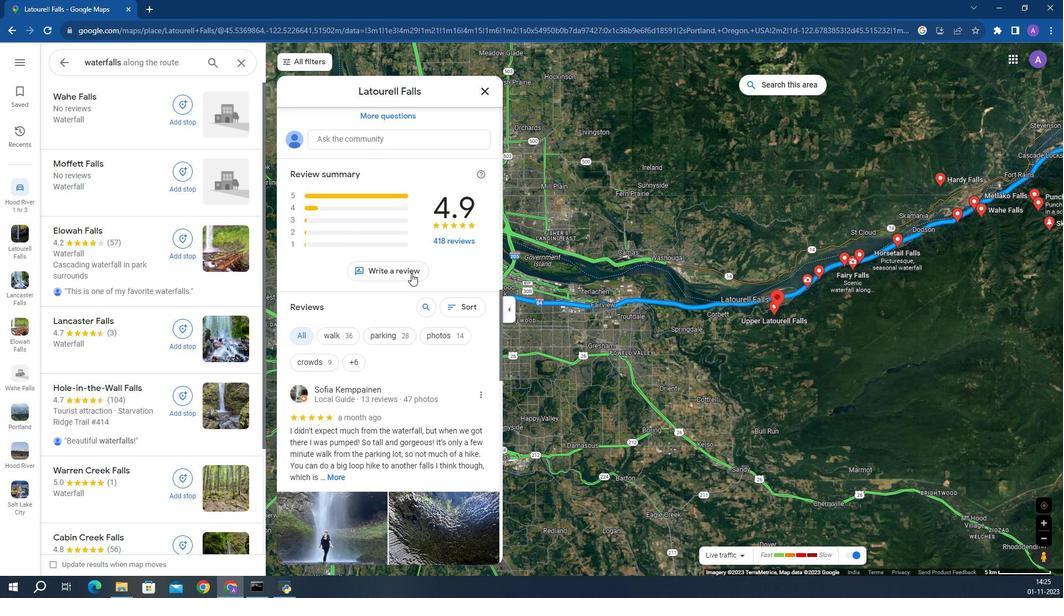 
Action: Mouse scrolled (414, 311) with delta (0, 0)
Screenshot: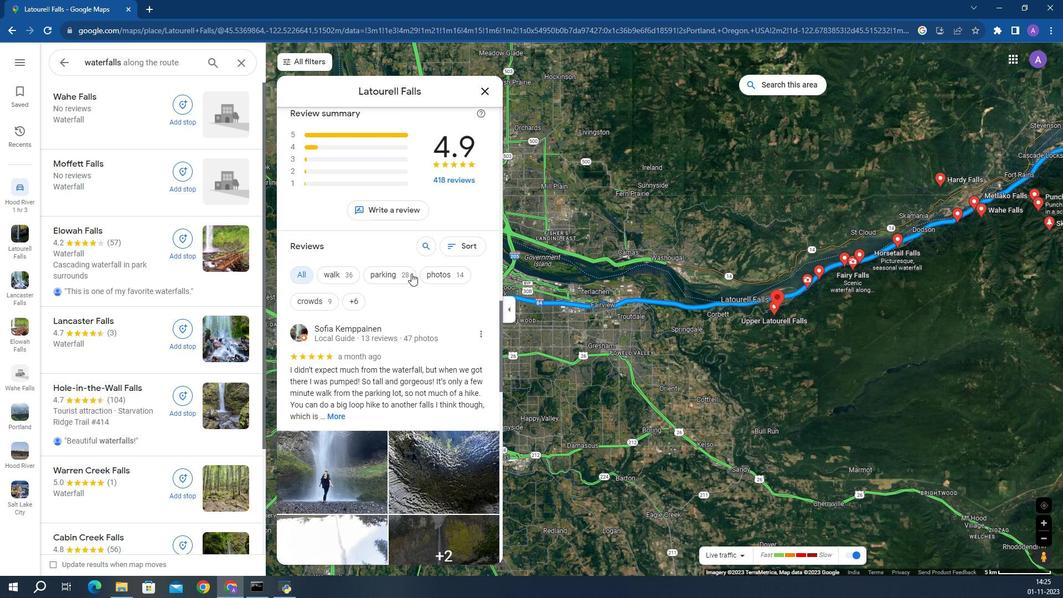 
Action: Mouse scrolled (414, 311) with delta (0, 0)
Screenshot: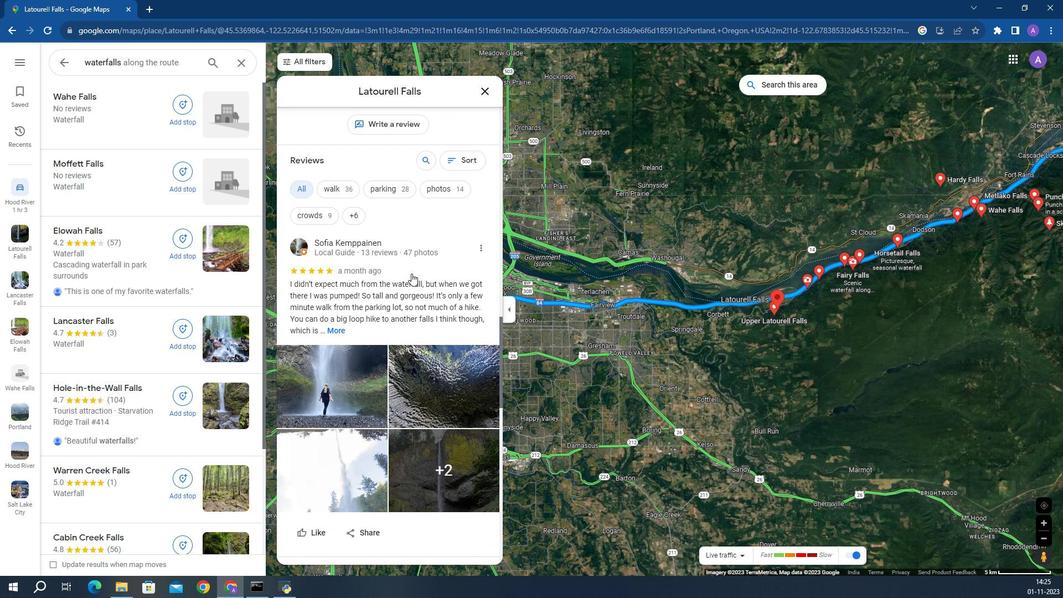 
Action: Mouse moved to (382, 285)
Screenshot: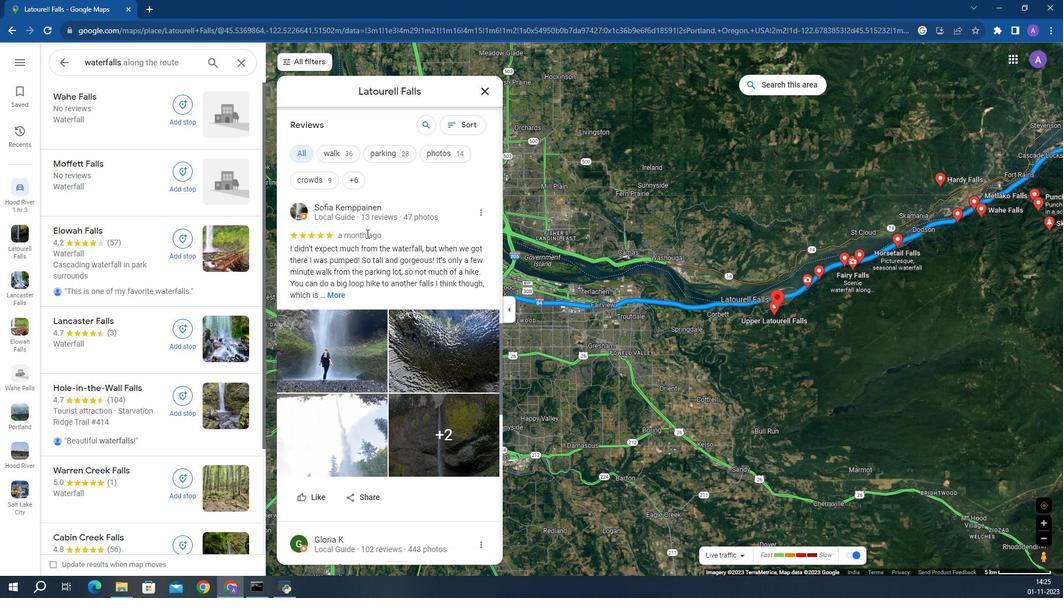 
Action: Mouse scrolled (382, 284) with delta (0, 0)
Screenshot: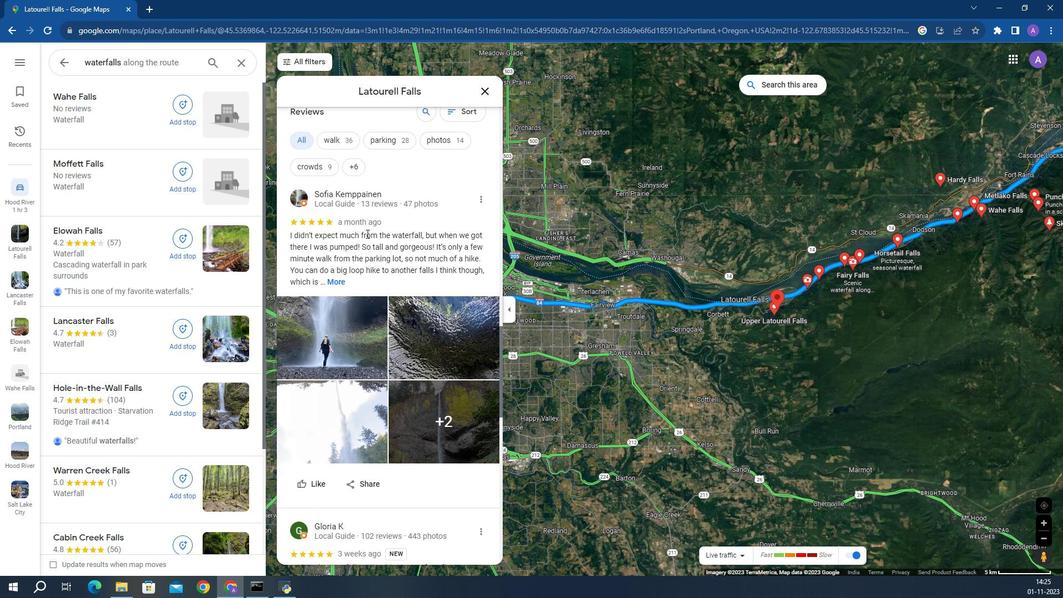 
Action: Mouse scrolled (382, 284) with delta (0, 0)
Screenshot: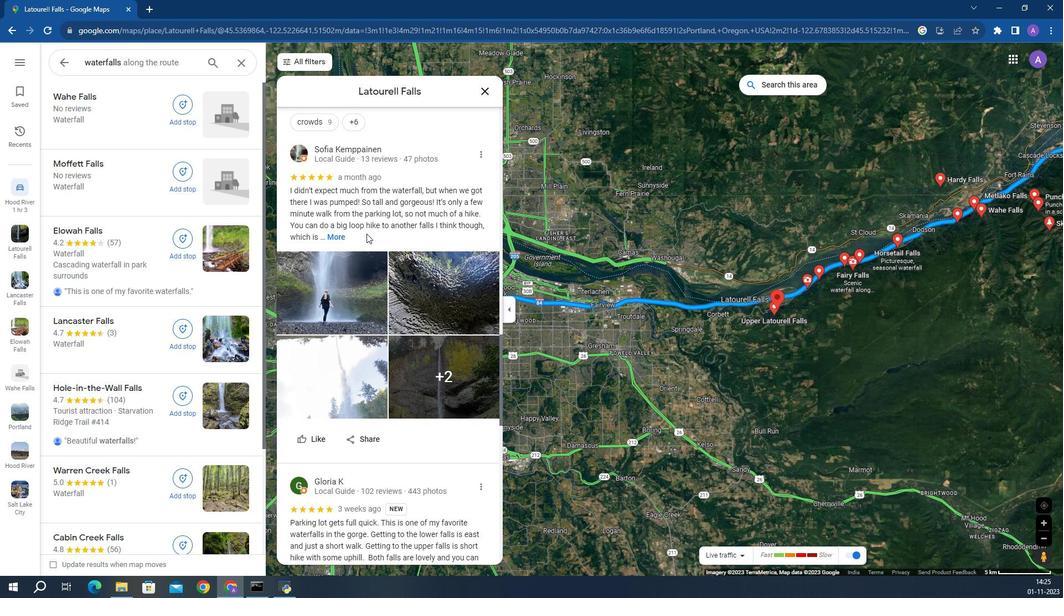 
Action: Mouse scrolled (382, 284) with delta (0, 0)
Screenshot: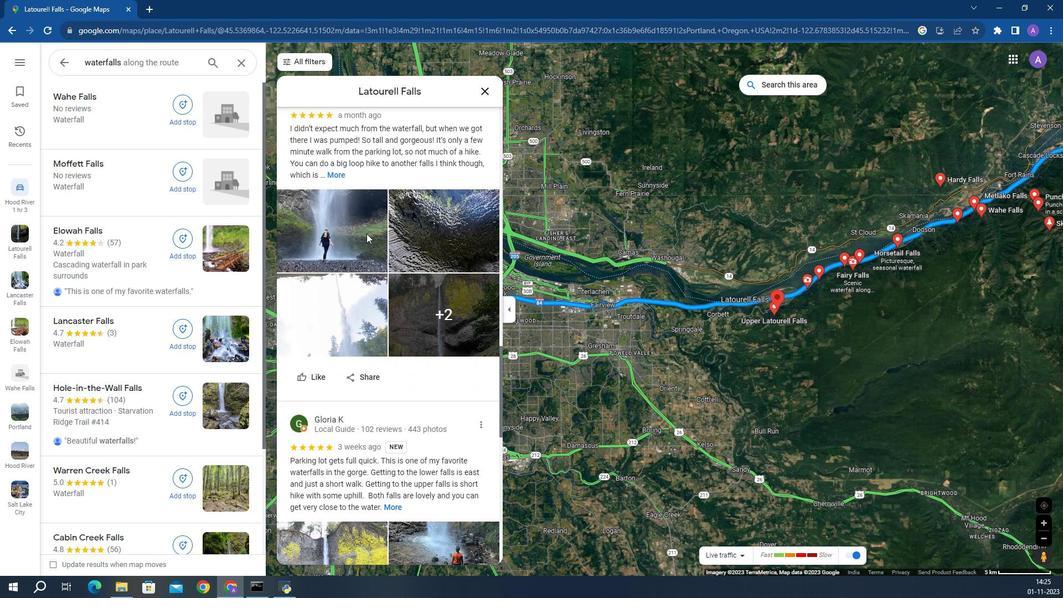 
Action: Mouse scrolled (382, 284) with delta (0, 0)
Screenshot: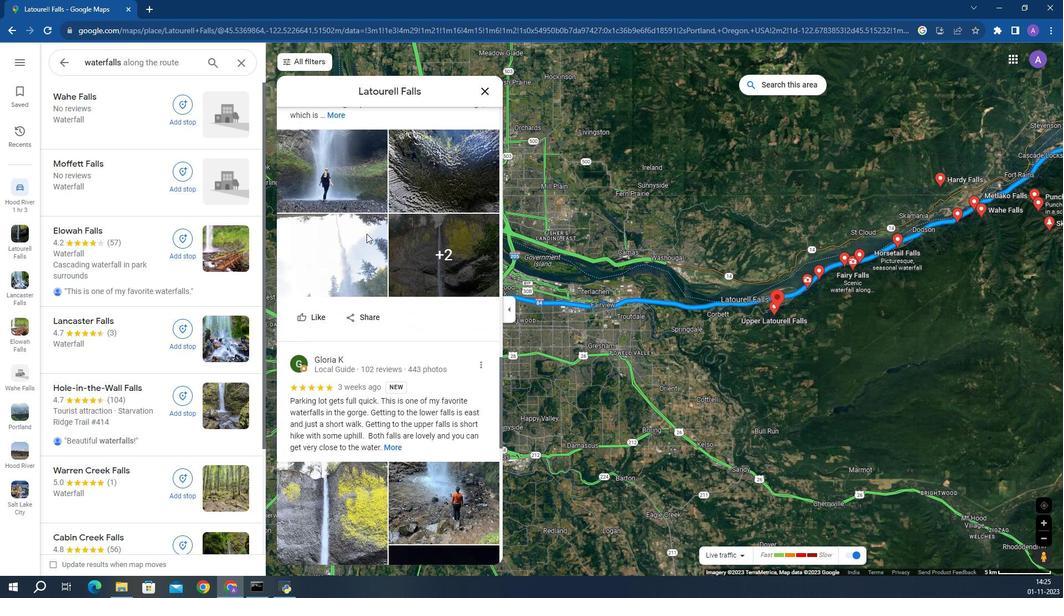 
Action: Mouse scrolled (382, 284) with delta (0, 0)
Screenshot: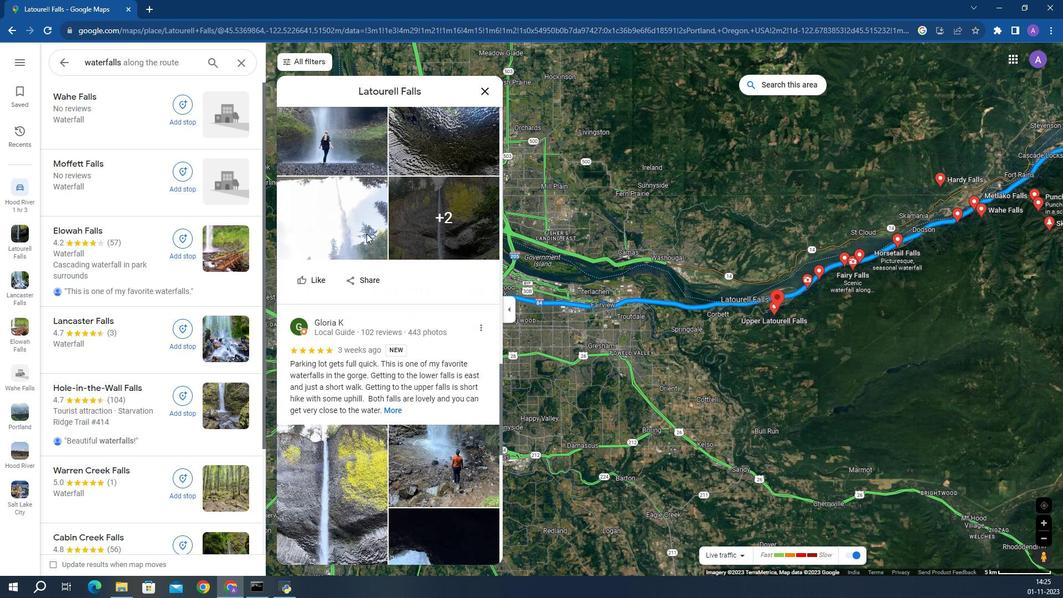 
Action: Mouse scrolled (382, 284) with delta (0, 0)
Screenshot: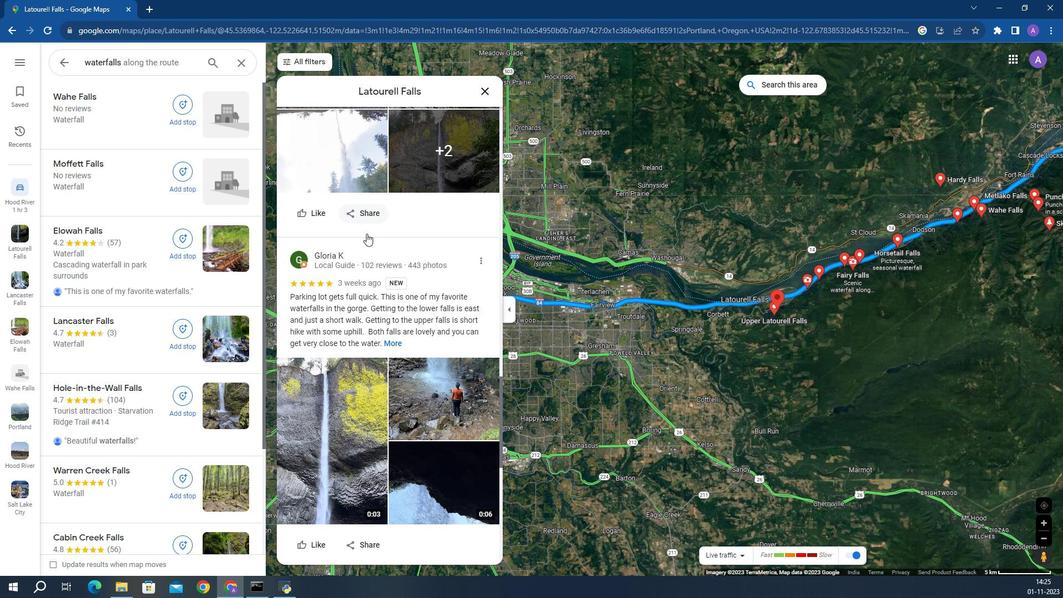 
Action: Mouse scrolled (382, 284) with delta (0, 0)
Screenshot: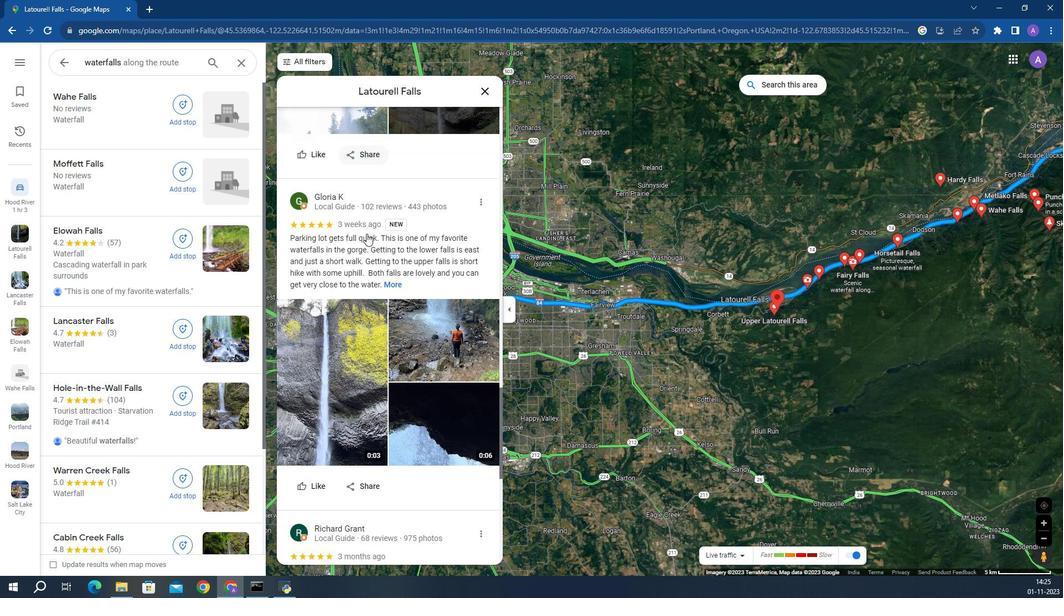
Action: Mouse scrolled (382, 284) with delta (0, 0)
Screenshot: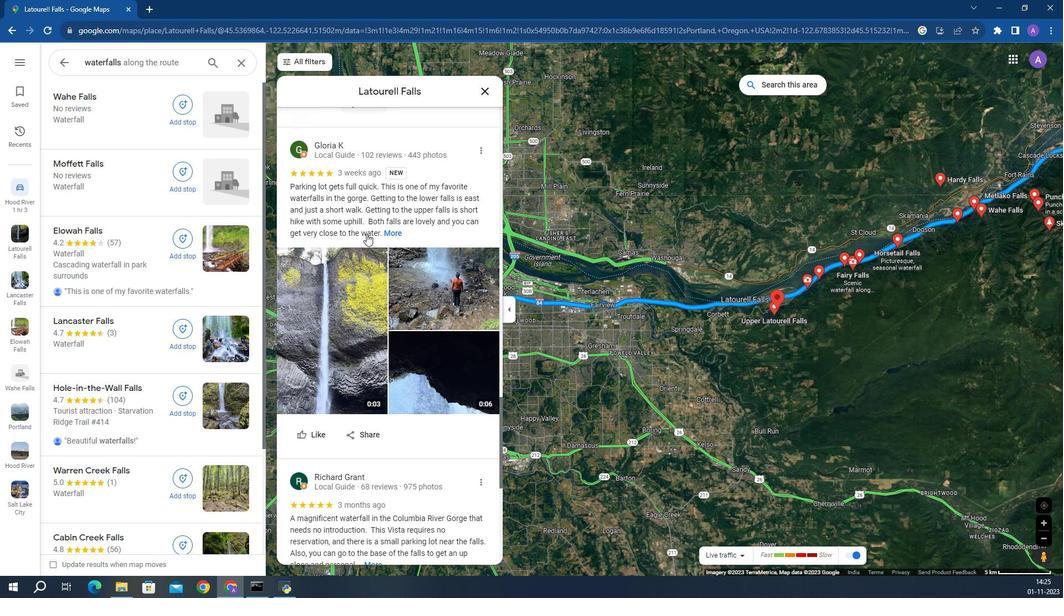 
Action: Mouse scrolled (382, 284) with delta (0, 0)
Screenshot: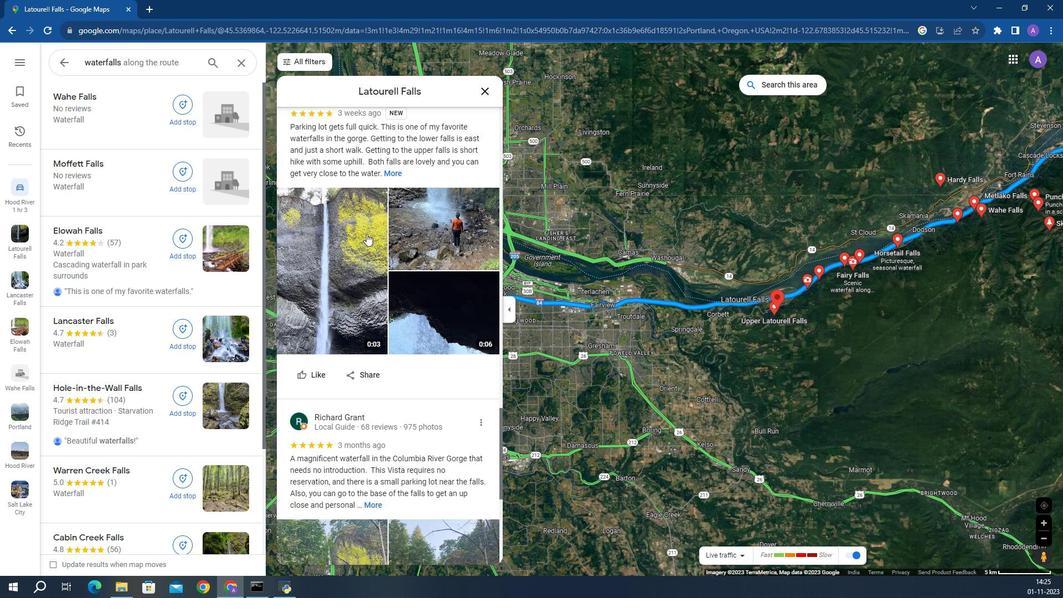 
Action: Mouse scrolled (382, 284) with delta (0, 0)
Screenshot: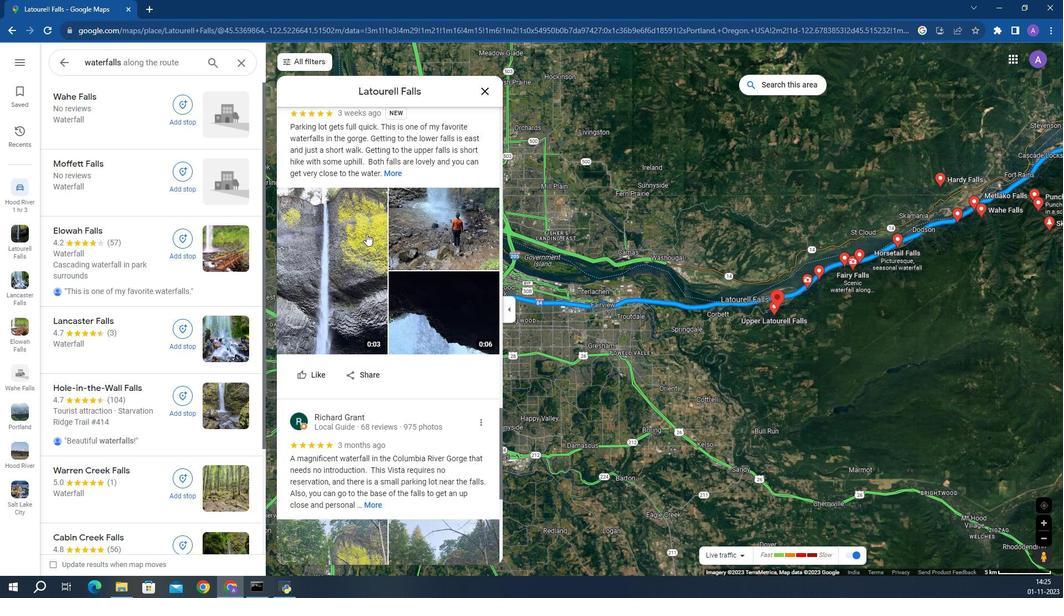 
Action: Mouse scrolled (382, 284) with delta (0, 0)
Screenshot: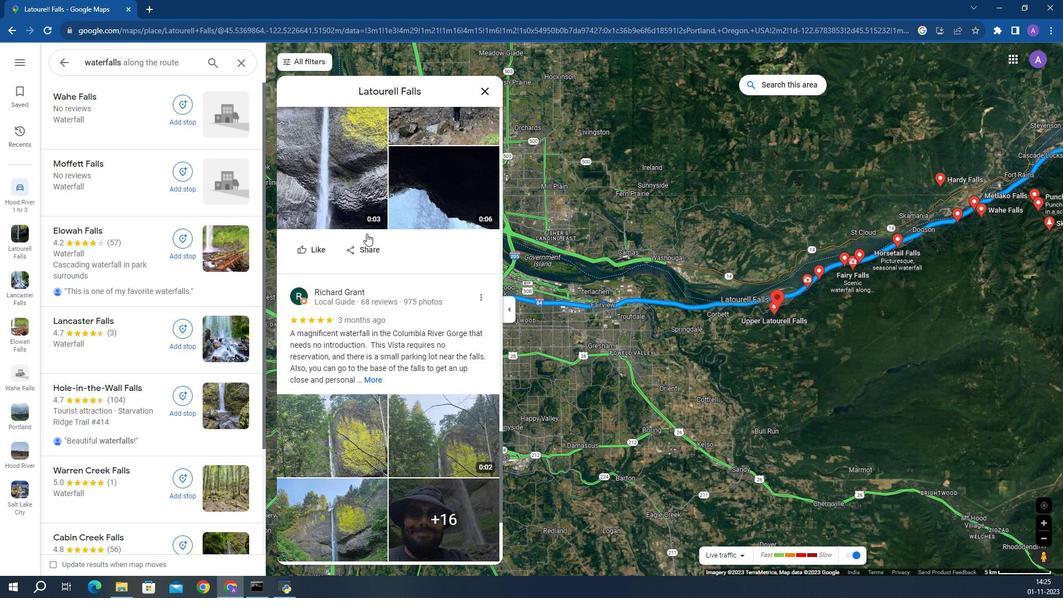 
Action: Mouse scrolled (382, 284) with delta (0, 0)
Screenshot: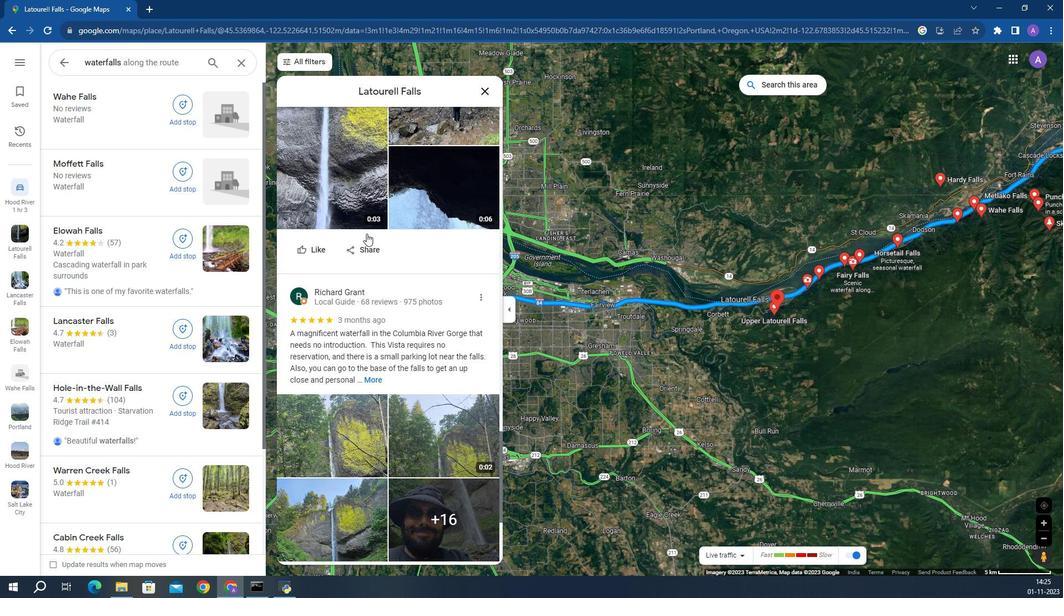 
Action: Mouse scrolled (382, 284) with delta (0, 0)
Screenshot: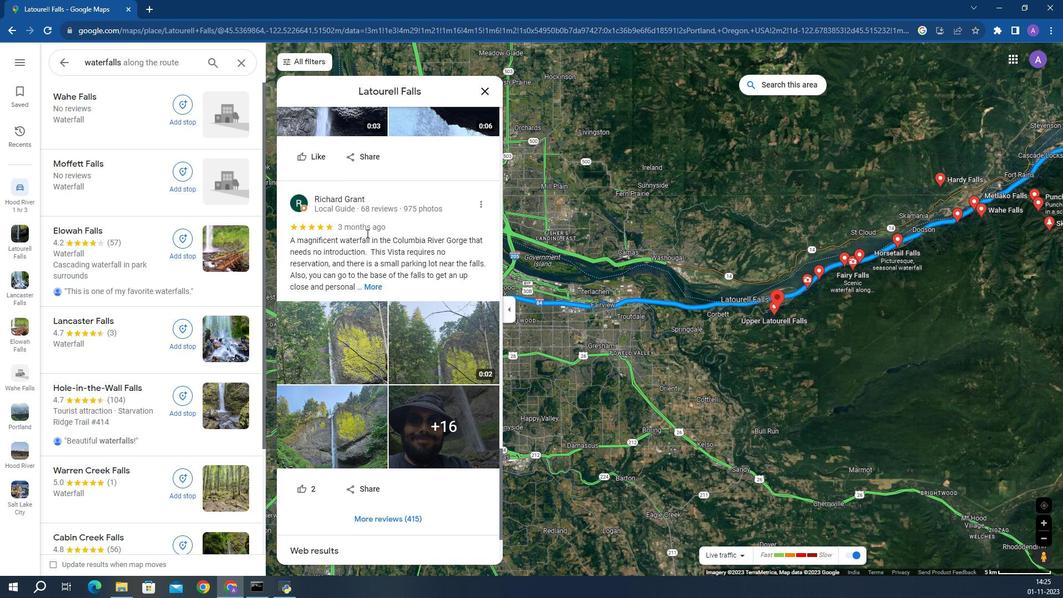 
Action: Mouse scrolled (382, 284) with delta (0, 0)
Screenshot: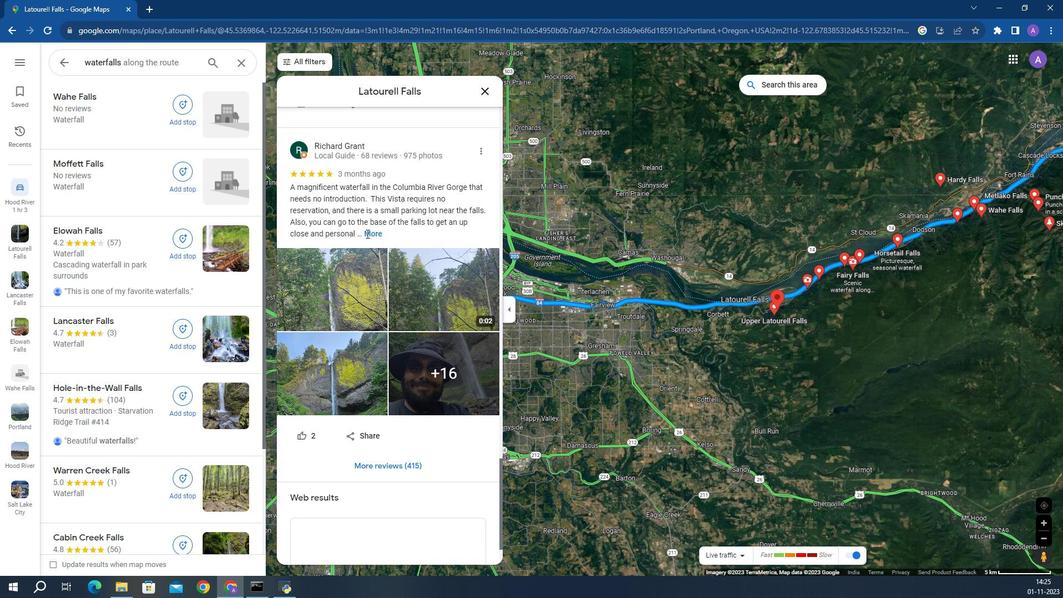 
Action: Mouse scrolled (382, 284) with delta (0, 0)
Screenshot: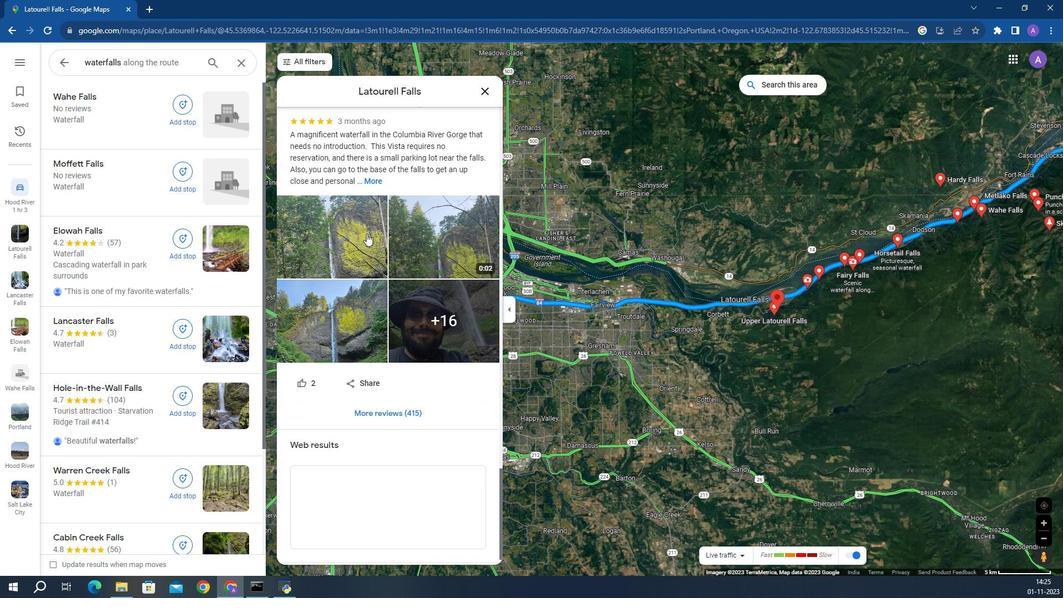 
Action: Mouse scrolled (382, 284) with delta (0, 0)
Screenshot: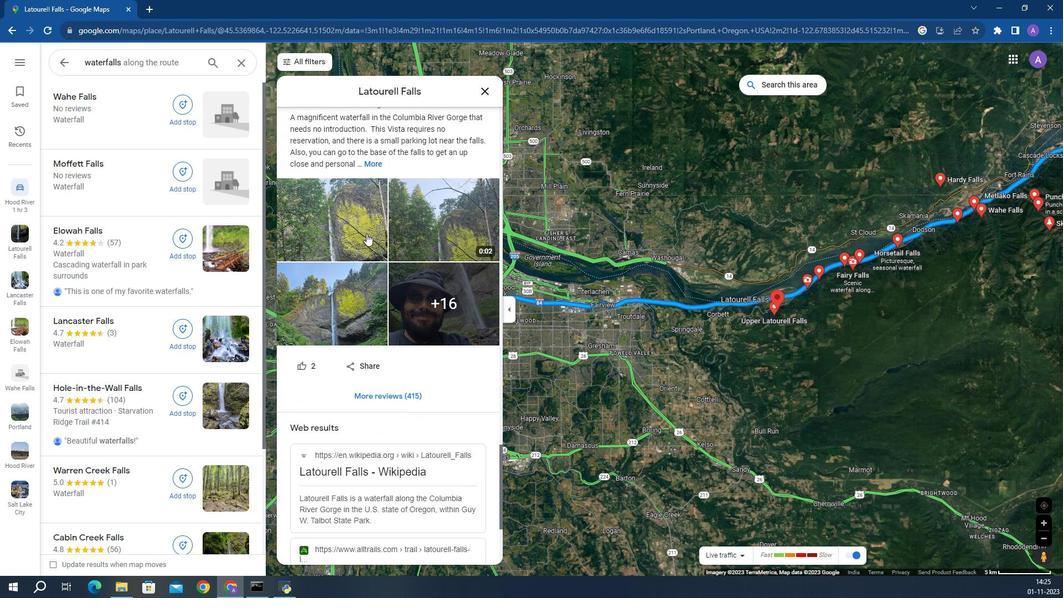 
Action: Mouse moved to (396, 294)
Screenshot: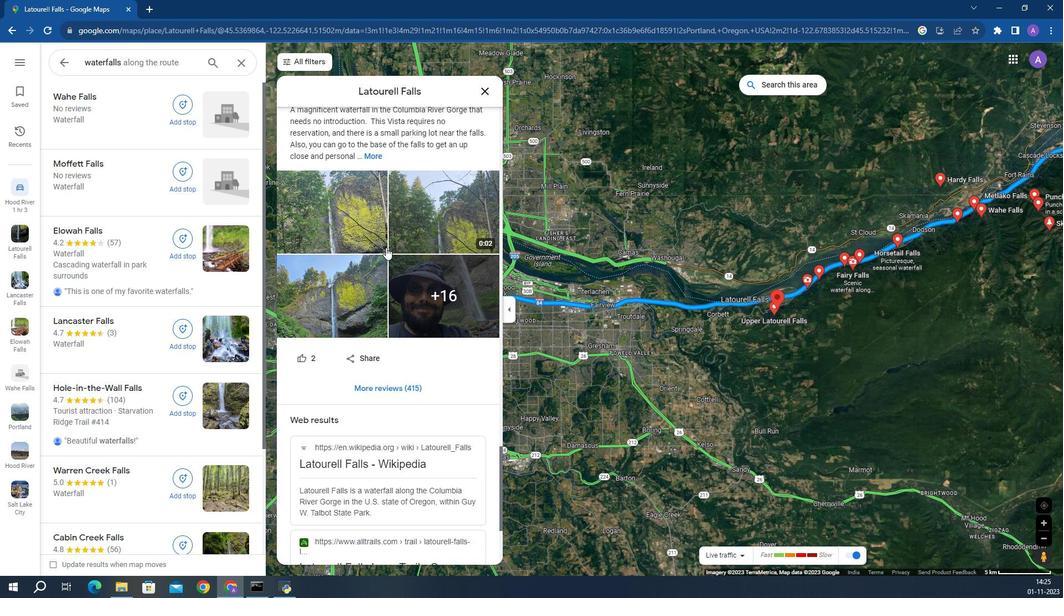 
